 Task: Find connections with filter location Alfenas with filter topic #2021with filter profile language Potuguese with filter current company Fractal with filter school Janardan Rai Nagar Rajasthan Vidyapeeth University with filter industry Securities and Commodity Exchanges with filter service category Visual Design with filter keywords title Assistant Golf Professional
Action: Mouse moved to (581, 100)
Screenshot: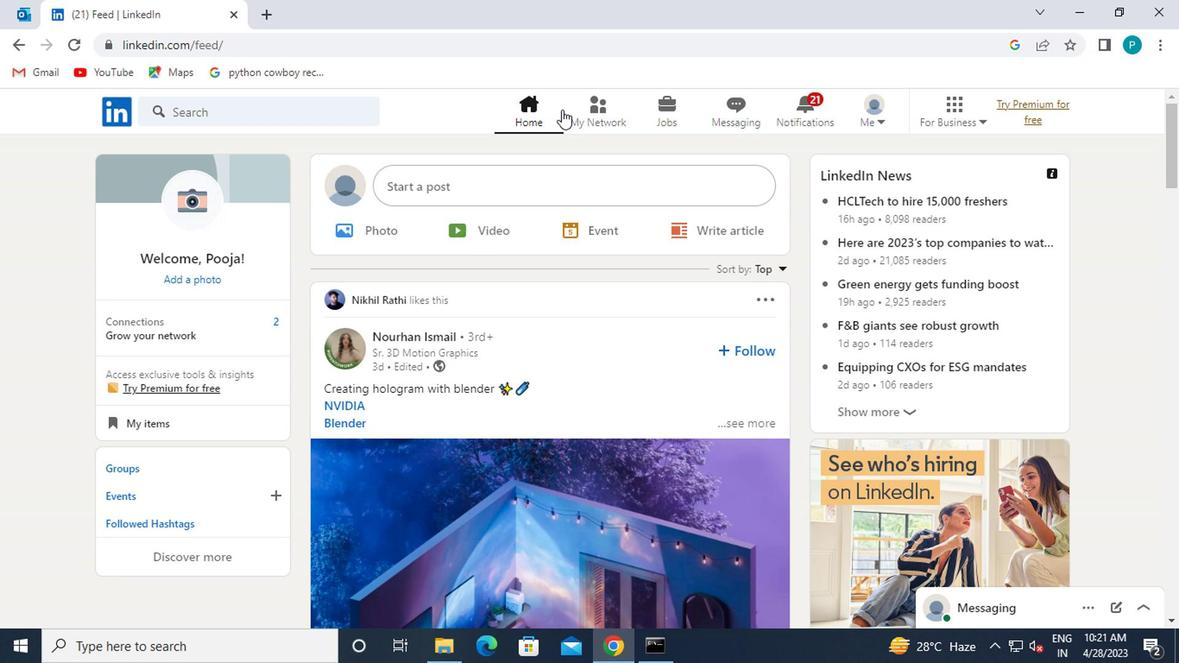 
Action: Mouse pressed left at (581, 100)
Screenshot: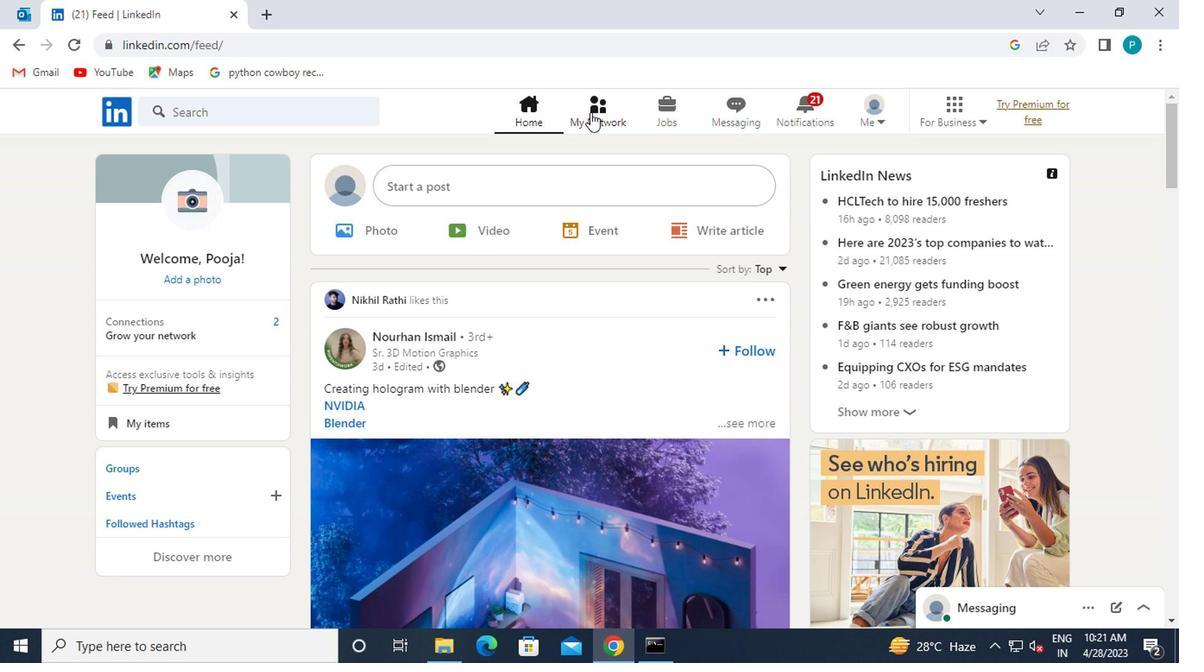 
Action: Mouse moved to (285, 192)
Screenshot: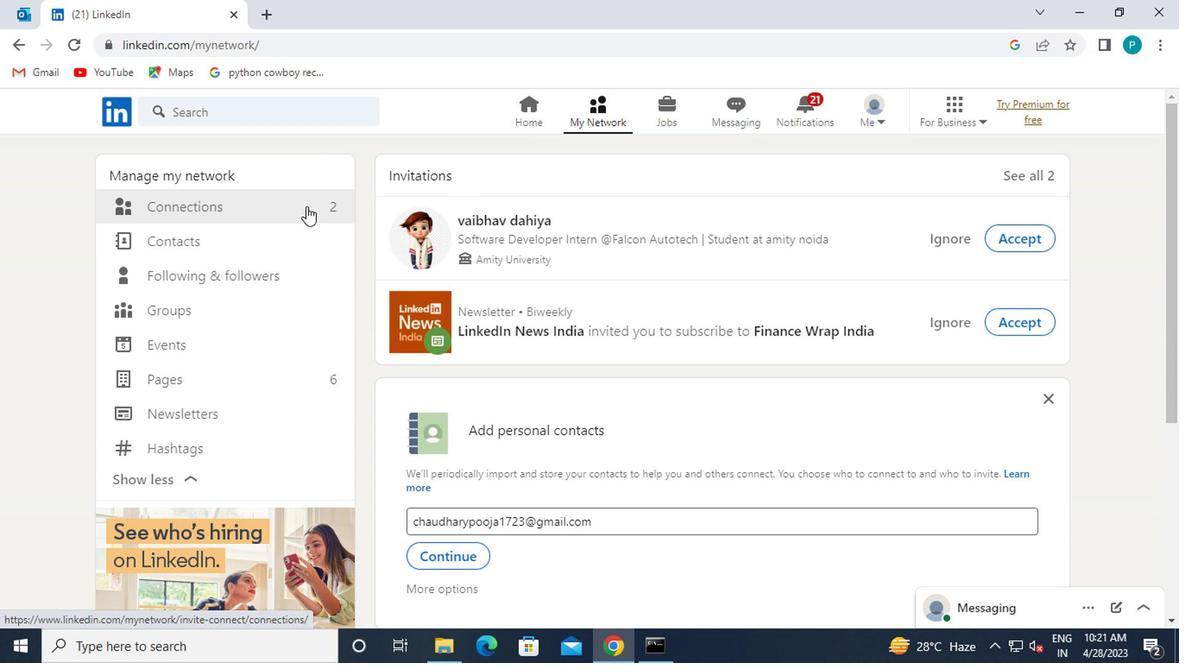 
Action: Mouse pressed left at (285, 192)
Screenshot: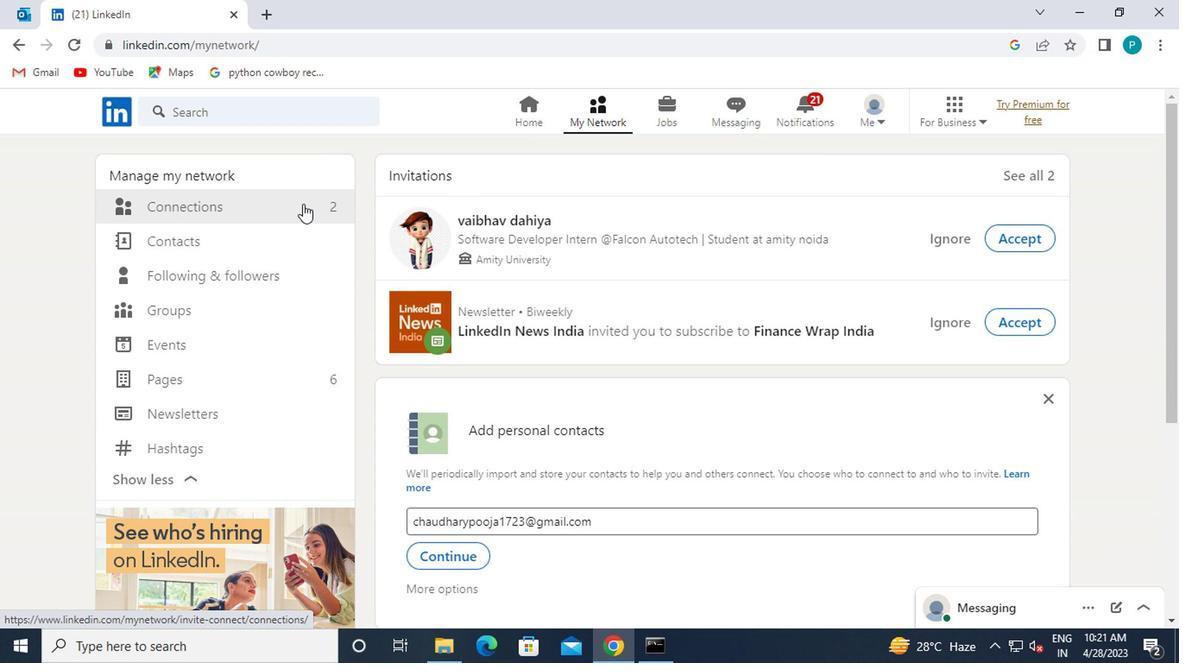 
Action: Mouse moved to (697, 200)
Screenshot: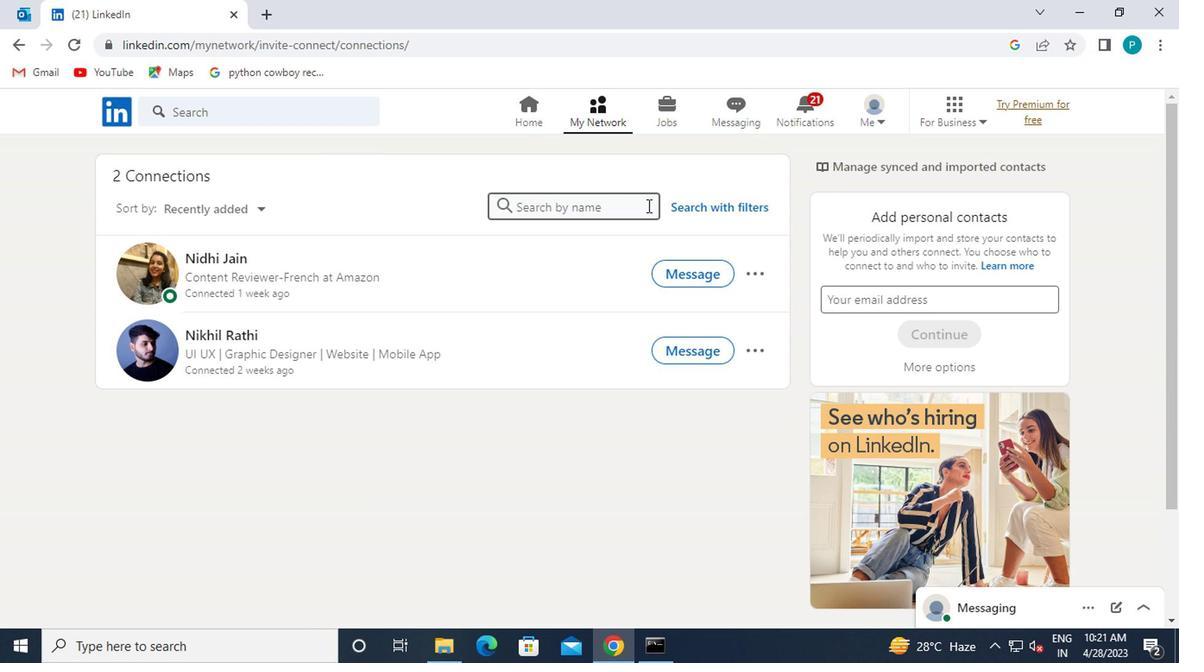 
Action: Mouse pressed left at (697, 200)
Screenshot: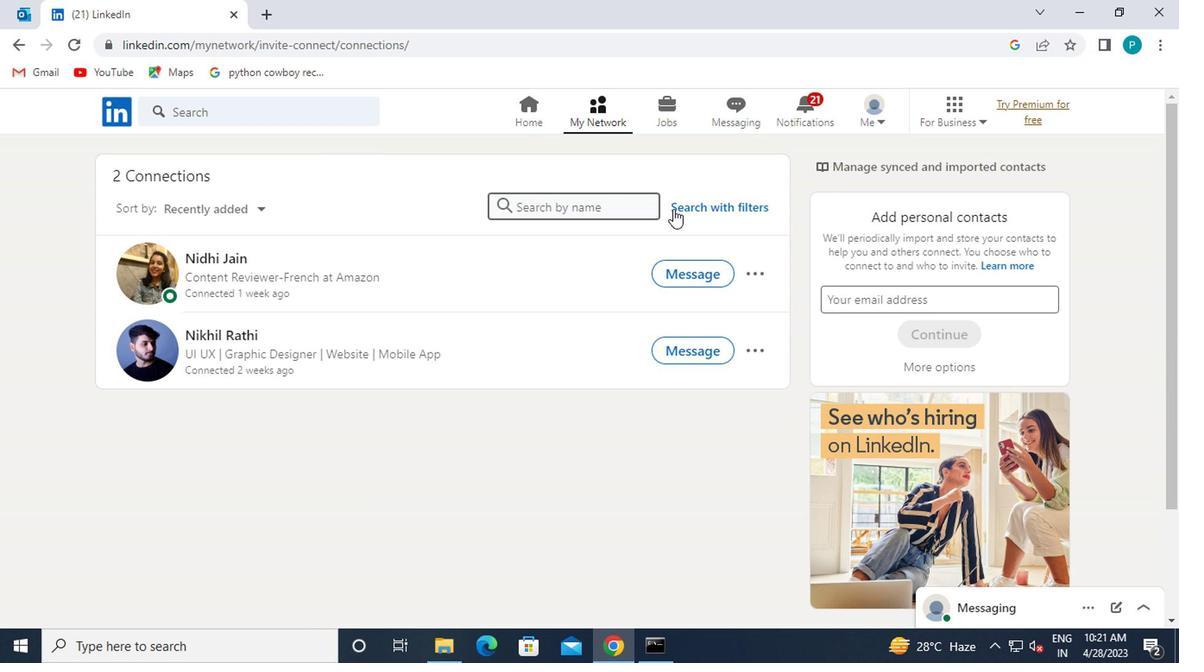
Action: Mouse moved to (626, 153)
Screenshot: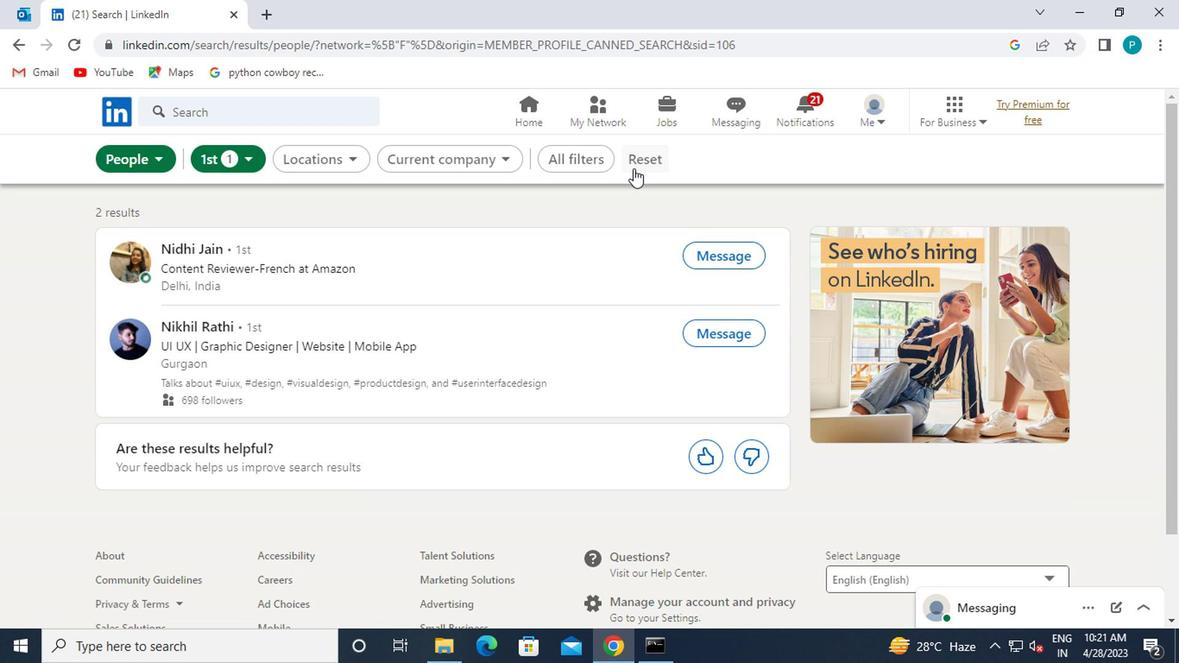 
Action: Mouse pressed left at (626, 153)
Screenshot: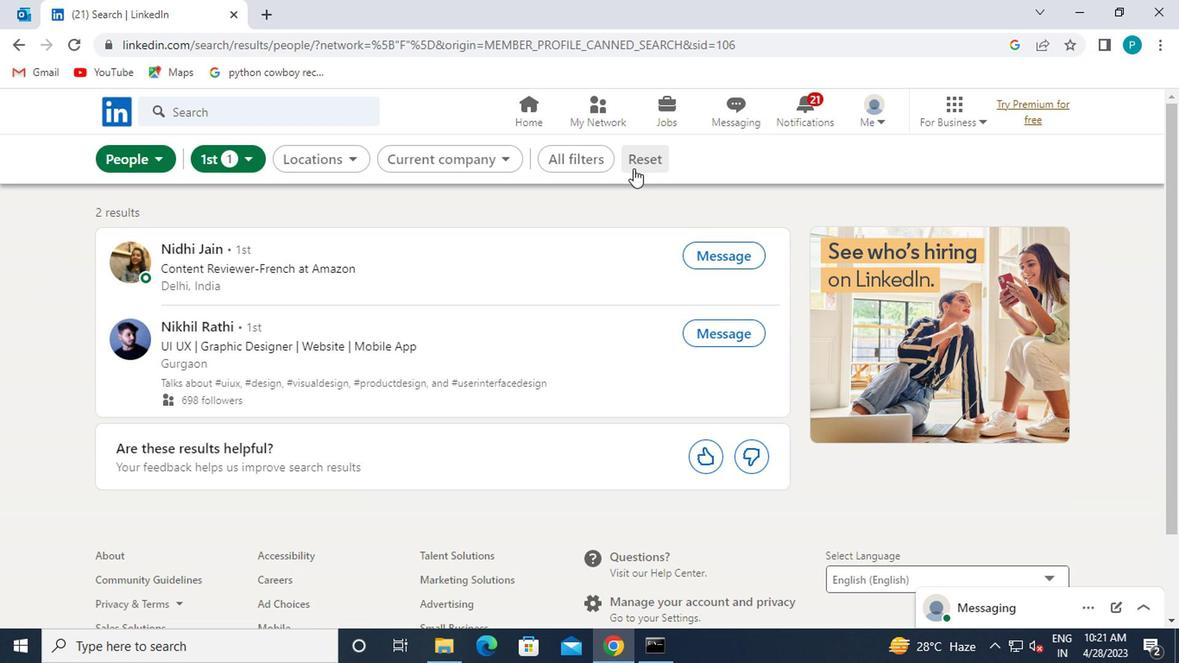 
Action: Mouse moved to (595, 146)
Screenshot: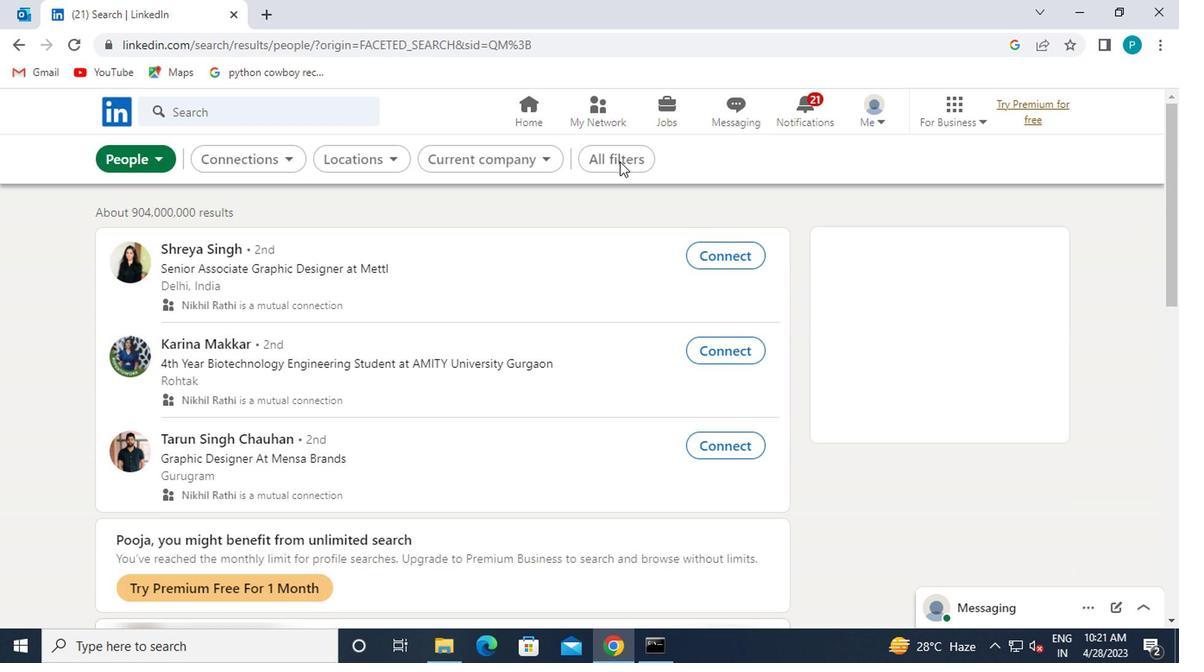 
Action: Mouse pressed left at (595, 146)
Screenshot: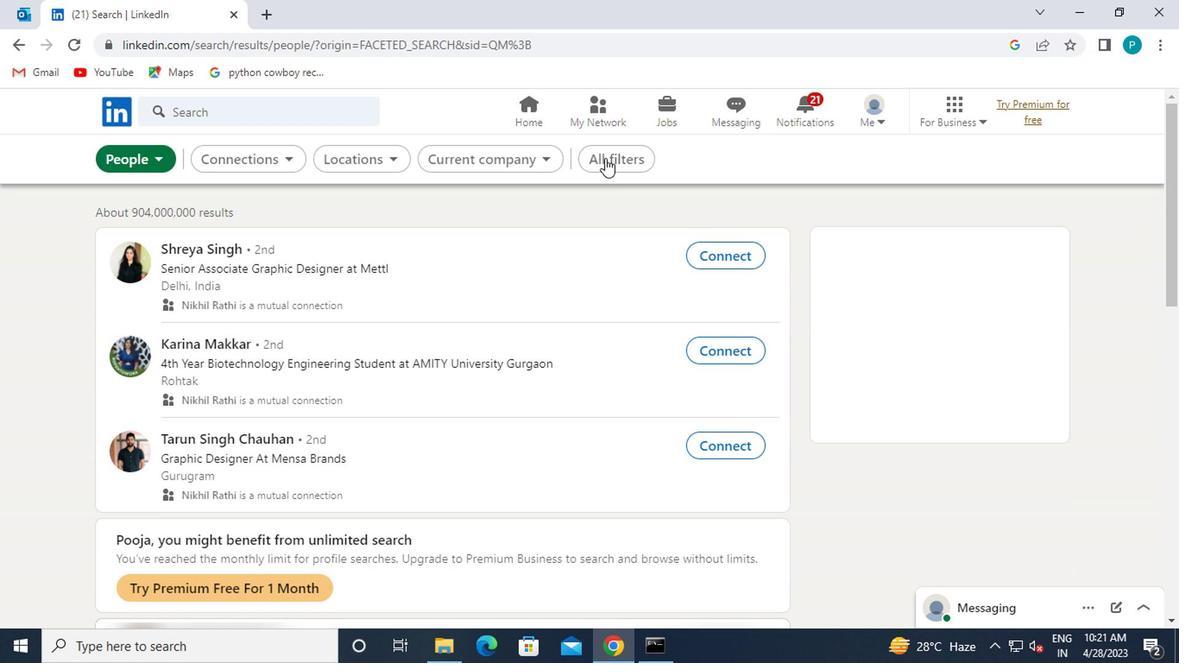 
Action: Mouse moved to (855, 372)
Screenshot: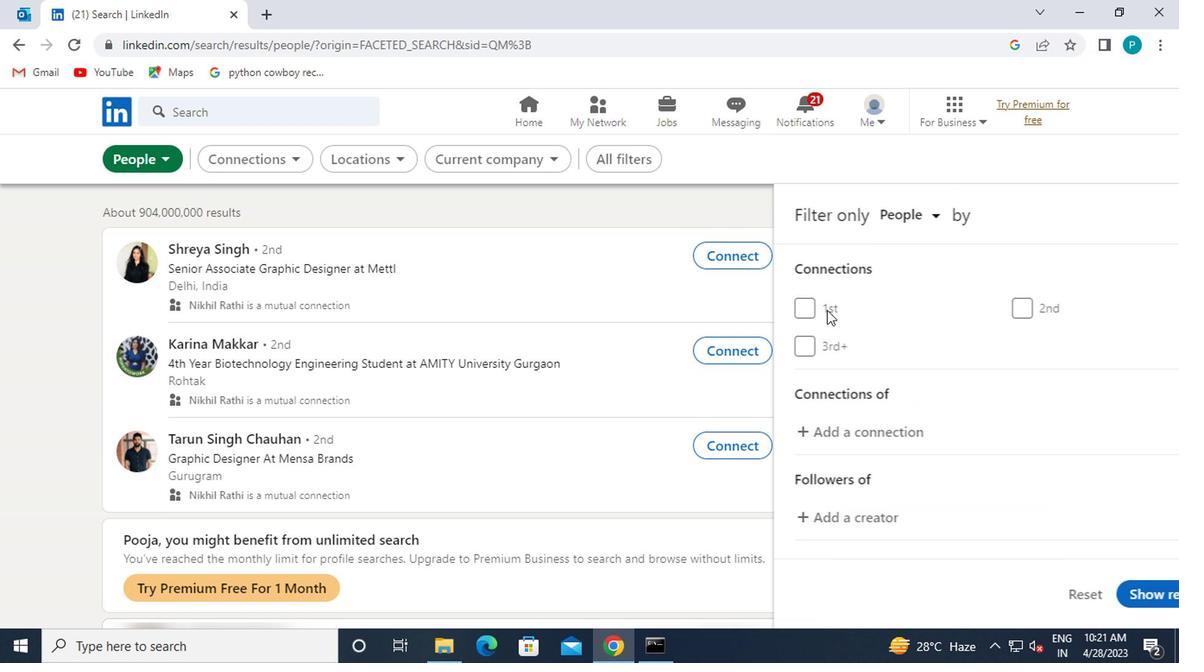 
Action: Mouse scrolled (855, 371) with delta (0, 0)
Screenshot: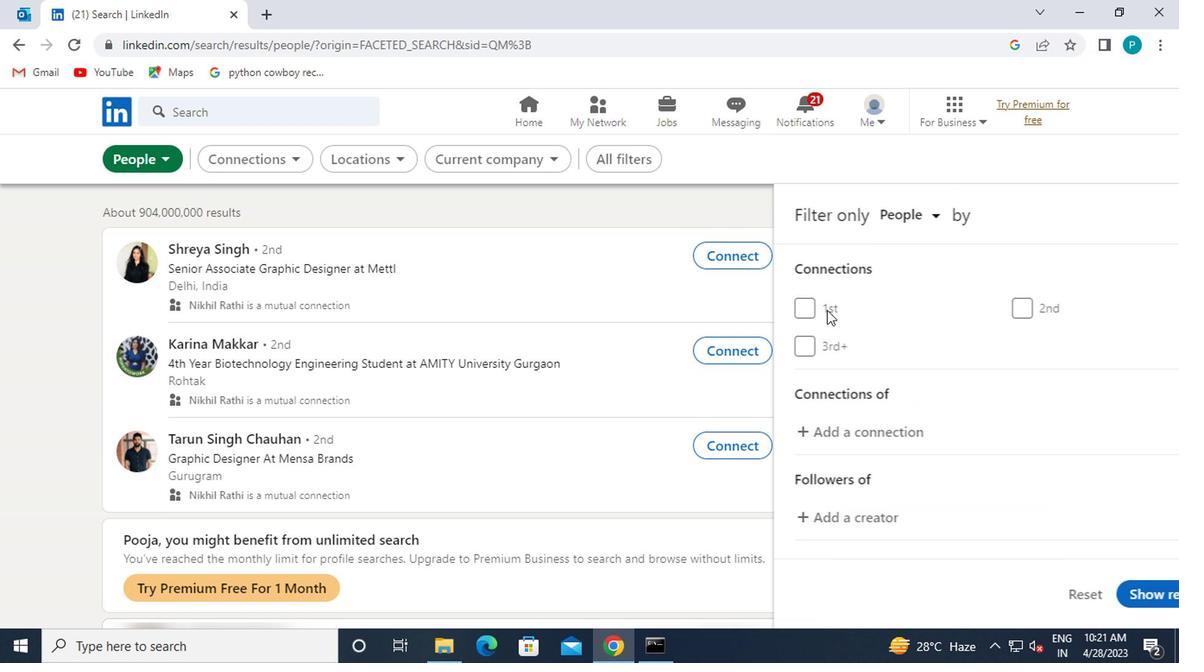 
Action: Mouse moved to (860, 390)
Screenshot: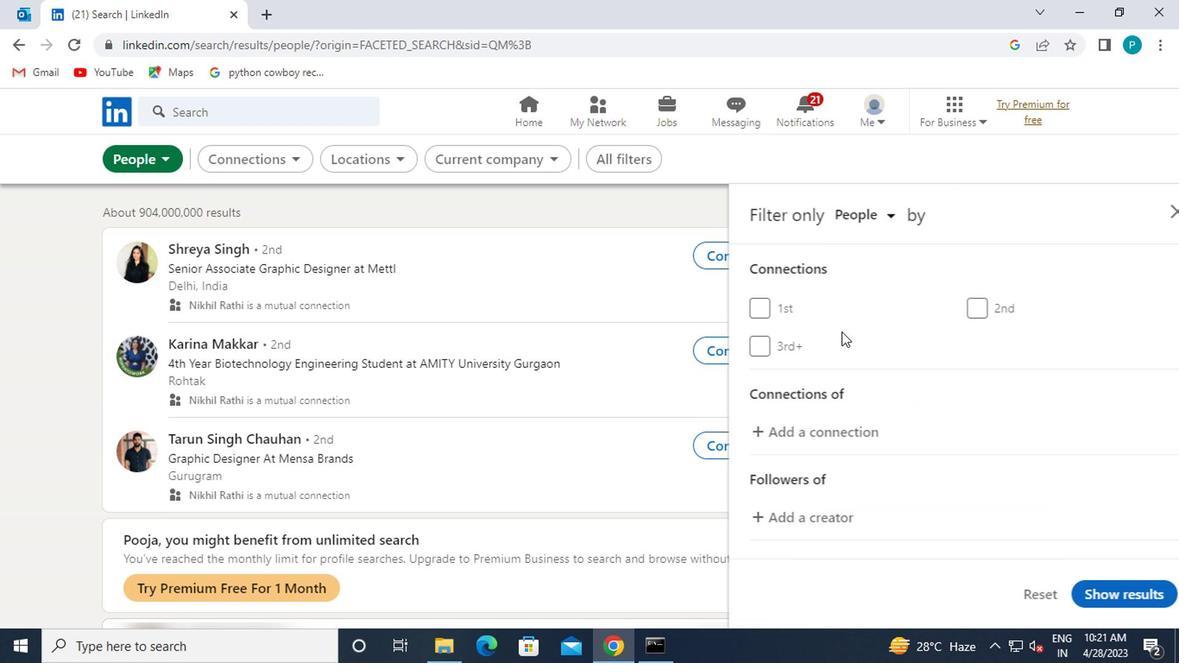 
Action: Mouse scrolled (860, 389) with delta (0, 0)
Screenshot: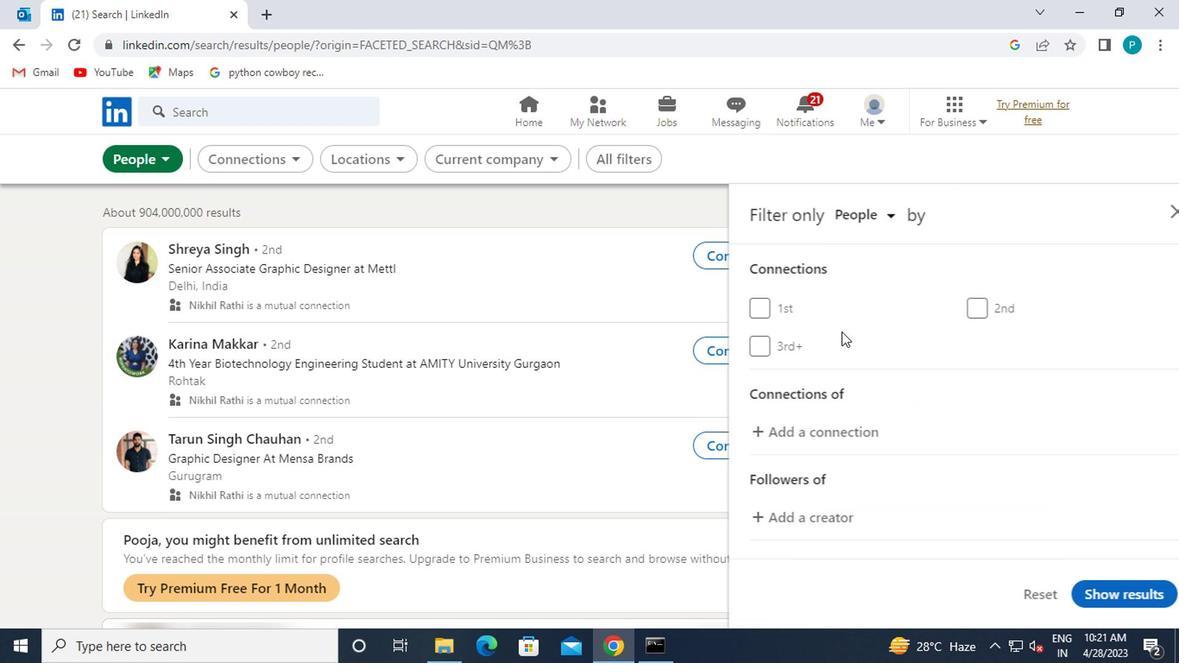 
Action: Mouse moved to (860, 391)
Screenshot: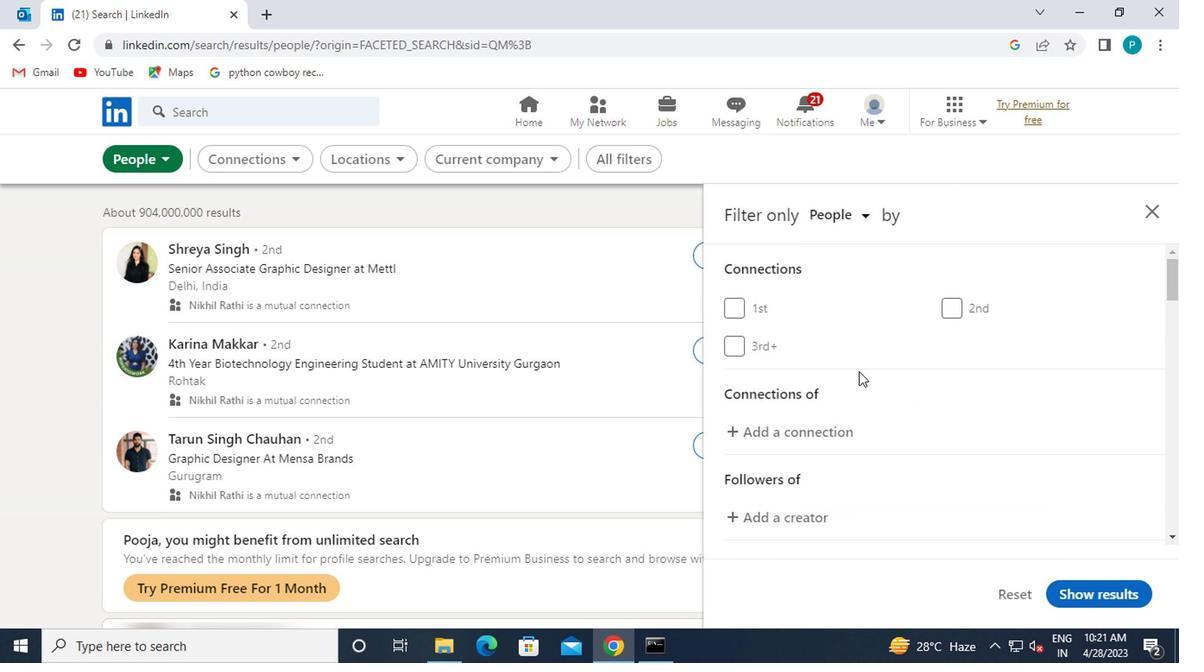 
Action: Mouse scrolled (860, 391) with delta (0, 0)
Screenshot: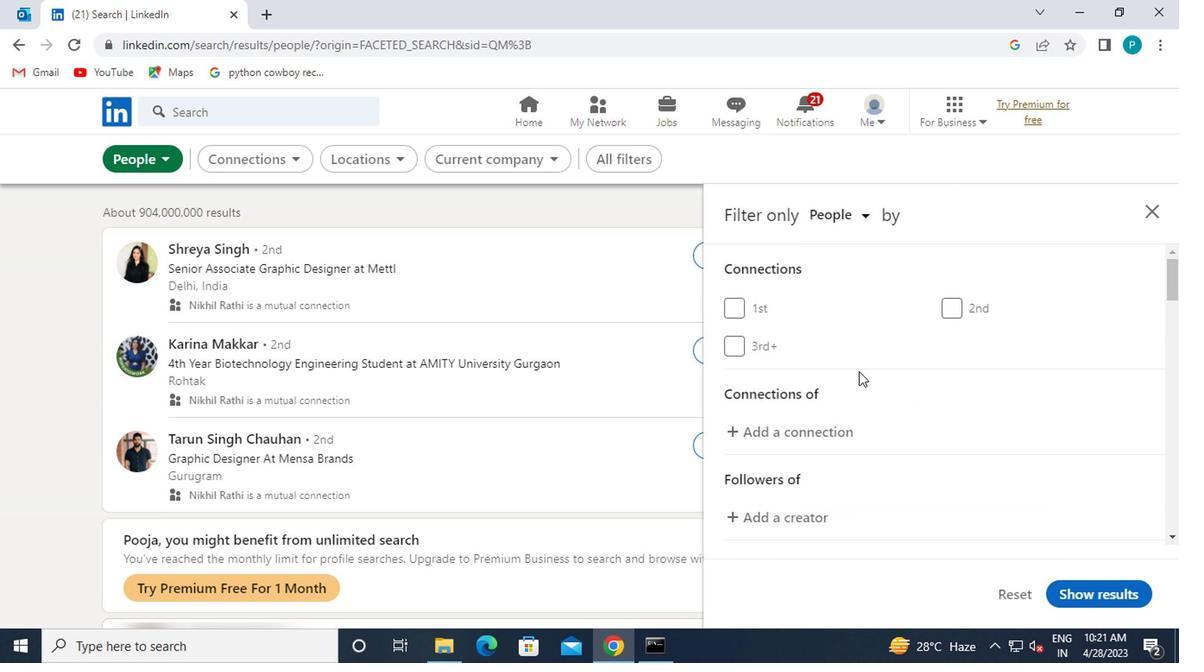 
Action: Mouse moved to (951, 427)
Screenshot: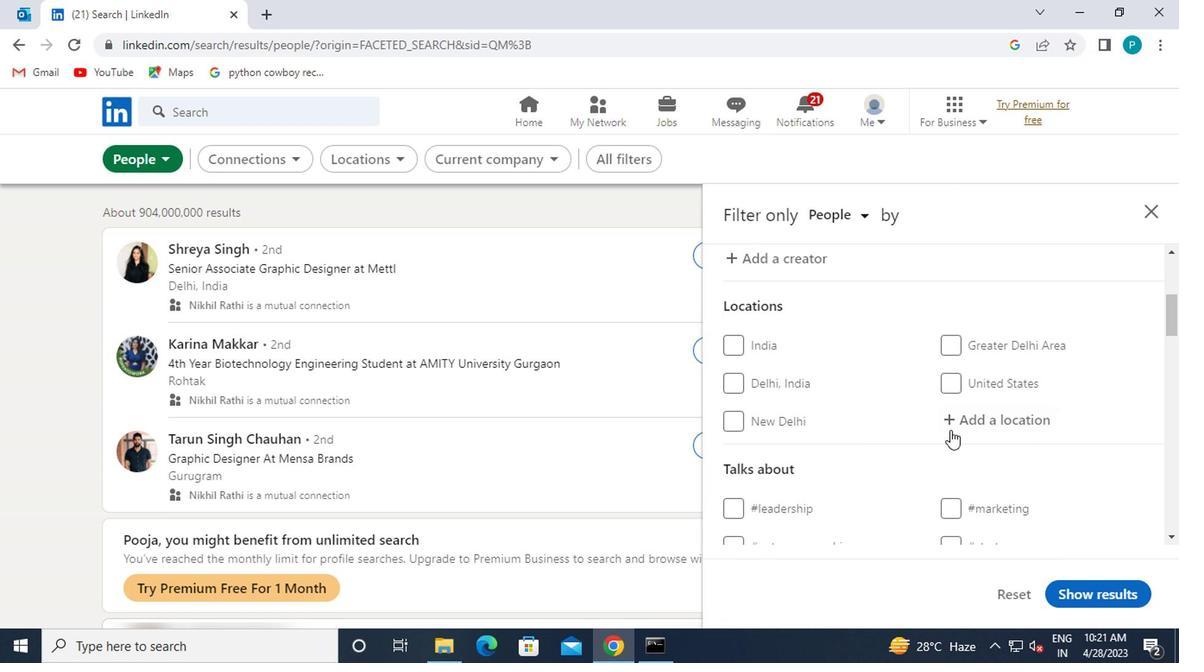 
Action: Mouse pressed left at (951, 427)
Screenshot: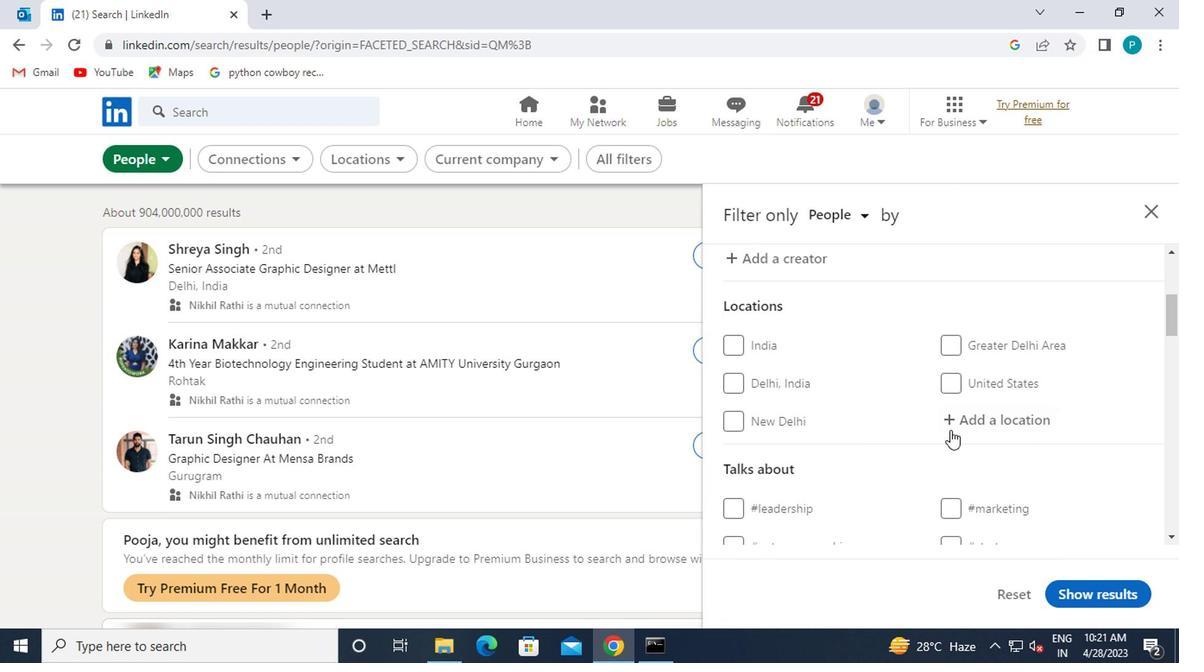 
Action: Mouse moved to (919, 448)
Screenshot: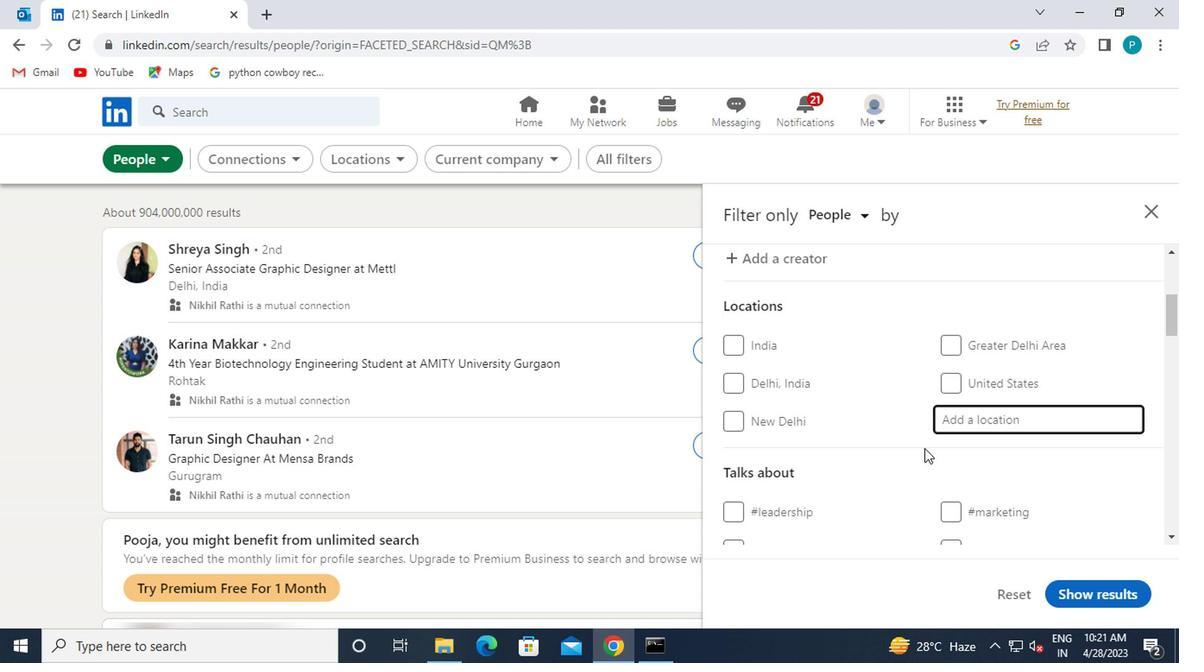
Action: Key pressed <Key.caps_lock>
Screenshot: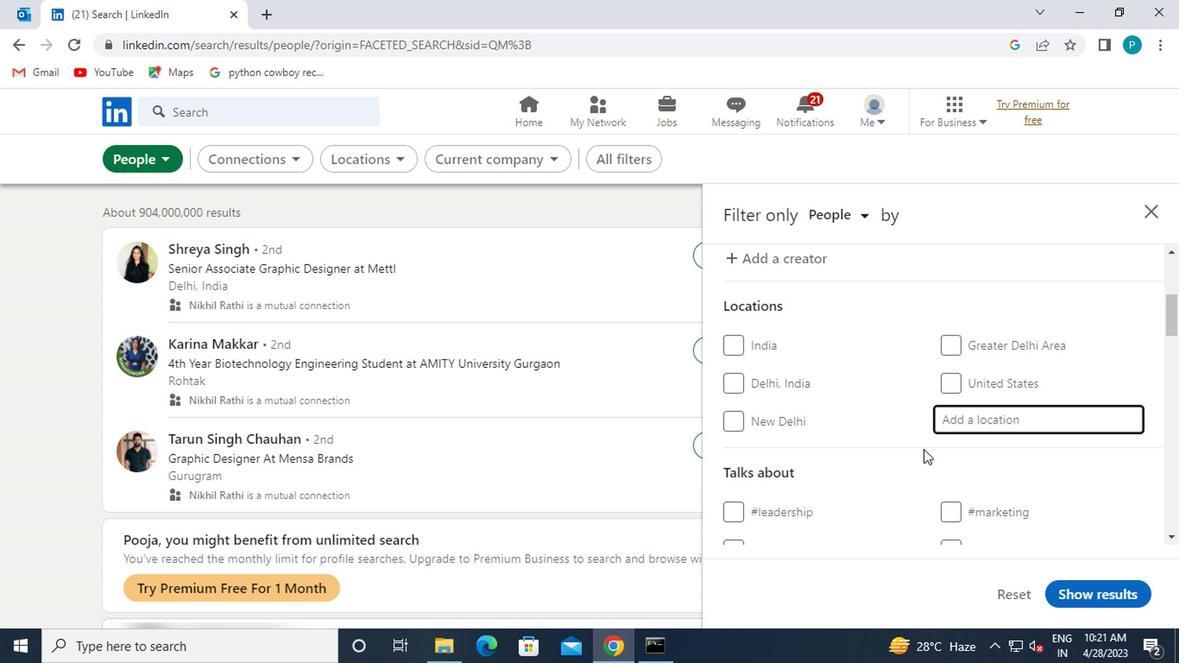 
Action: Mouse moved to (916, 448)
Screenshot: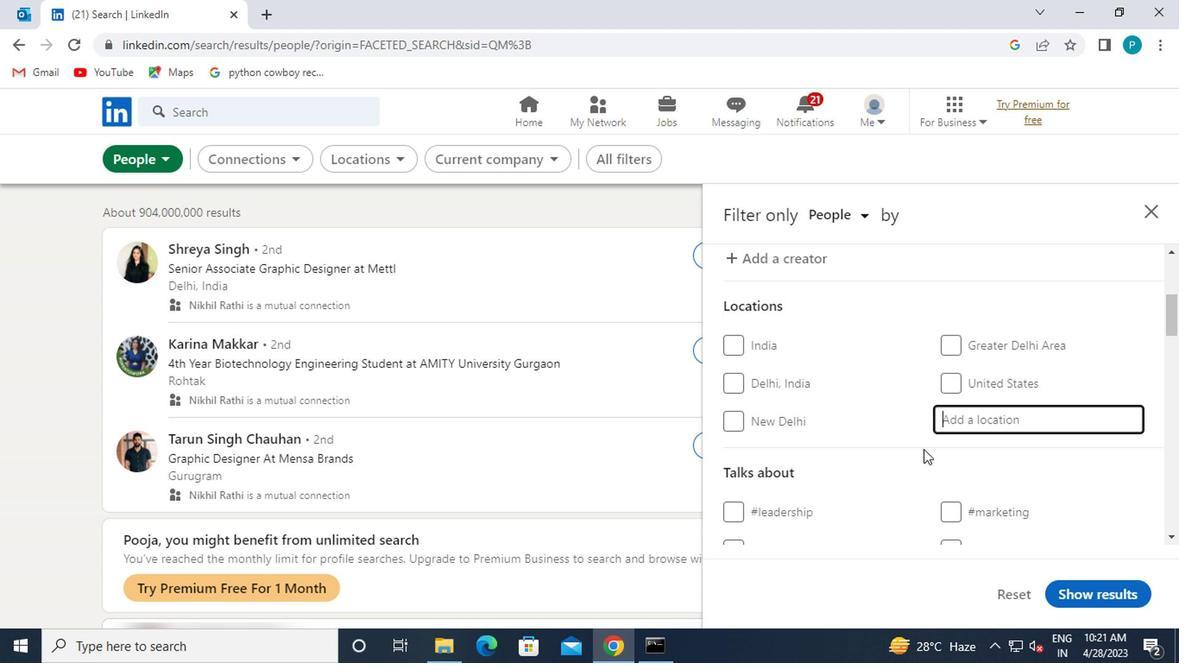 
Action: Key pressed a<Key.caps_lock>lf
Screenshot: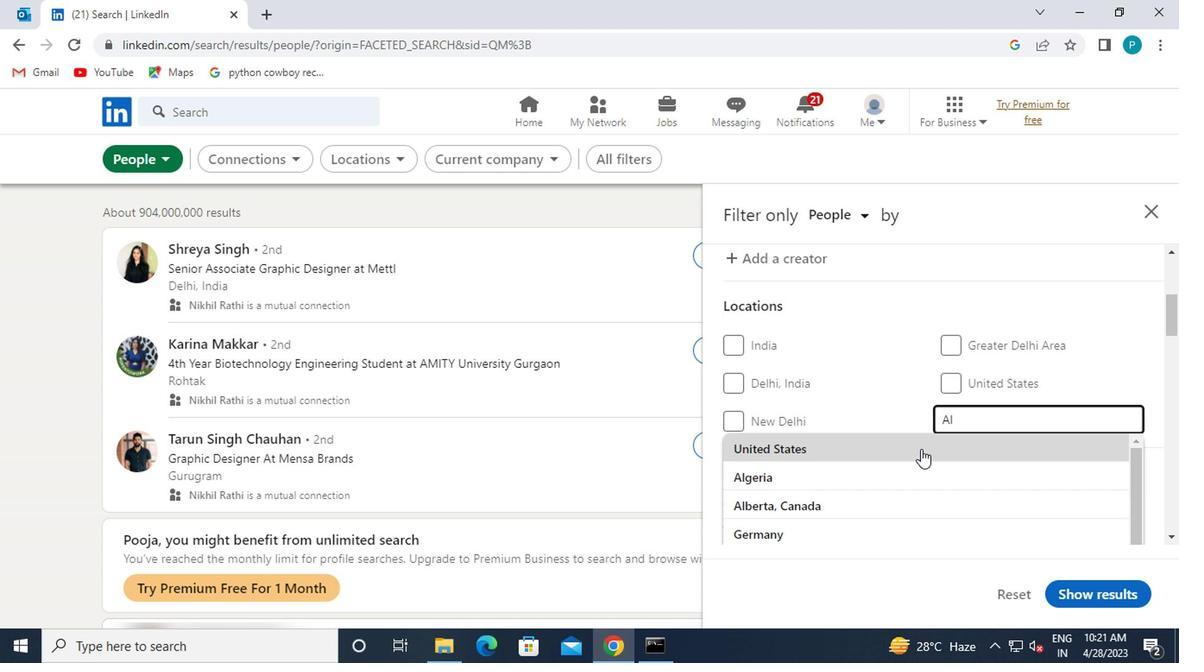 
Action: Mouse moved to (916, 448)
Screenshot: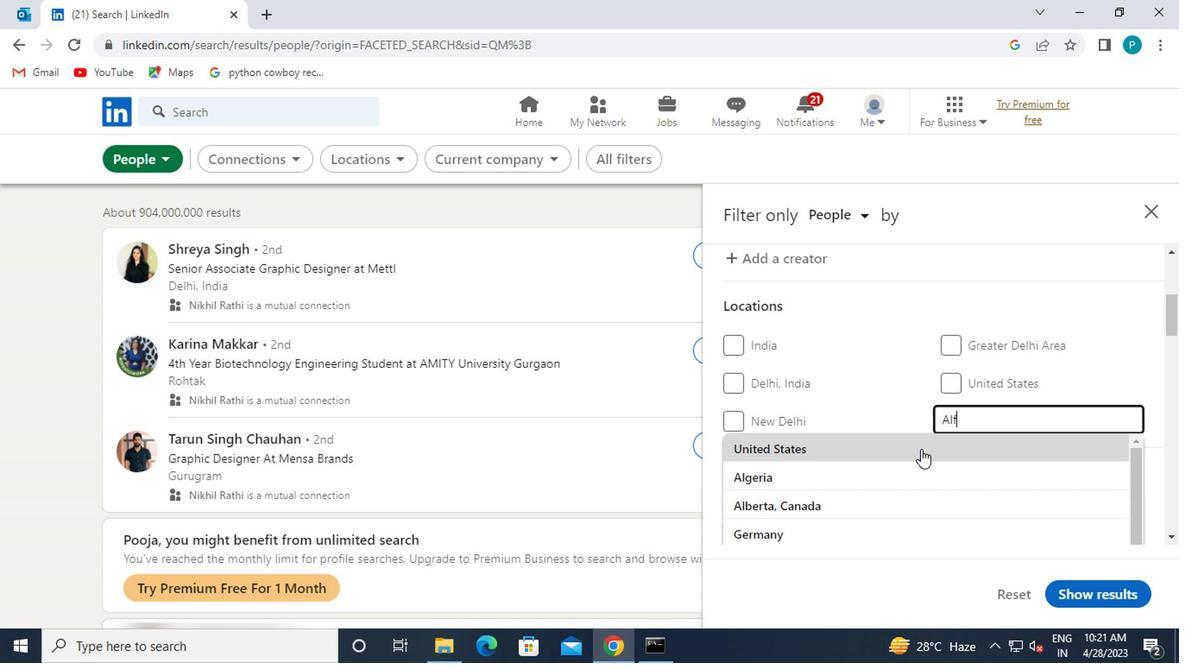 
Action: Key pressed e
Screenshot: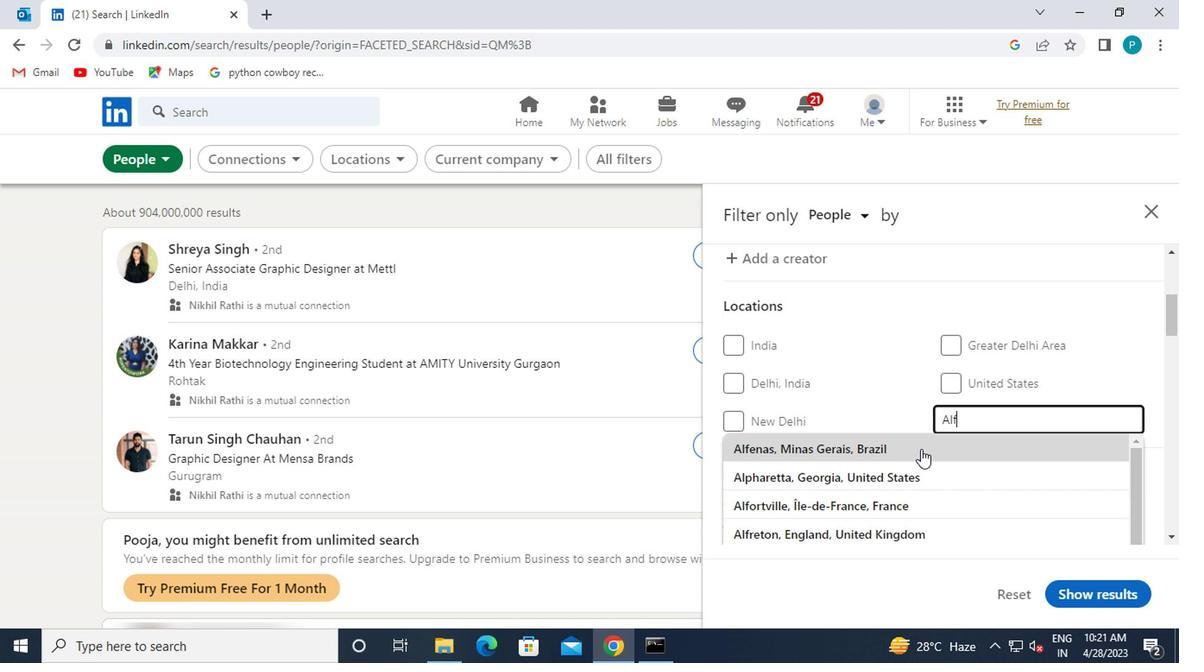 
Action: Mouse moved to (916, 448)
Screenshot: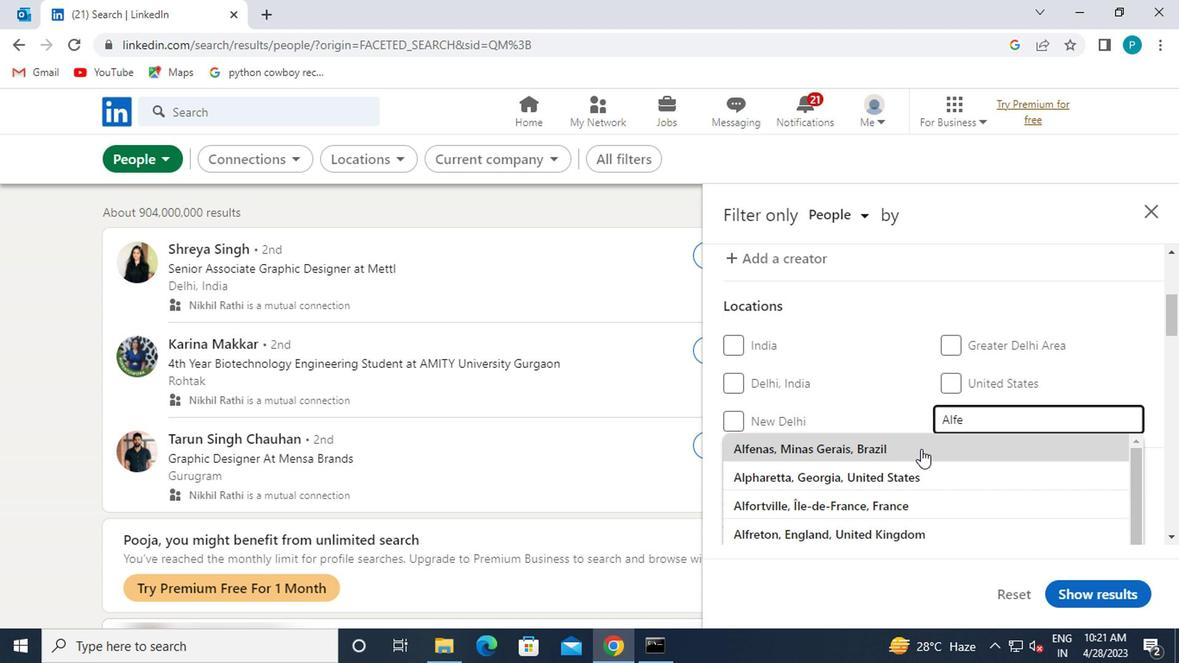 
Action: Key pressed nas
Screenshot: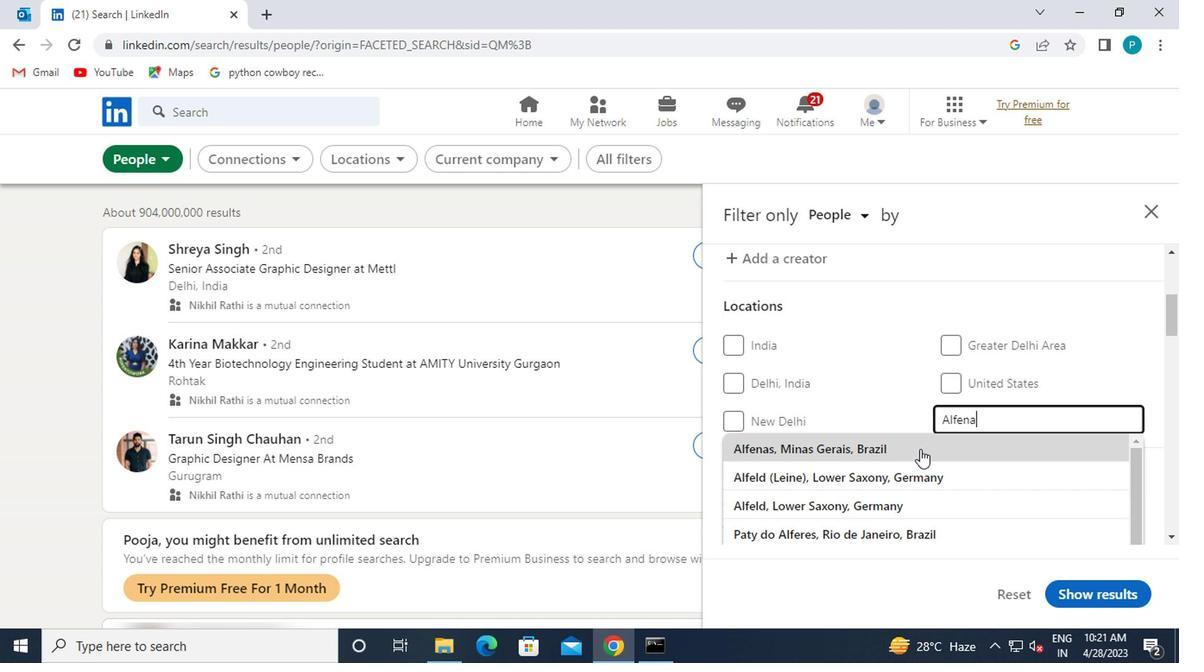 
Action: Mouse moved to (916, 448)
Screenshot: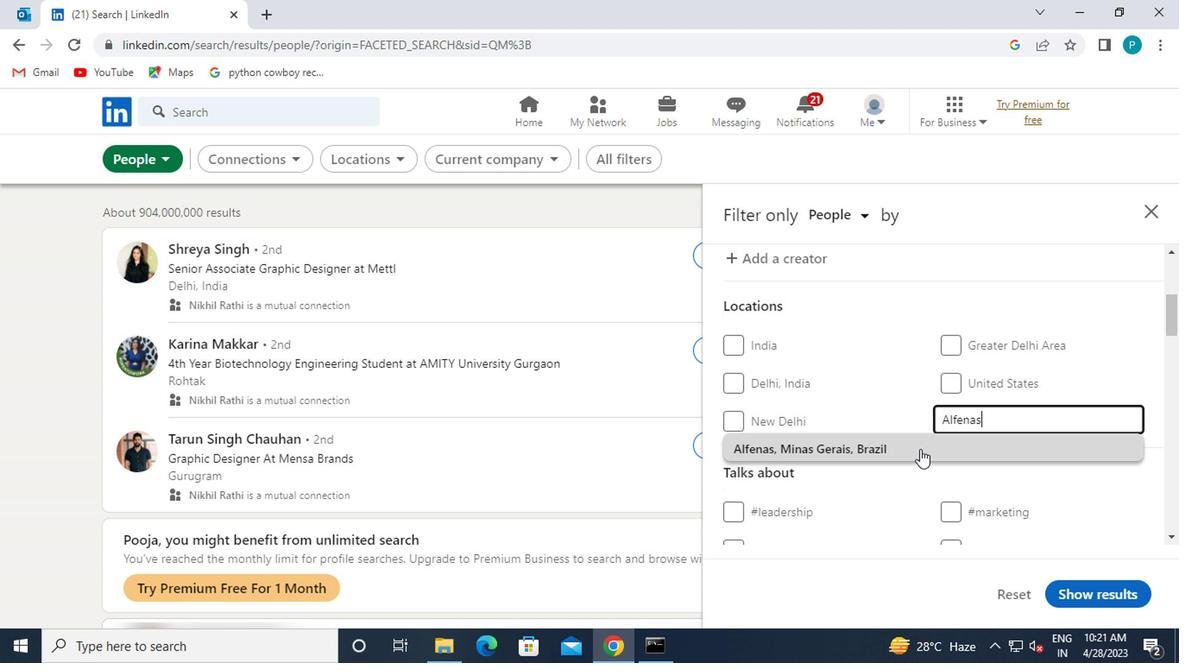 
Action: Mouse pressed left at (916, 448)
Screenshot: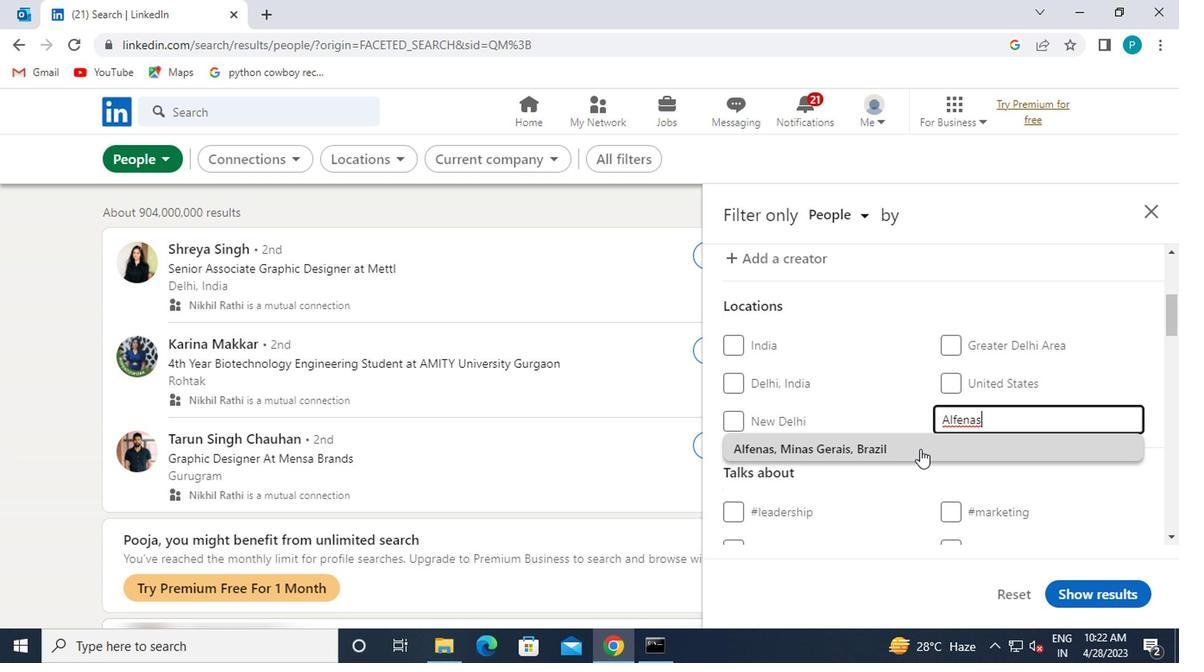 
Action: Mouse moved to (914, 449)
Screenshot: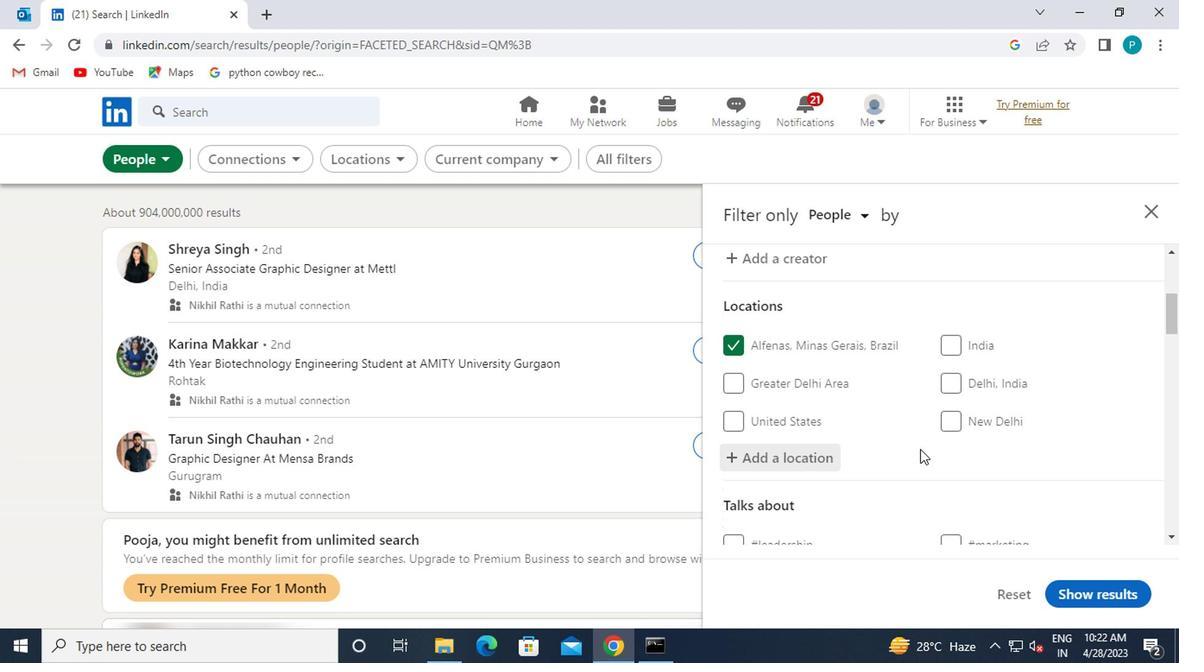 
Action: Mouse scrolled (914, 448) with delta (0, 0)
Screenshot: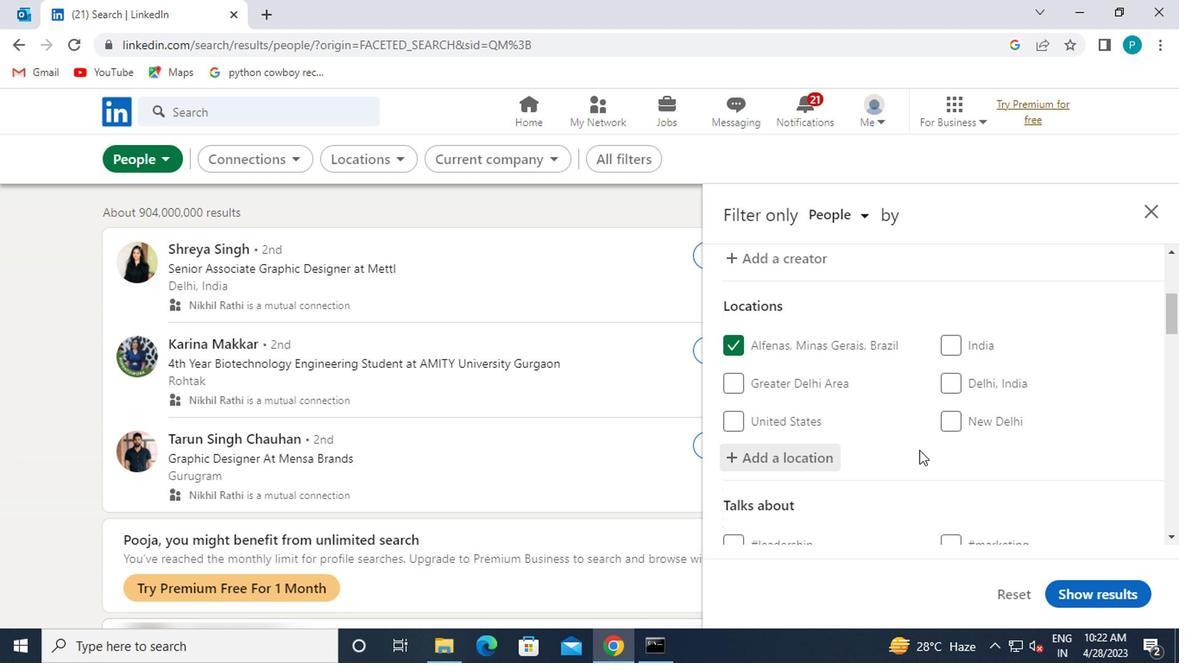 
Action: Mouse scrolled (914, 448) with delta (0, 0)
Screenshot: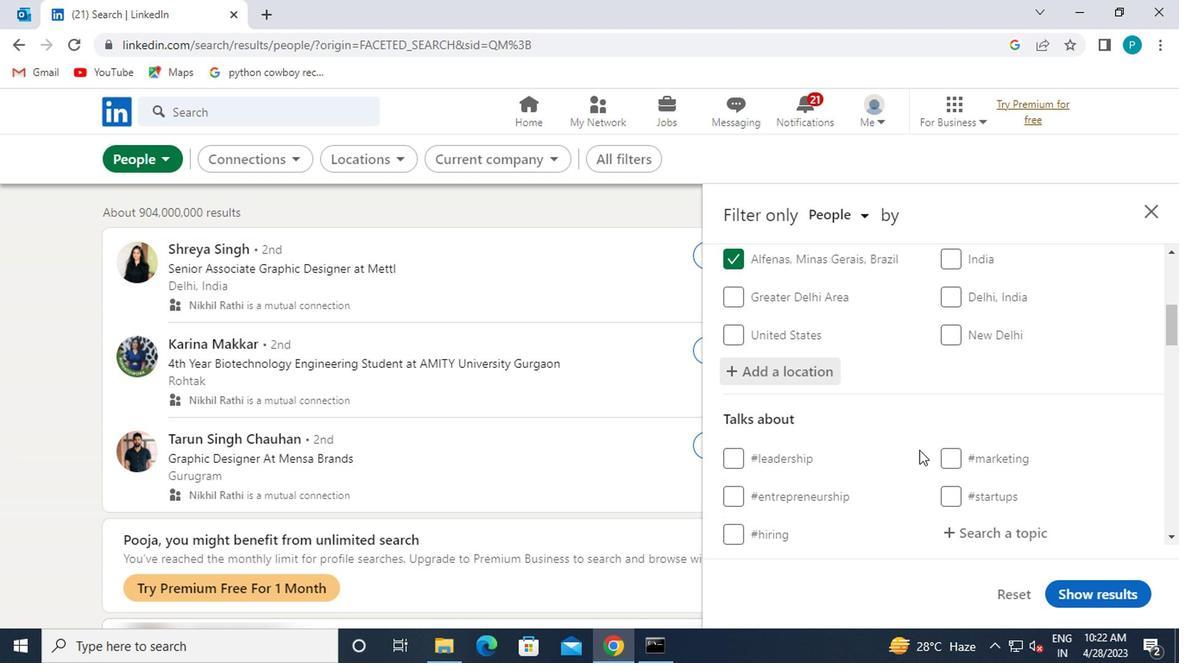 
Action: Mouse moved to (973, 449)
Screenshot: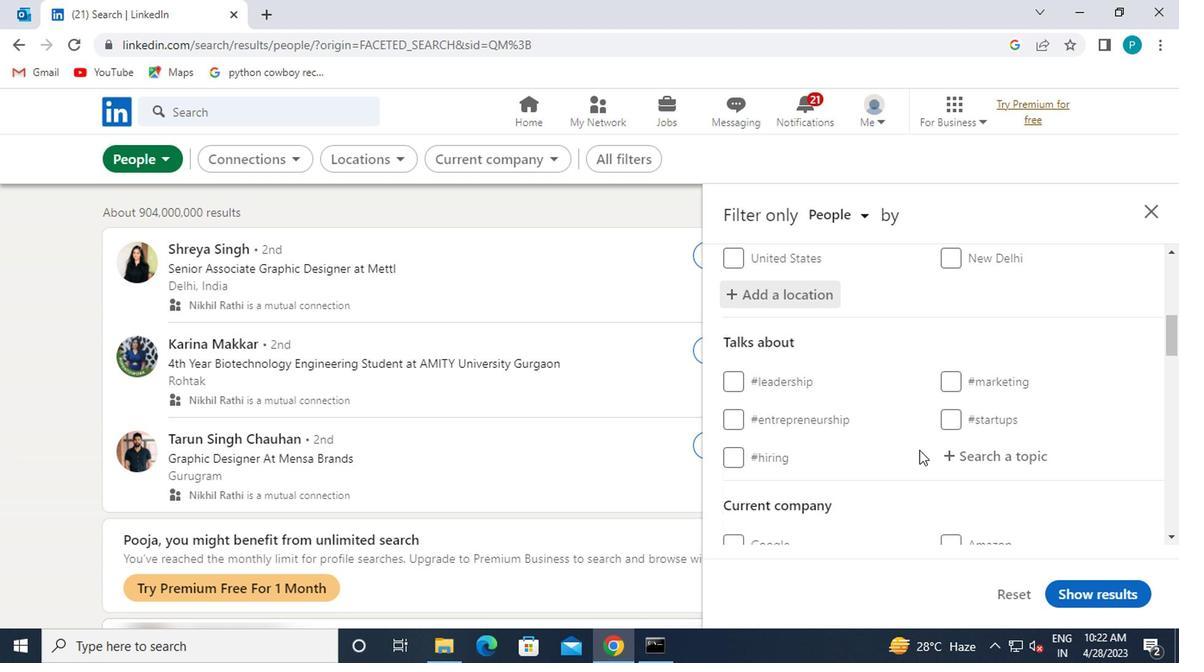 
Action: Mouse pressed left at (973, 449)
Screenshot: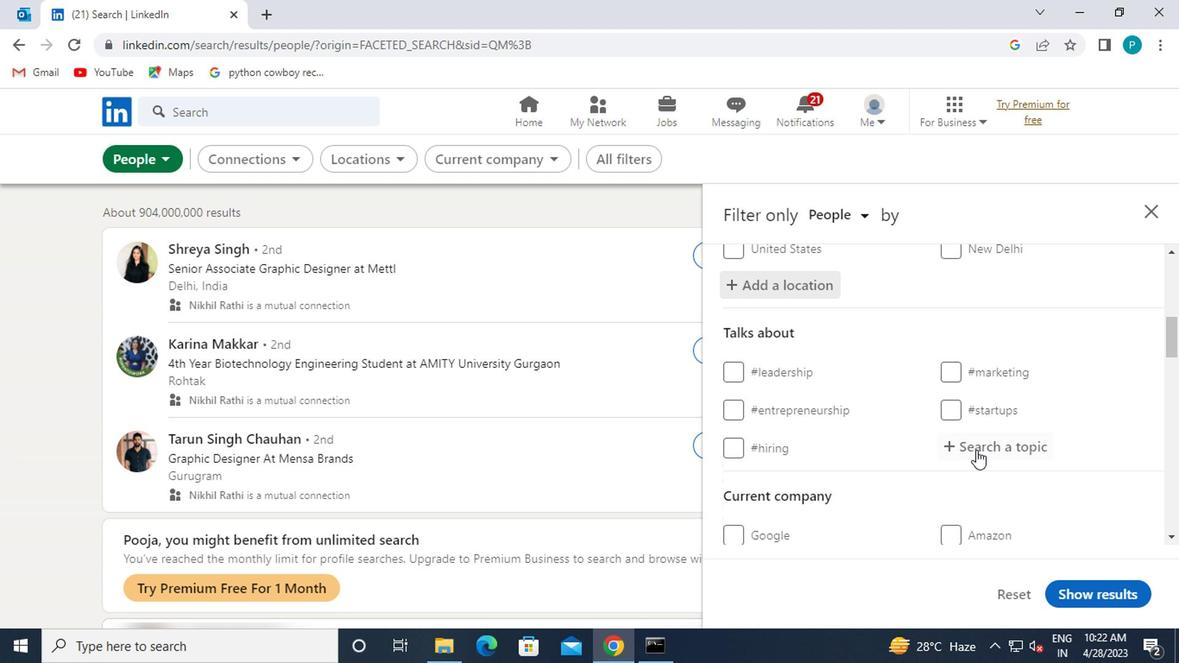 
Action: Mouse moved to (947, 459)
Screenshot: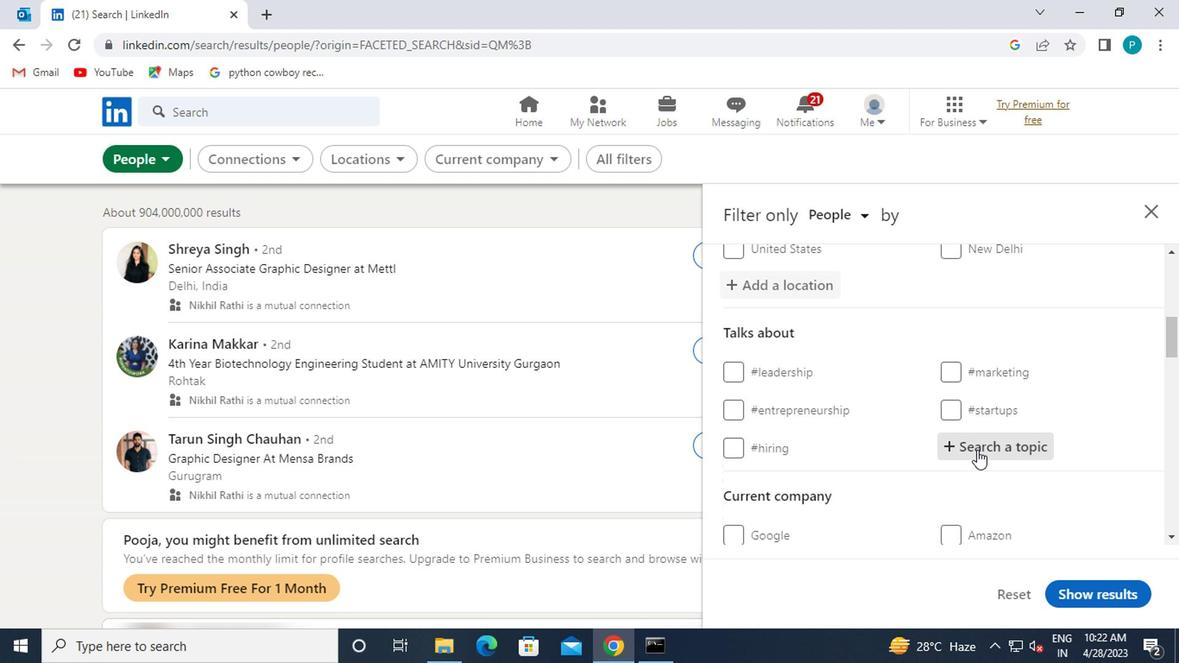 
Action: Key pressed <Key.shift>#2021
Screenshot: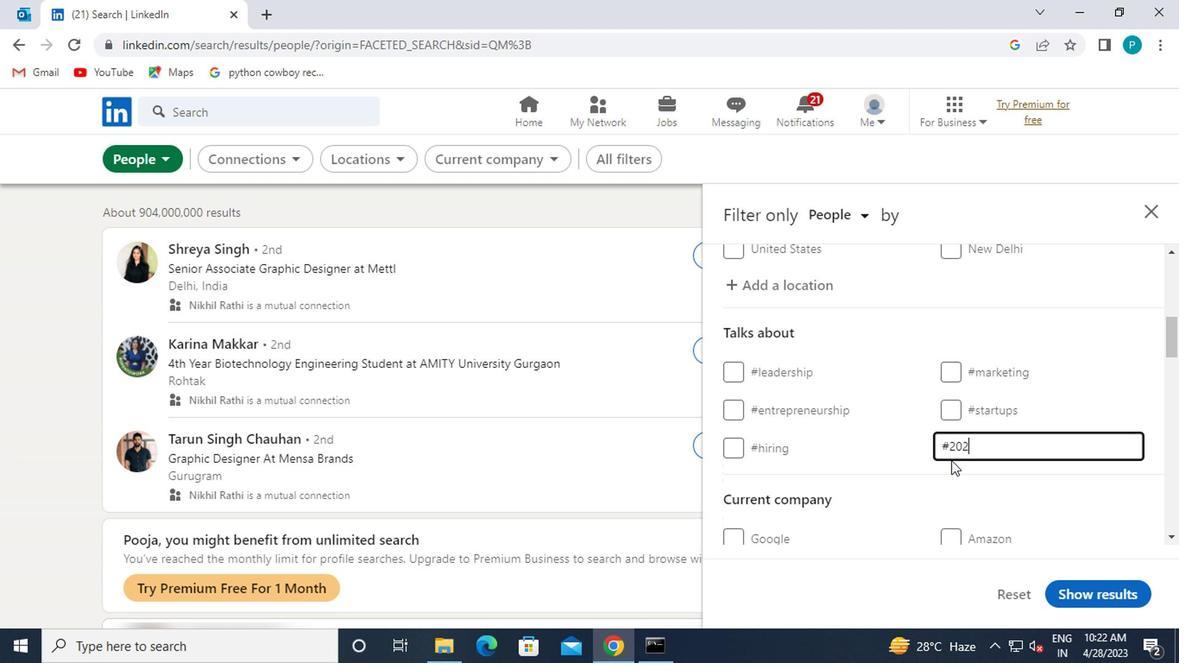 
Action: Mouse moved to (833, 468)
Screenshot: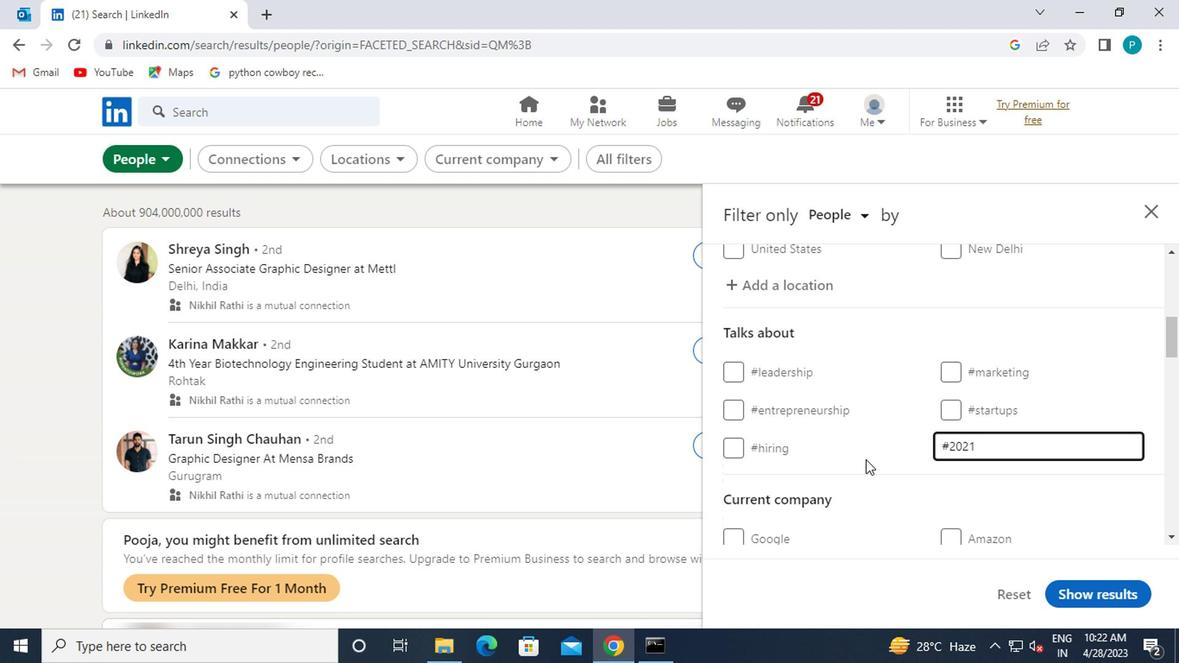 
Action: Mouse scrolled (833, 468) with delta (0, 0)
Screenshot: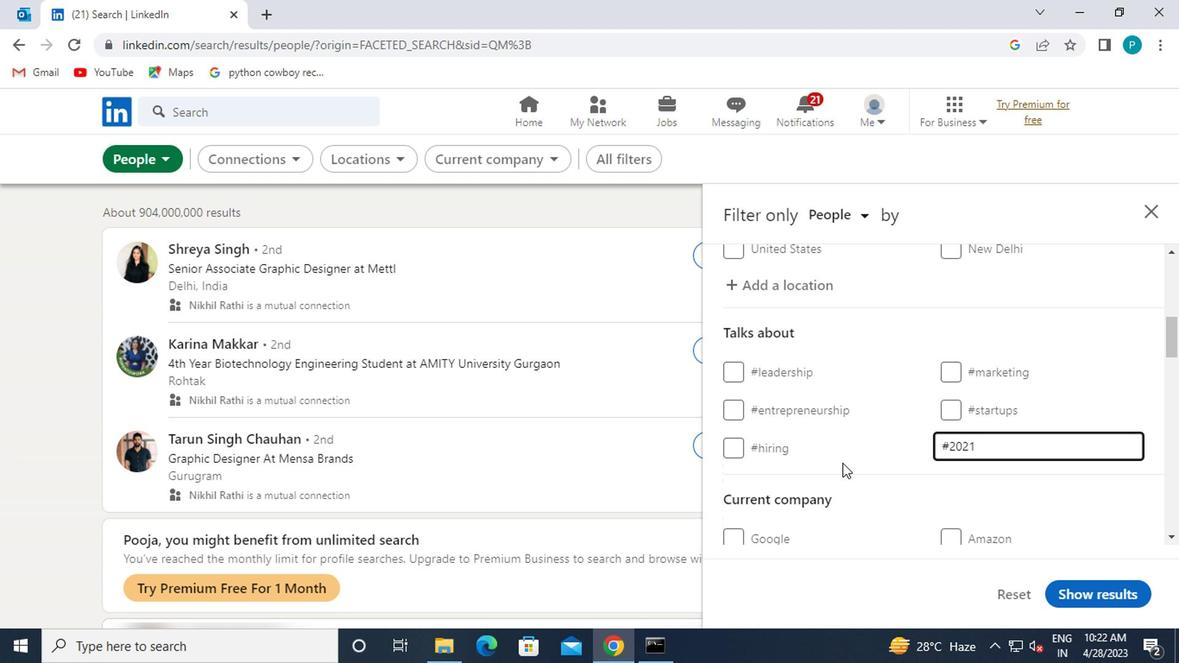 
Action: Mouse moved to (856, 478)
Screenshot: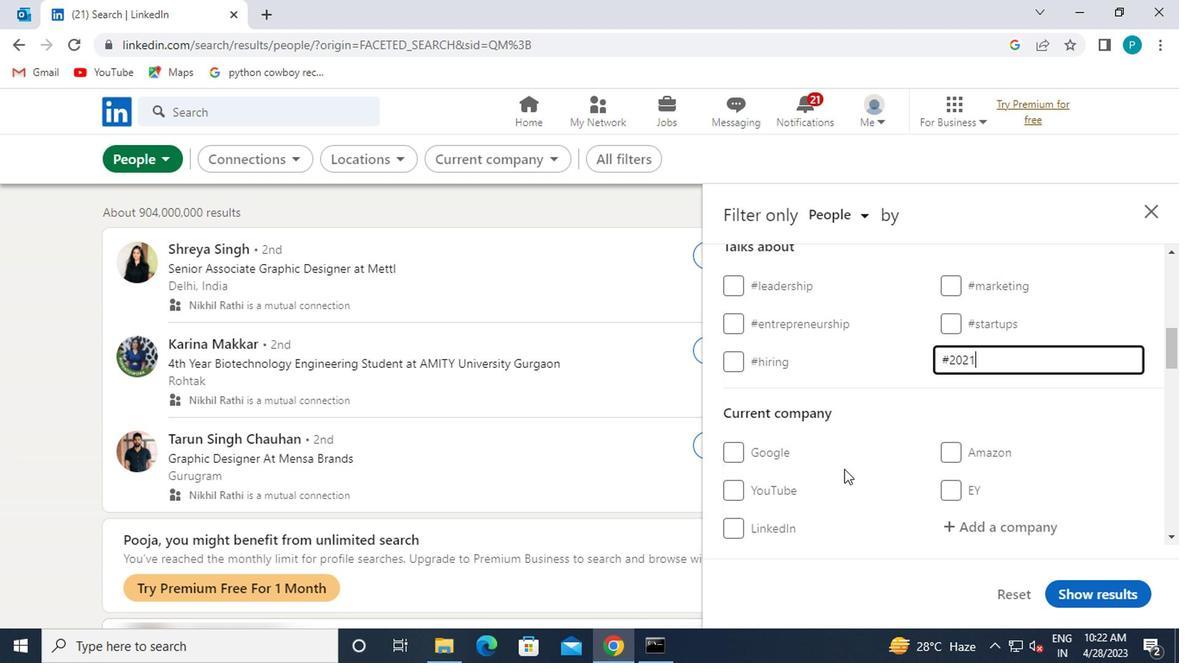 
Action: Mouse scrolled (856, 477) with delta (0, -1)
Screenshot: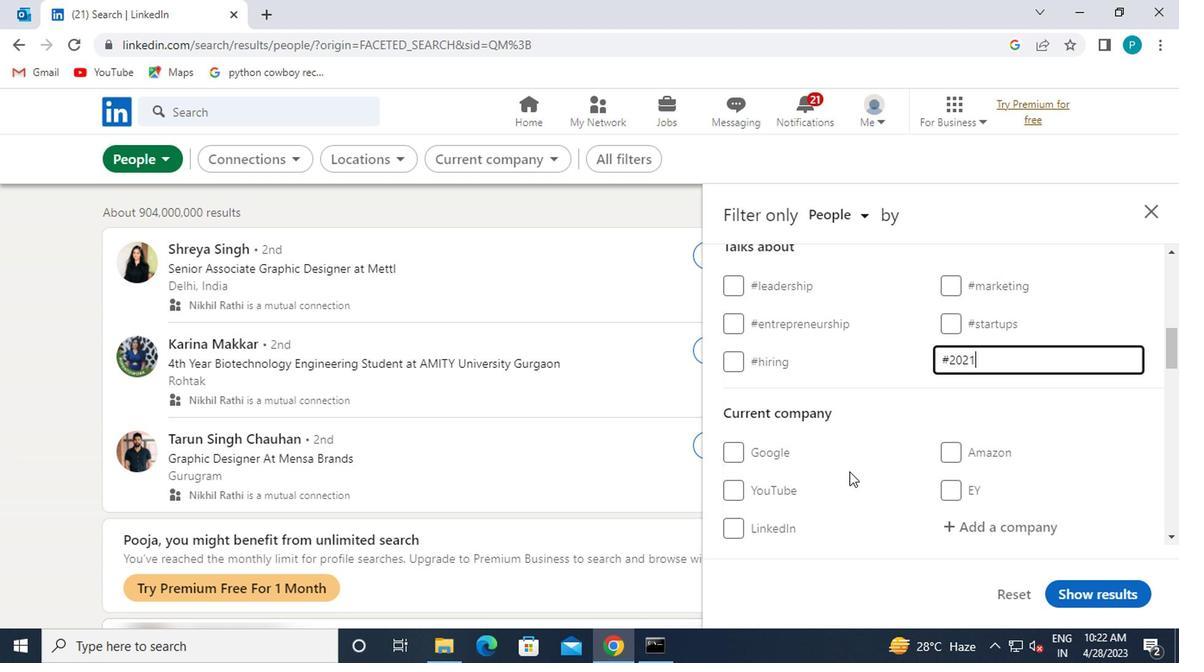
Action: Mouse moved to (893, 464)
Screenshot: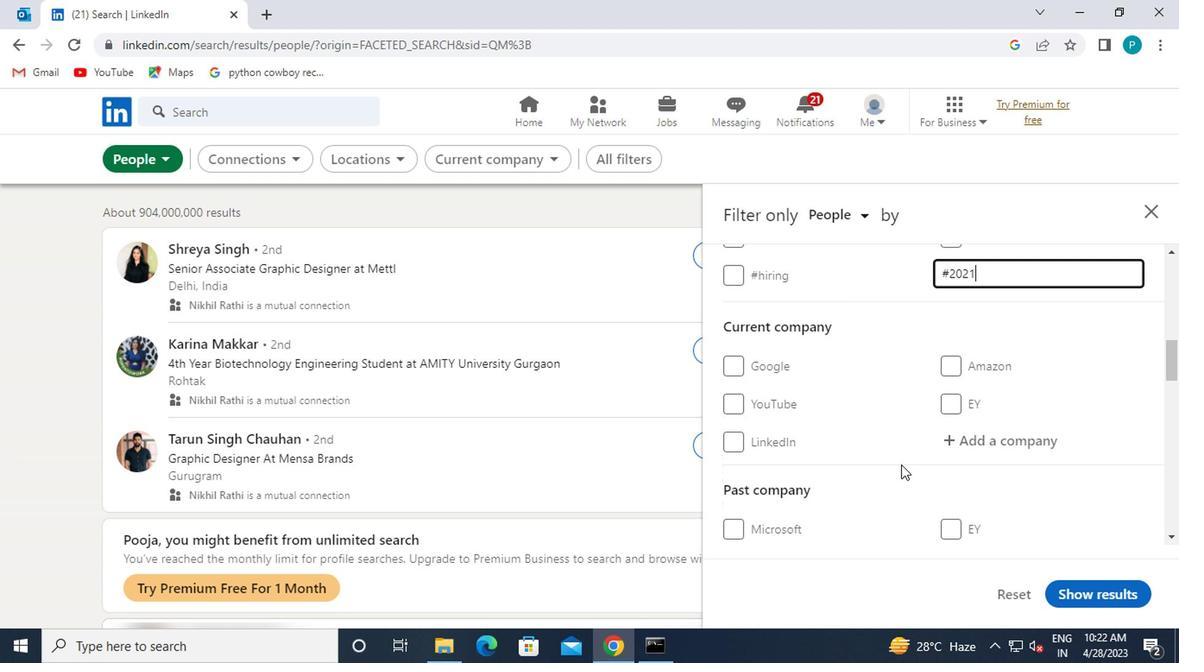 
Action: Mouse scrolled (893, 463) with delta (0, -1)
Screenshot: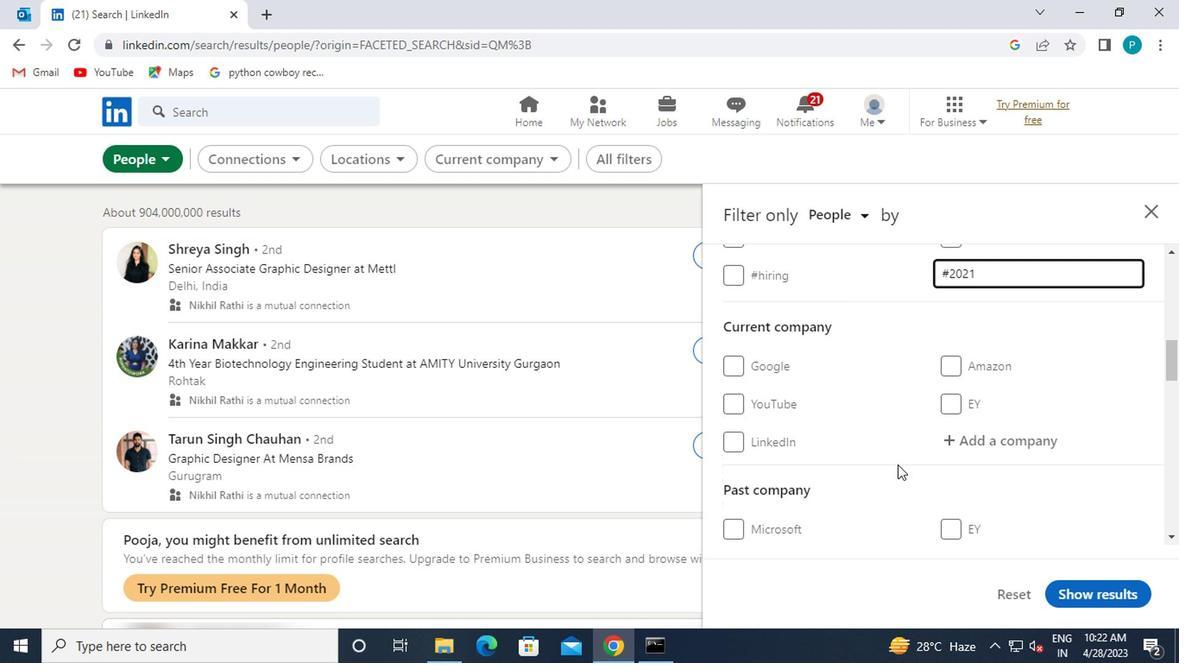 
Action: Mouse scrolled (893, 463) with delta (0, -1)
Screenshot: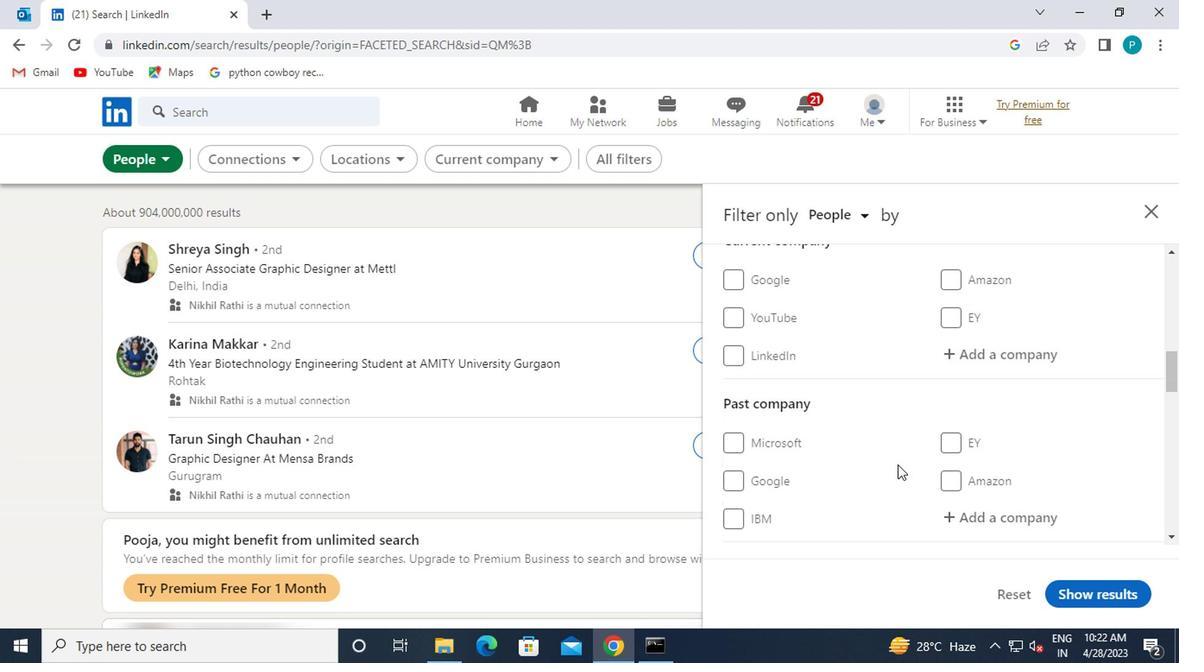 
Action: Mouse moved to (887, 459)
Screenshot: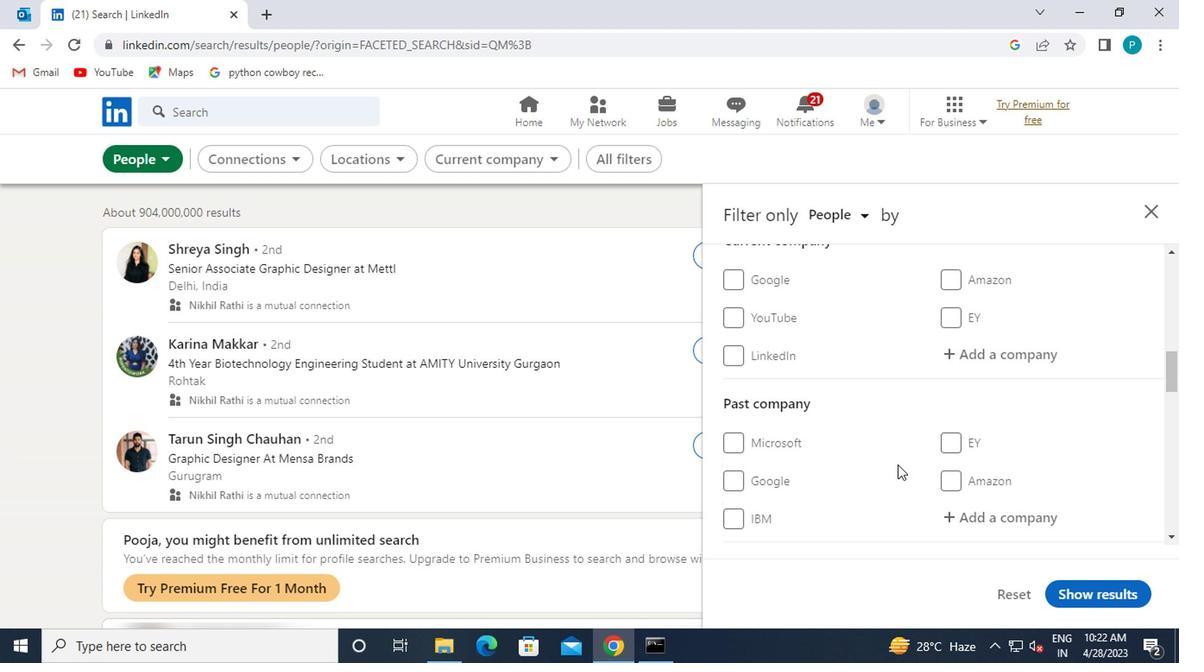 
Action: Mouse scrolled (887, 458) with delta (0, 0)
Screenshot: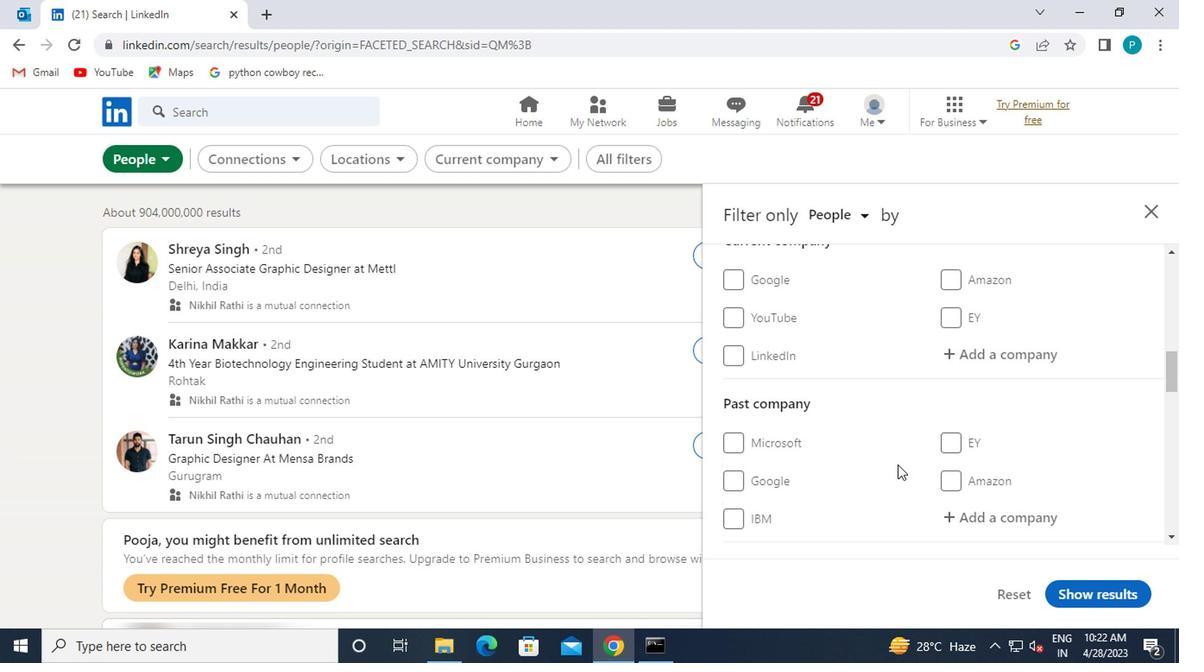 
Action: Mouse moved to (791, 463)
Screenshot: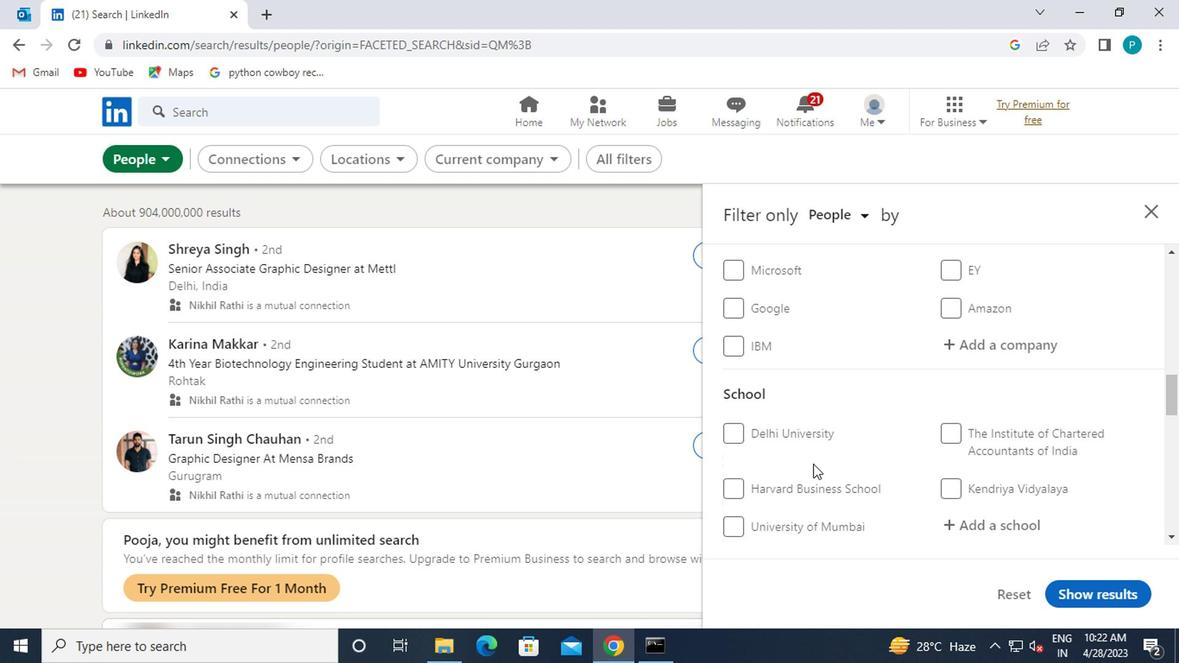 
Action: Mouse scrolled (791, 462) with delta (0, 0)
Screenshot: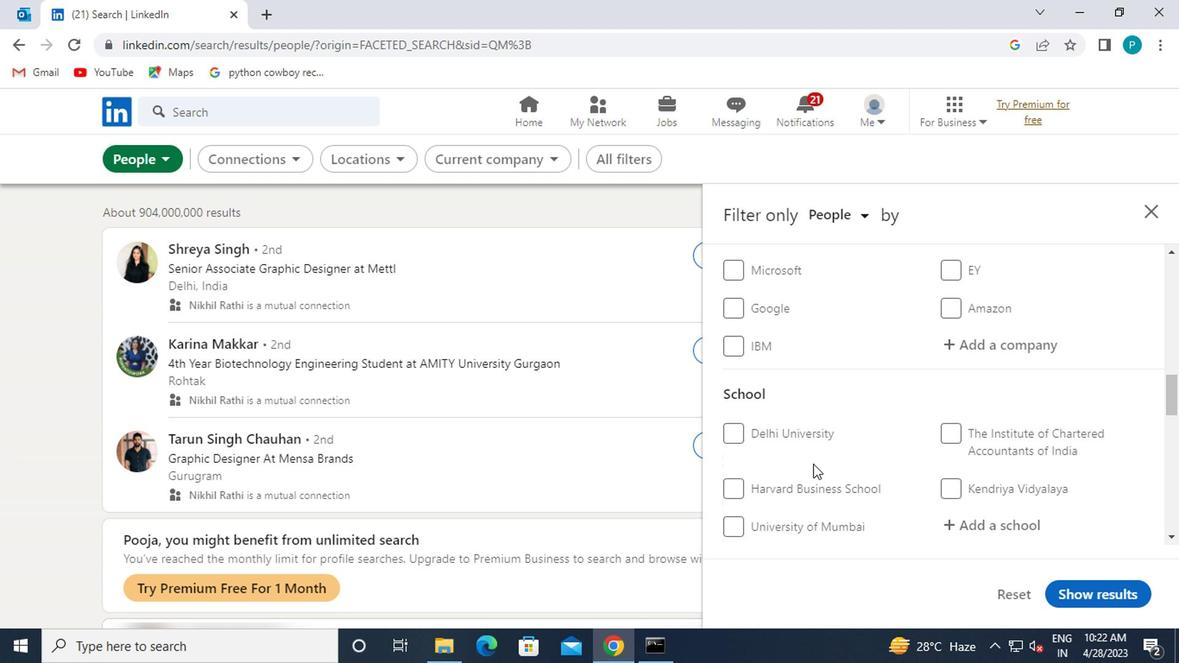 
Action: Mouse moved to (790, 463)
Screenshot: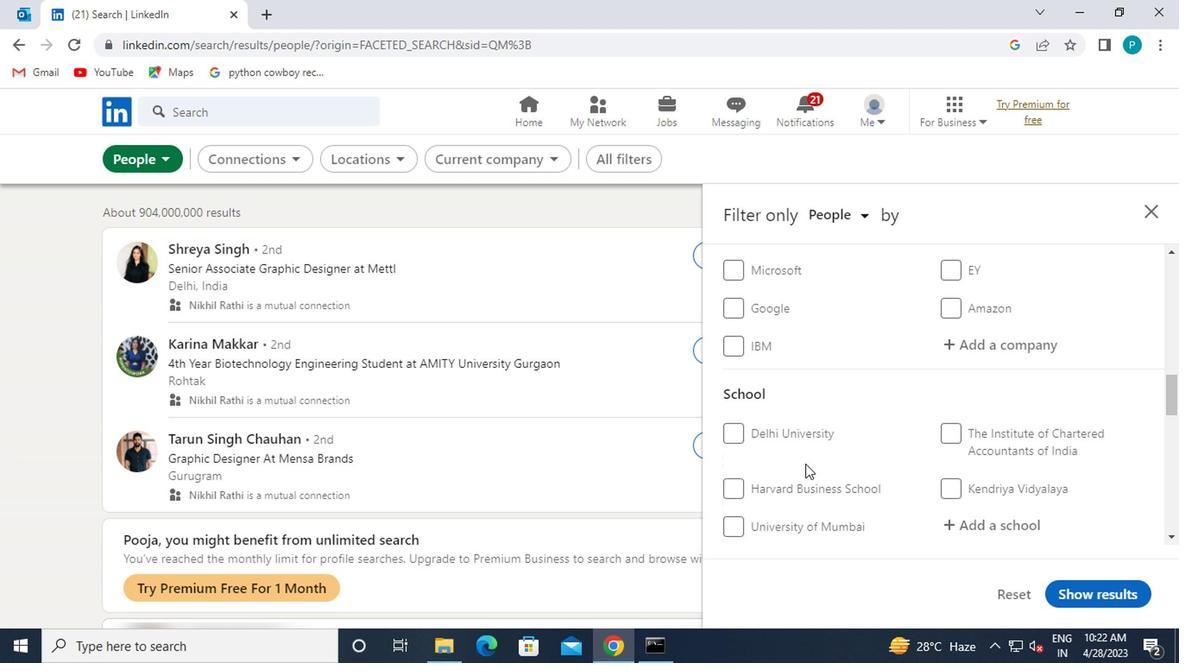 
Action: Mouse scrolled (790, 462) with delta (0, 0)
Screenshot: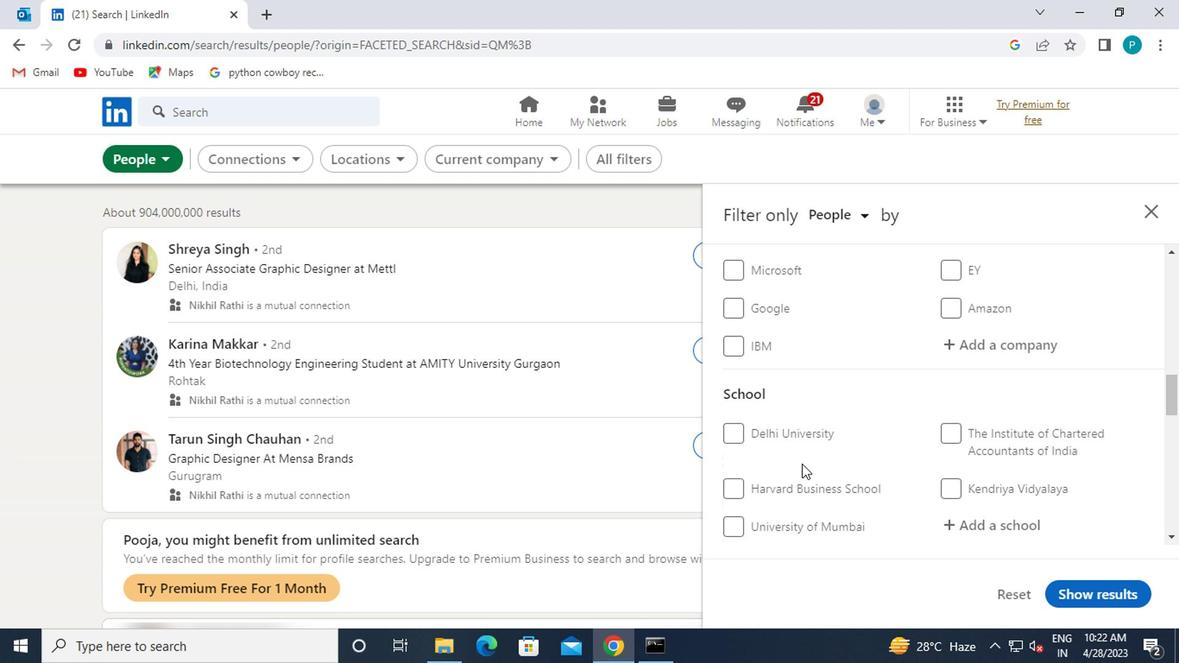
Action: Mouse scrolled (790, 462) with delta (0, 0)
Screenshot: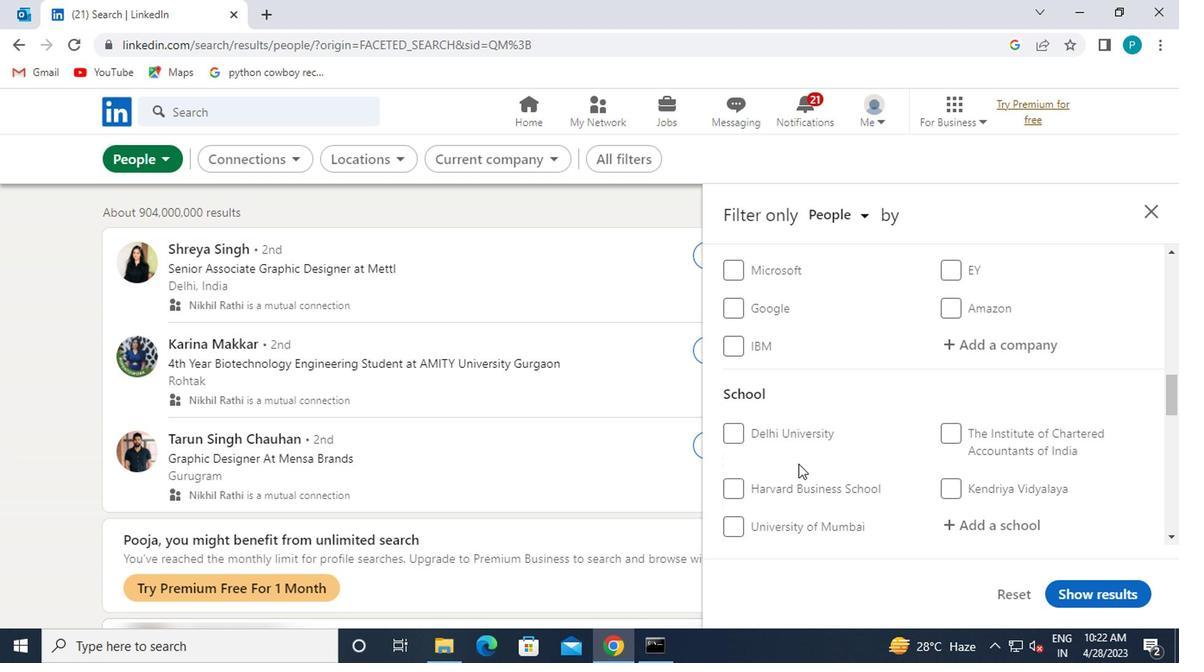 
Action: Mouse moved to (790, 463)
Screenshot: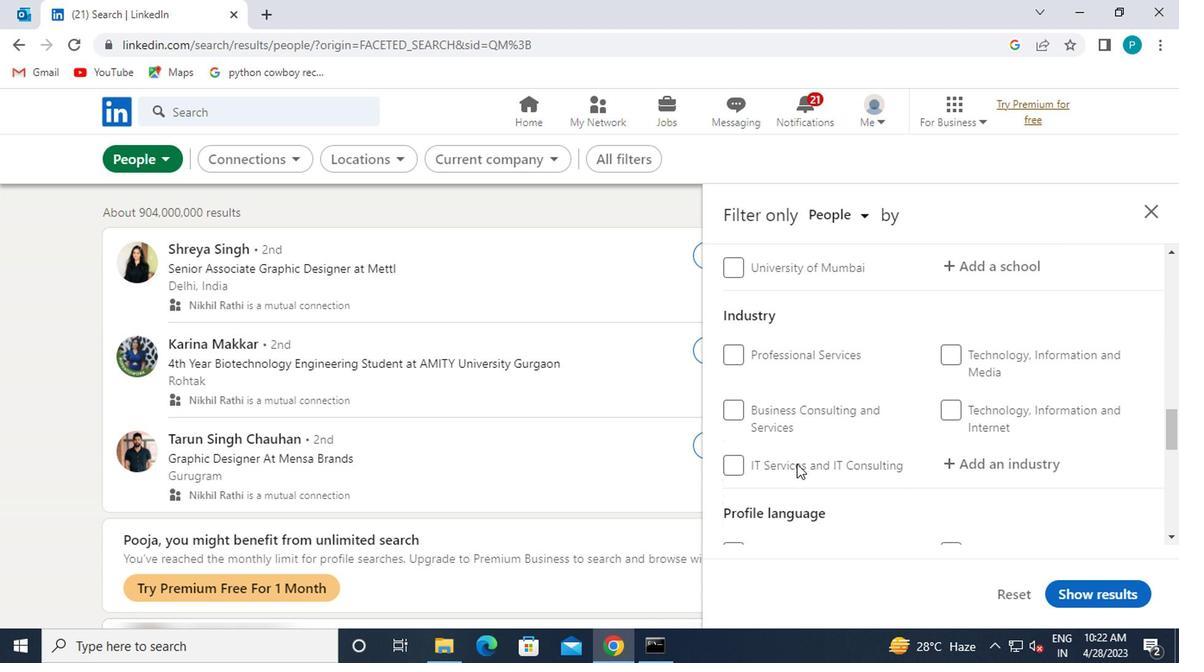 
Action: Mouse scrolled (790, 462) with delta (0, 0)
Screenshot: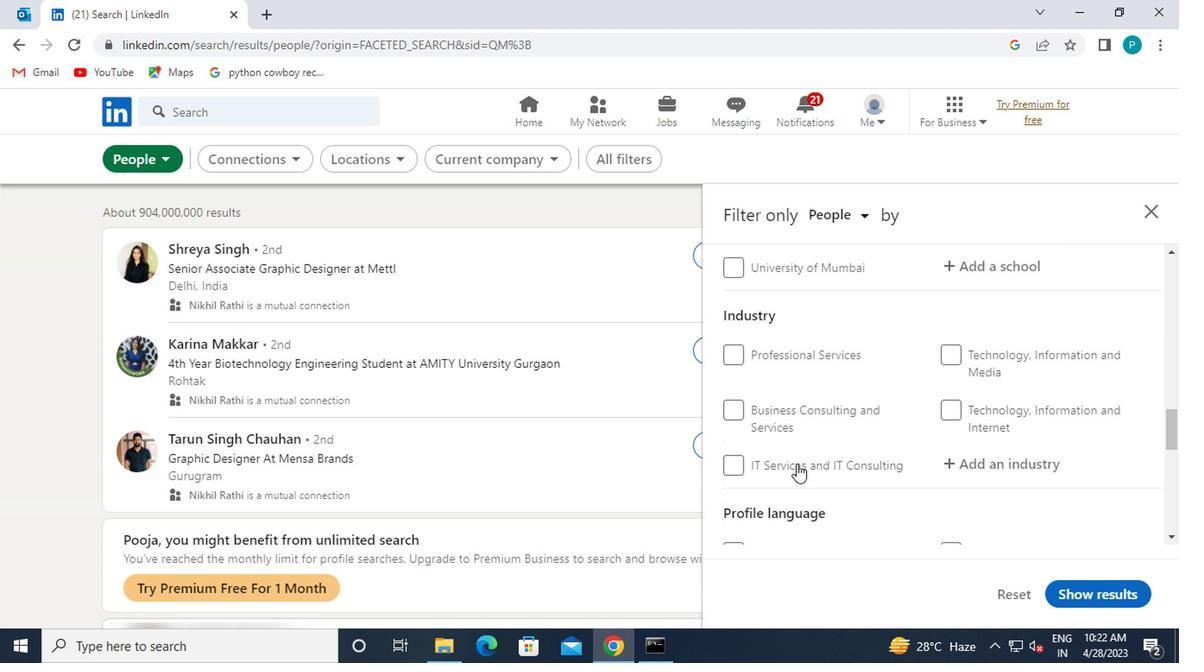
Action: Mouse scrolled (790, 462) with delta (0, 0)
Screenshot: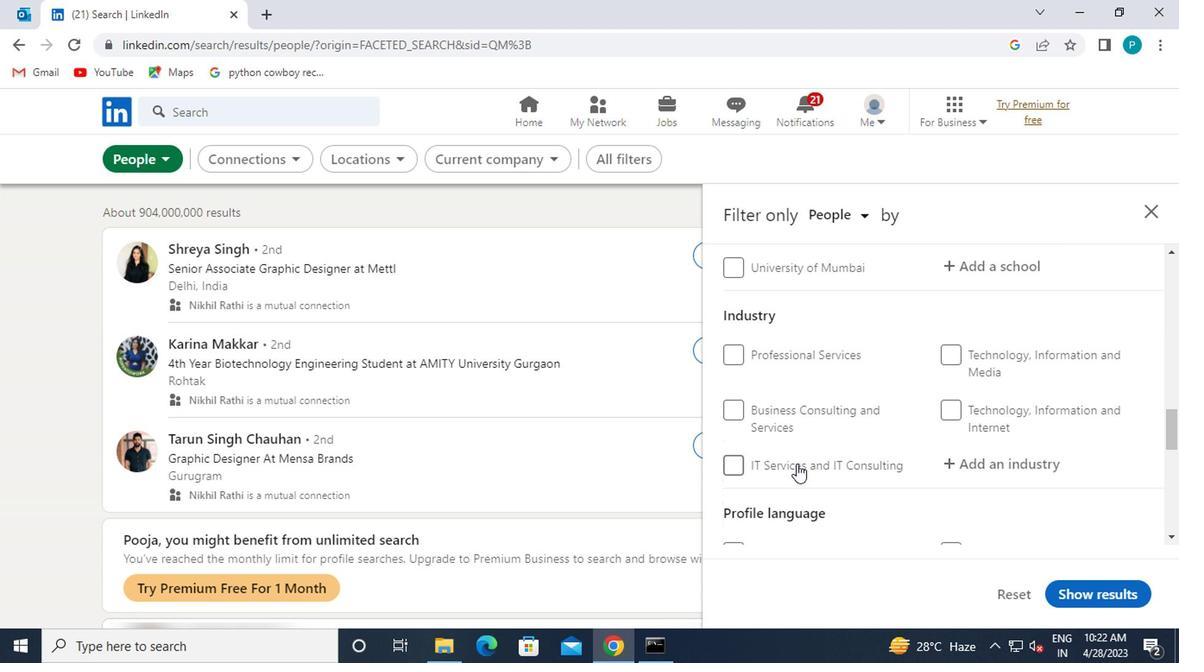 
Action: Mouse moved to (941, 406)
Screenshot: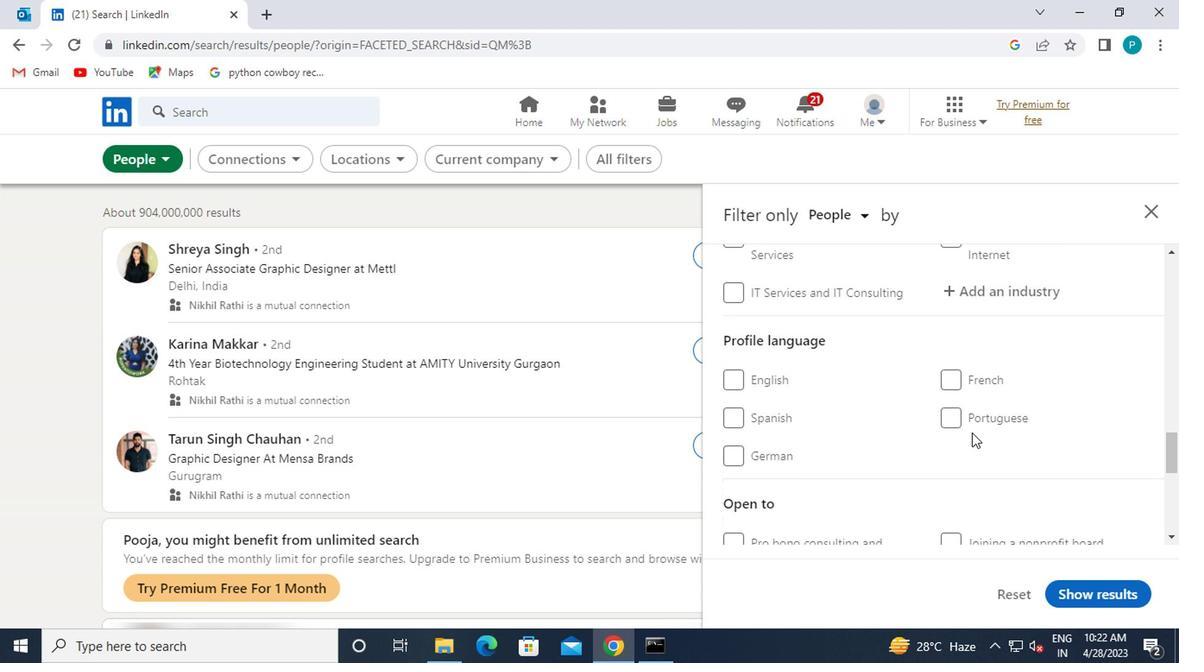 
Action: Mouse pressed left at (941, 406)
Screenshot: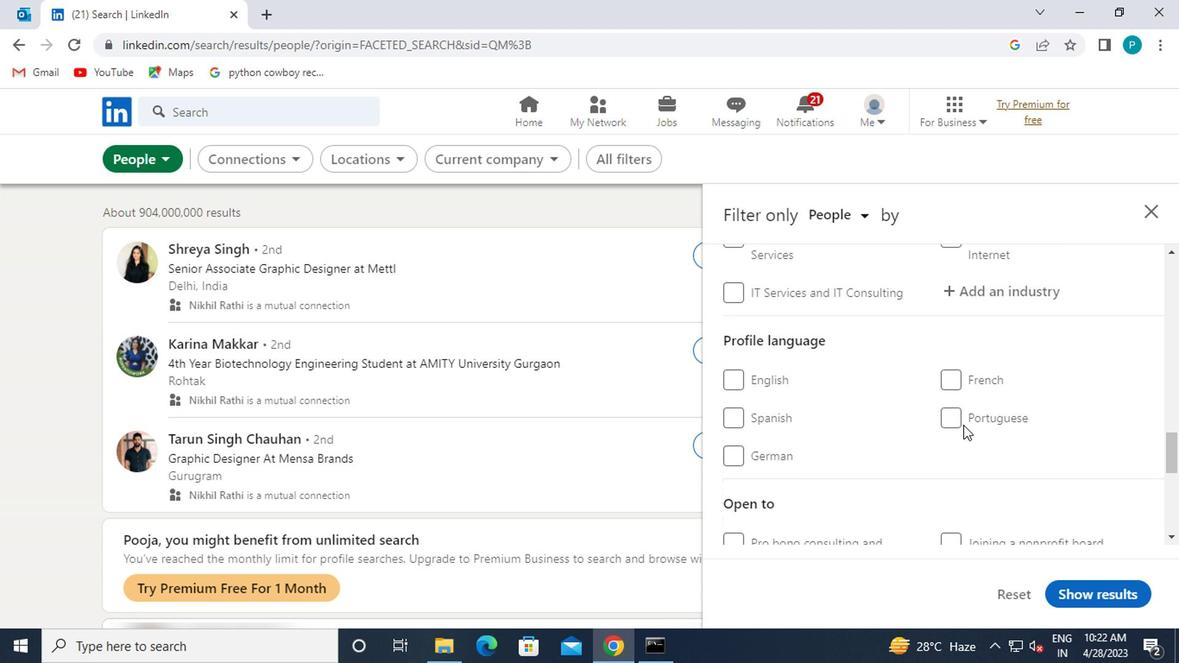 
Action: Mouse moved to (891, 414)
Screenshot: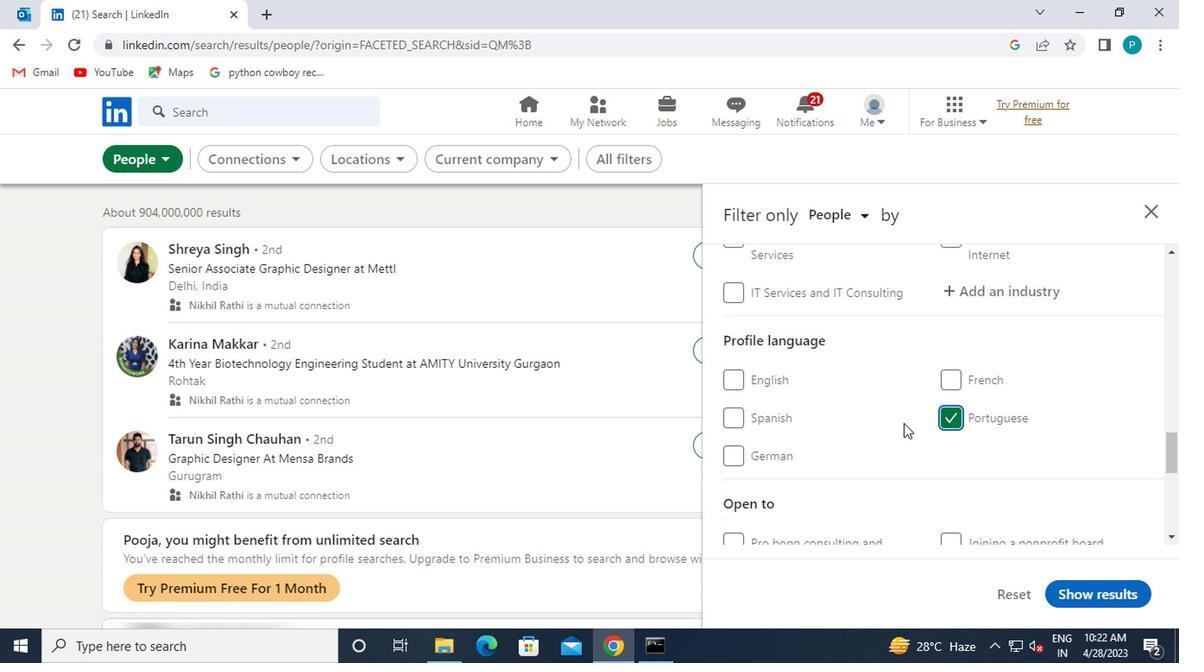 
Action: Mouse scrolled (891, 415) with delta (0, 1)
Screenshot: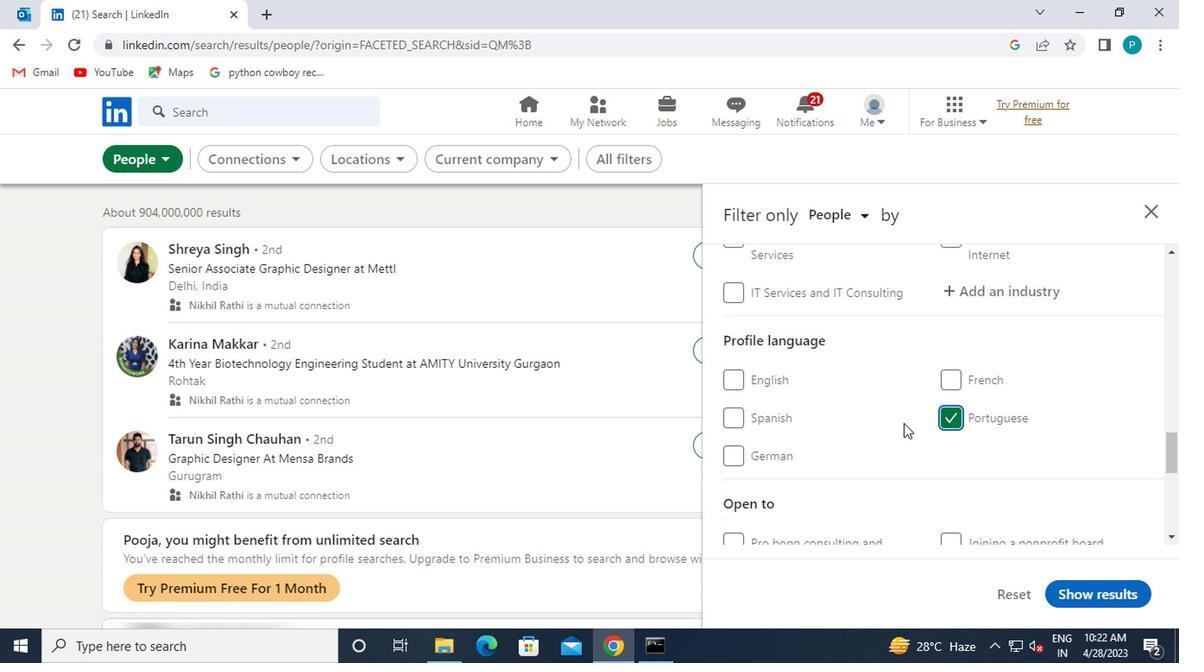 
Action: Mouse scrolled (891, 415) with delta (0, 1)
Screenshot: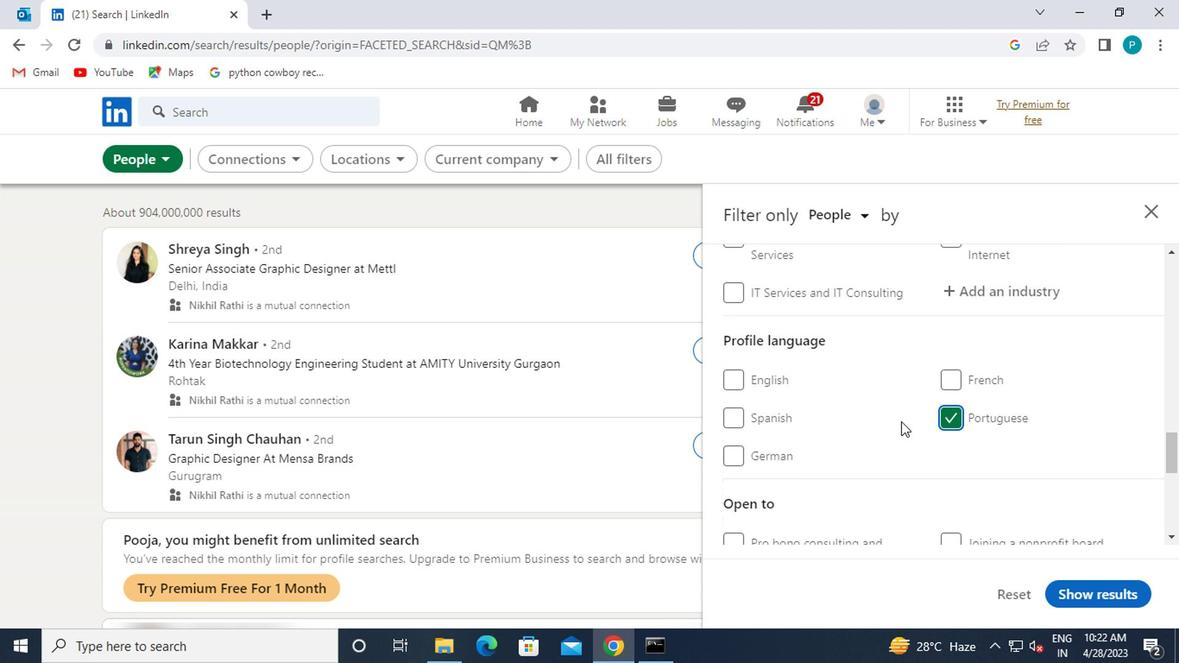 
Action: Mouse moved to (891, 411)
Screenshot: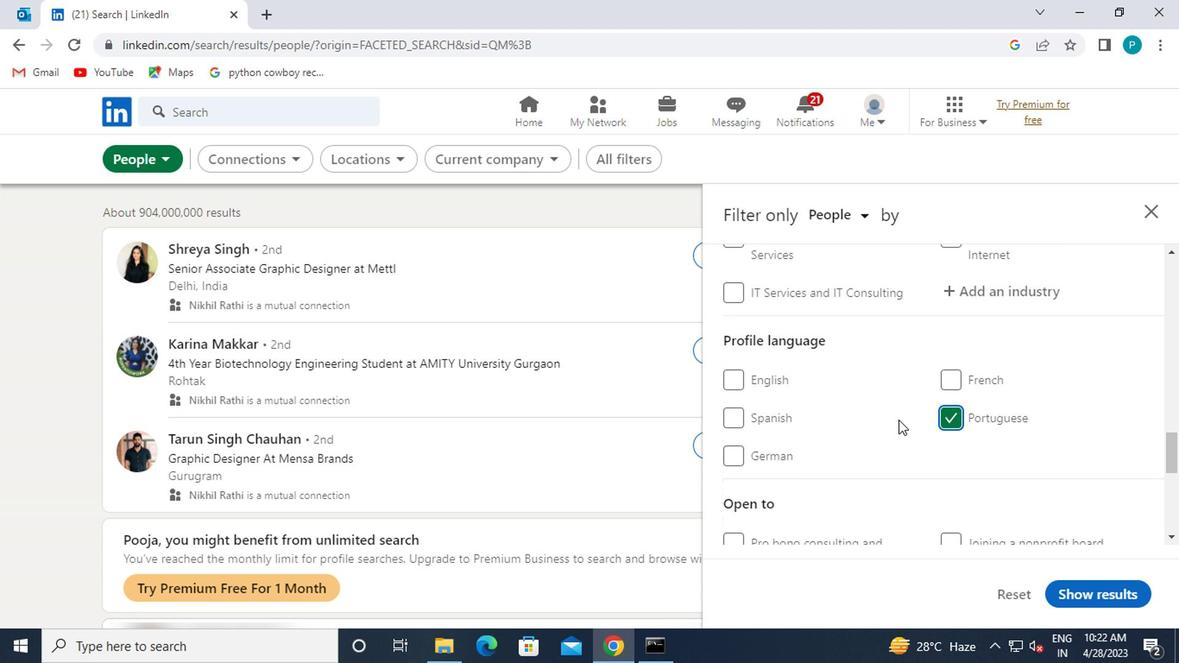 
Action: Mouse scrolled (891, 412) with delta (0, 0)
Screenshot: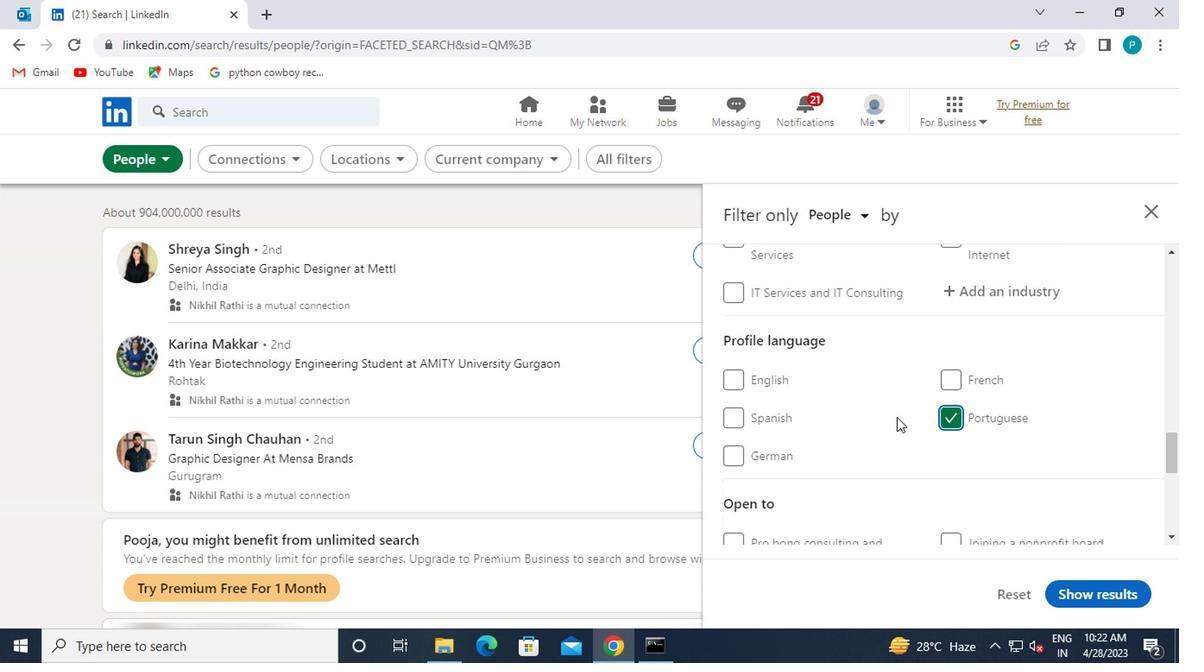
Action: Mouse moved to (890, 411)
Screenshot: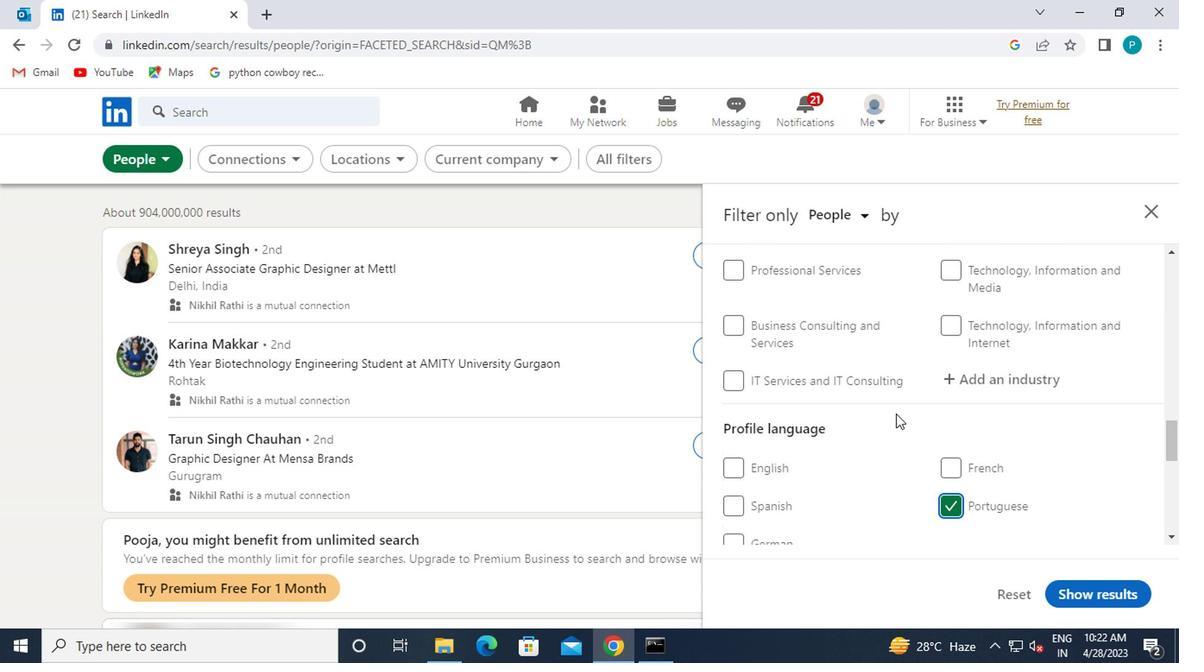 
Action: Mouse scrolled (890, 412) with delta (0, 0)
Screenshot: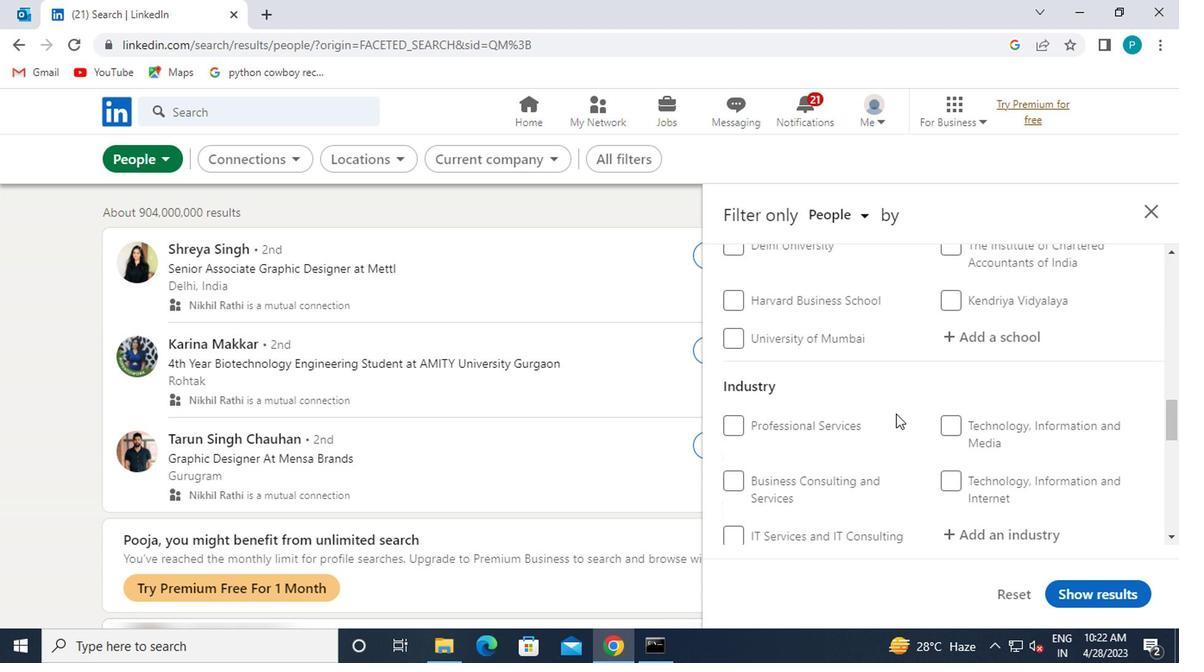 
Action: Mouse scrolled (890, 412) with delta (0, 0)
Screenshot: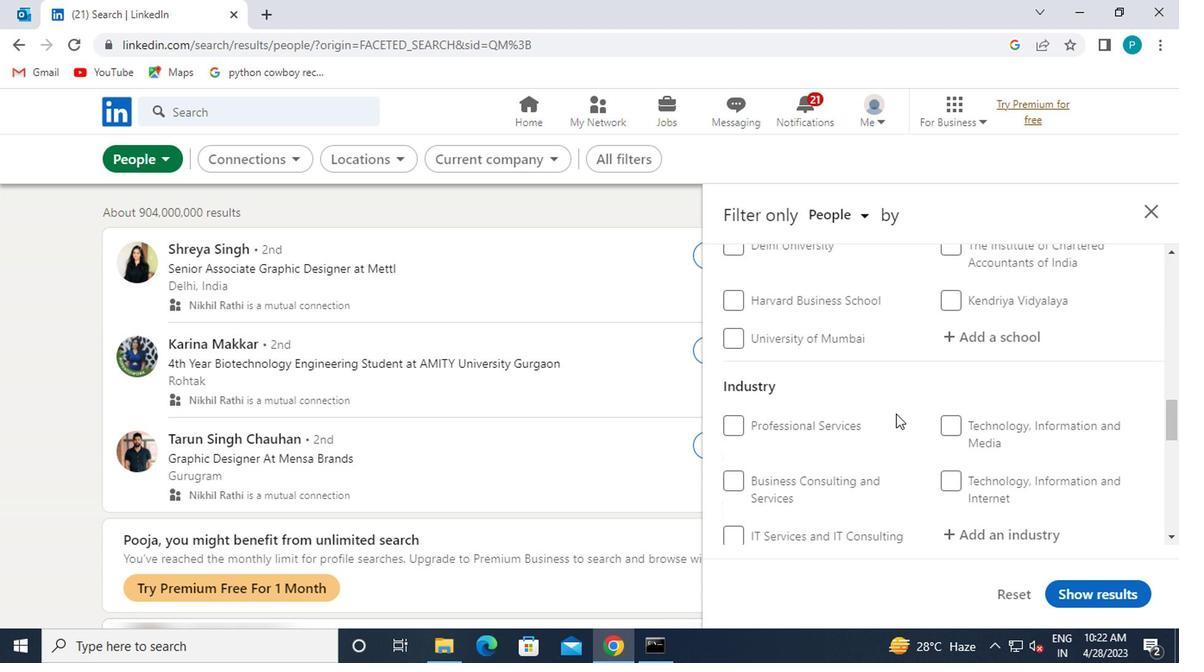 
Action: Mouse scrolled (890, 412) with delta (0, 0)
Screenshot: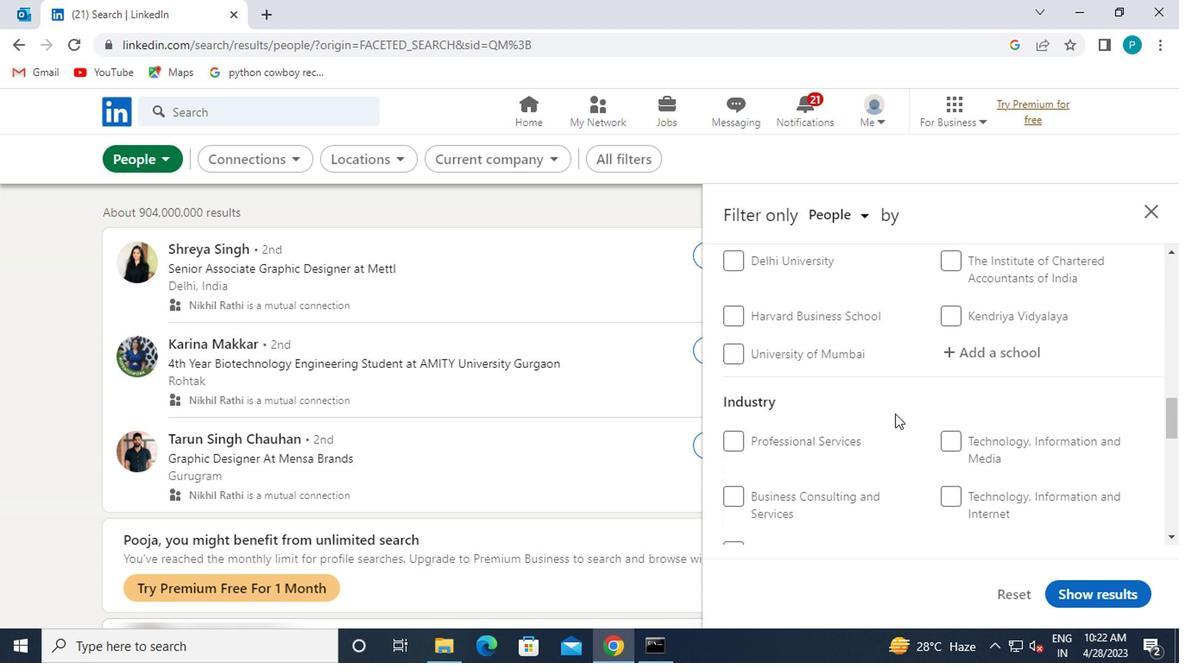 
Action: Mouse scrolled (890, 412) with delta (0, 0)
Screenshot: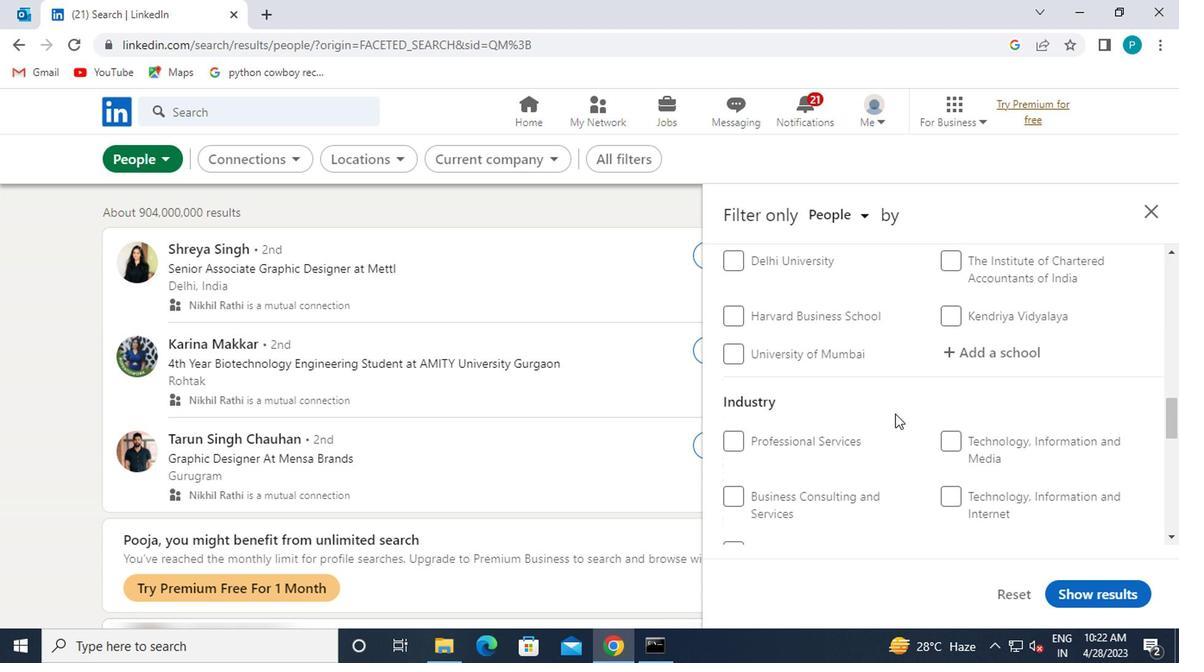 
Action: Mouse moved to (890, 411)
Screenshot: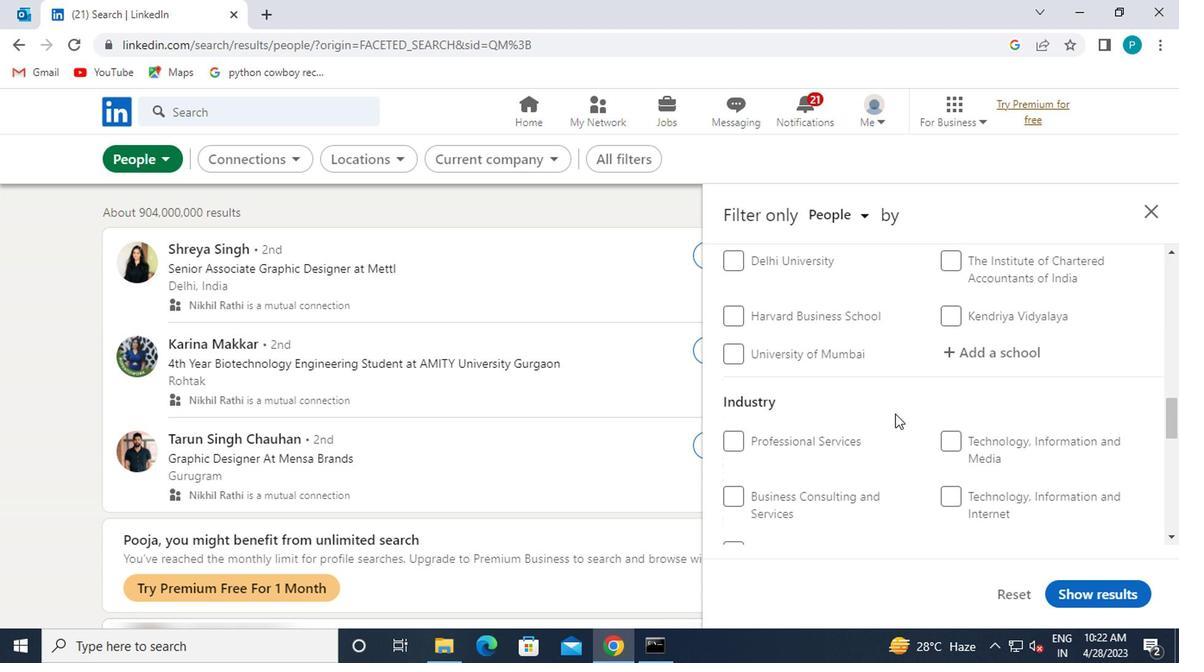 
Action: Mouse scrolled (890, 411) with delta (0, 0)
Screenshot: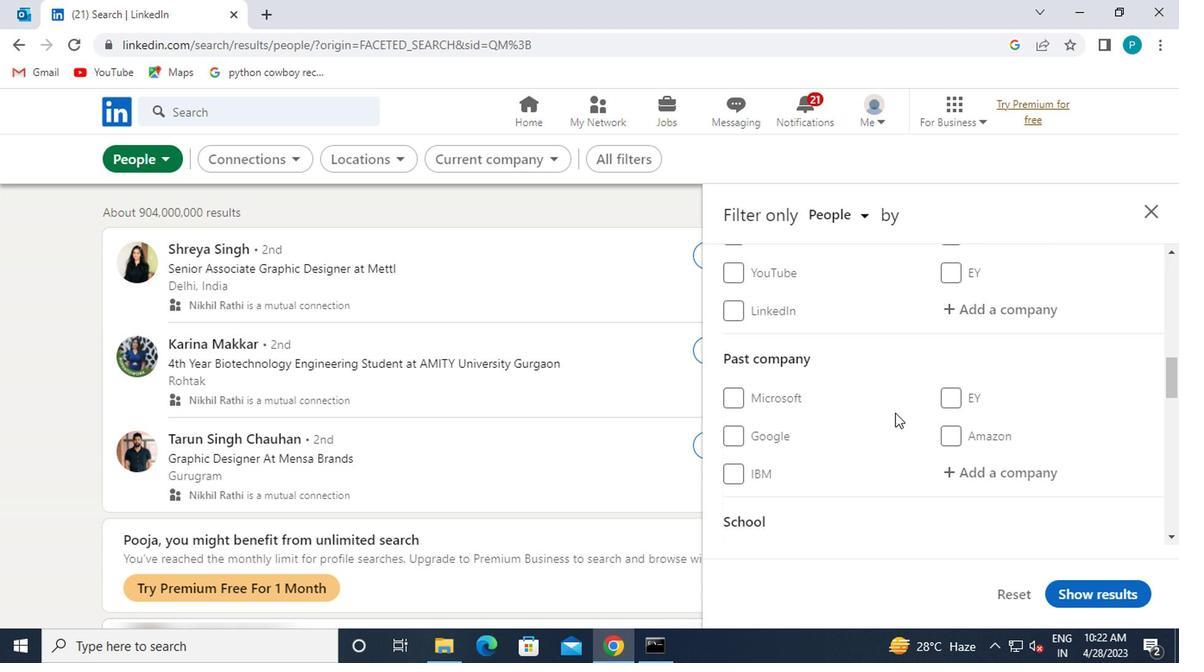 
Action: Mouse scrolled (890, 411) with delta (0, 0)
Screenshot: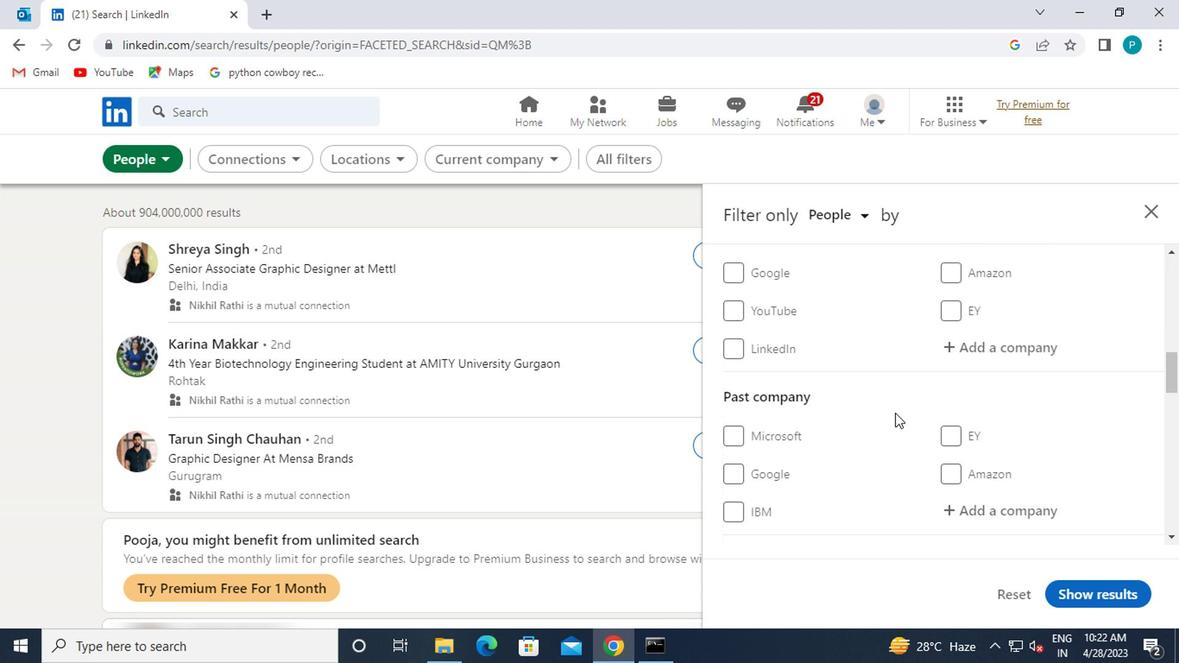 
Action: Mouse scrolled (890, 411) with delta (0, 0)
Screenshot: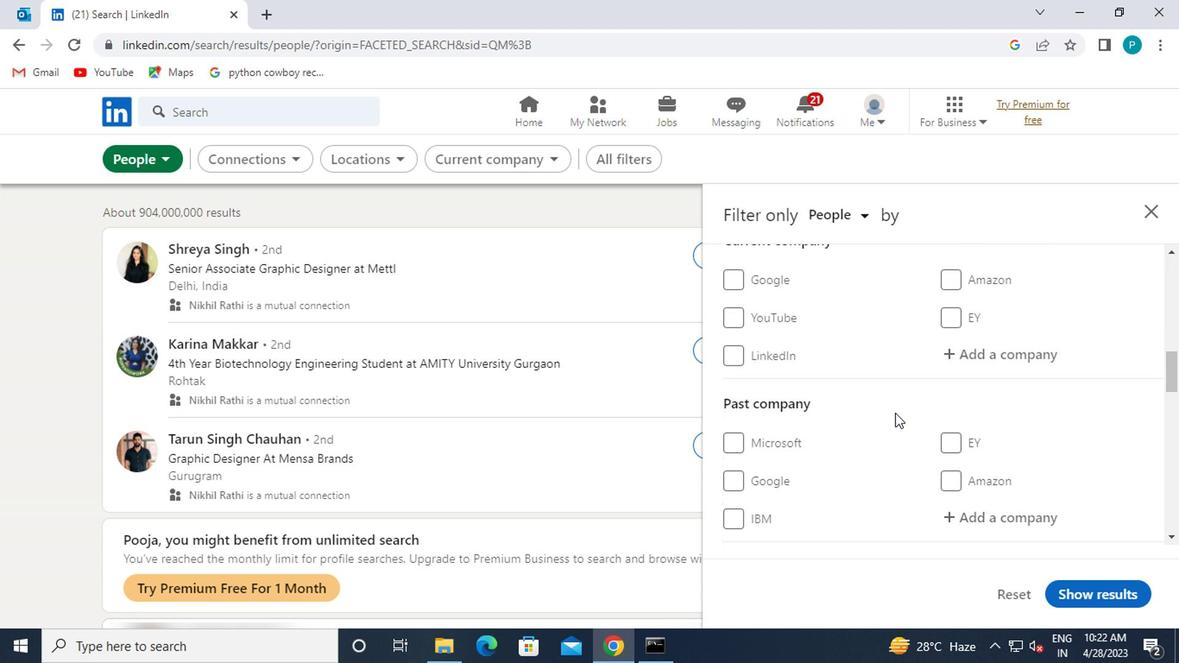 
Action: Mouse moved to (914, 431)
Screenshot: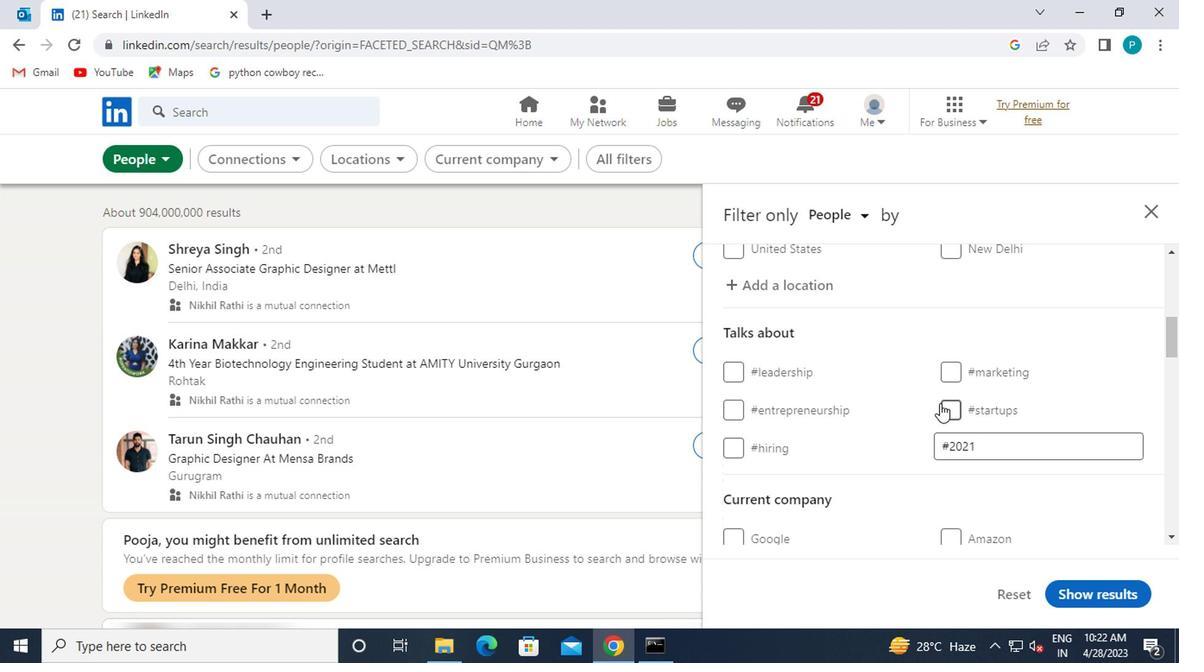 
Action: Mouse scrolled (914, 431) with delta (0, 0)
Screenshot: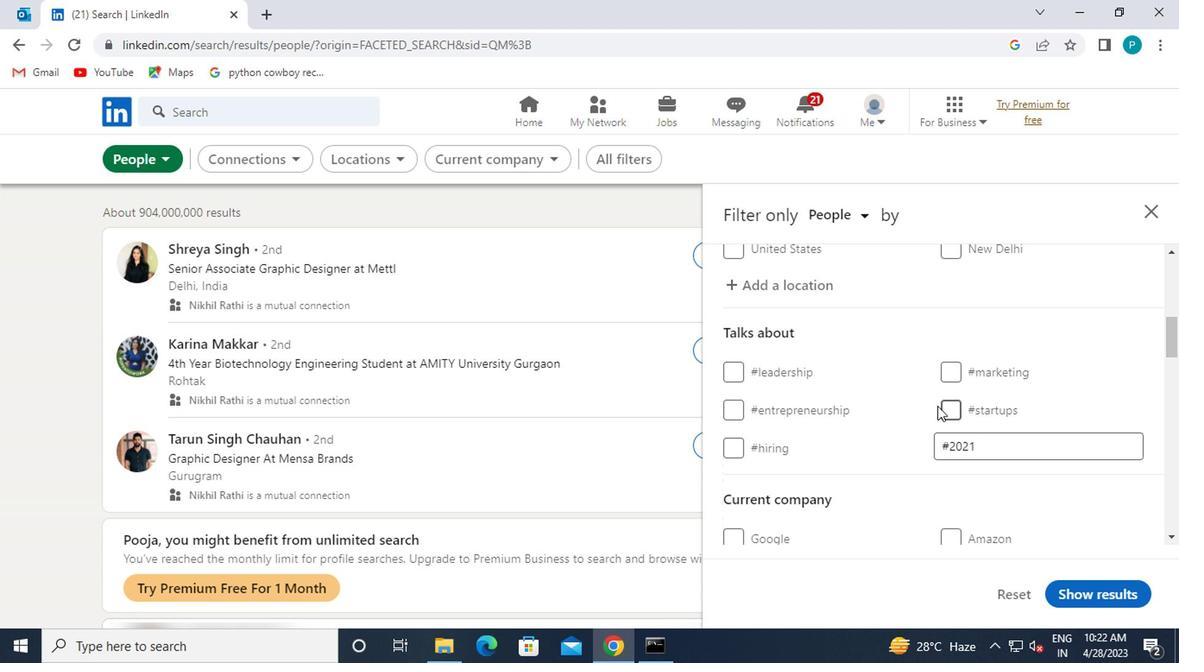 
Action: Mouse moved to (913, 433)
Screenshot: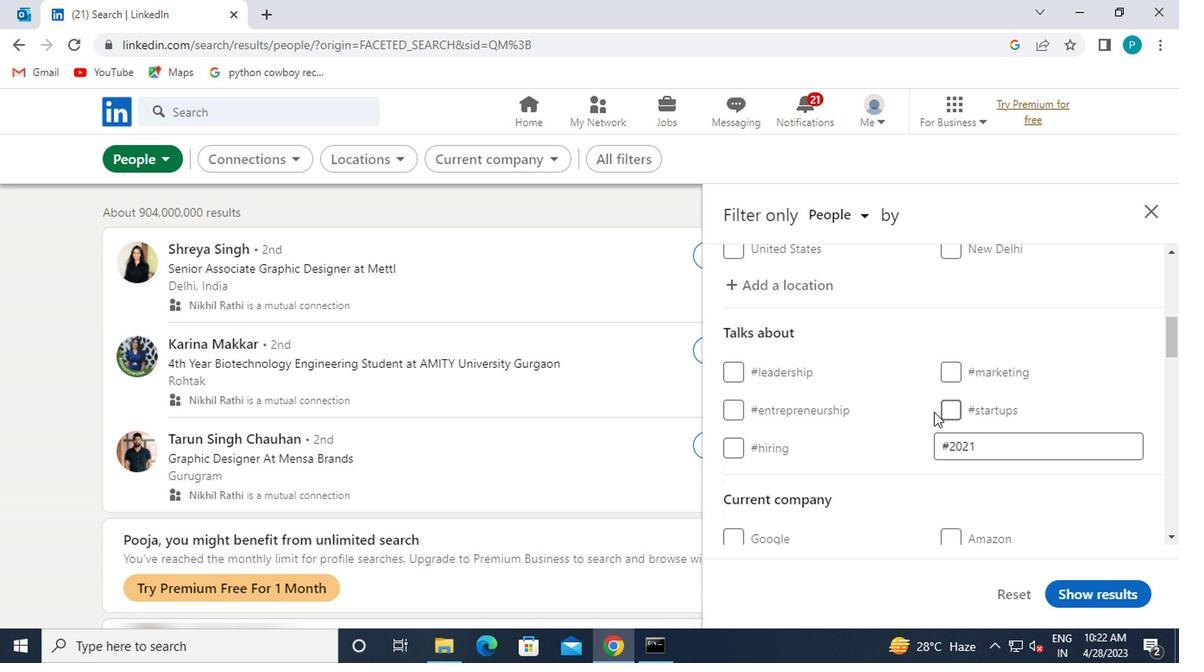 
Action: Mouse scrolled (913, 431) with delta (0, -1)
Screenshot: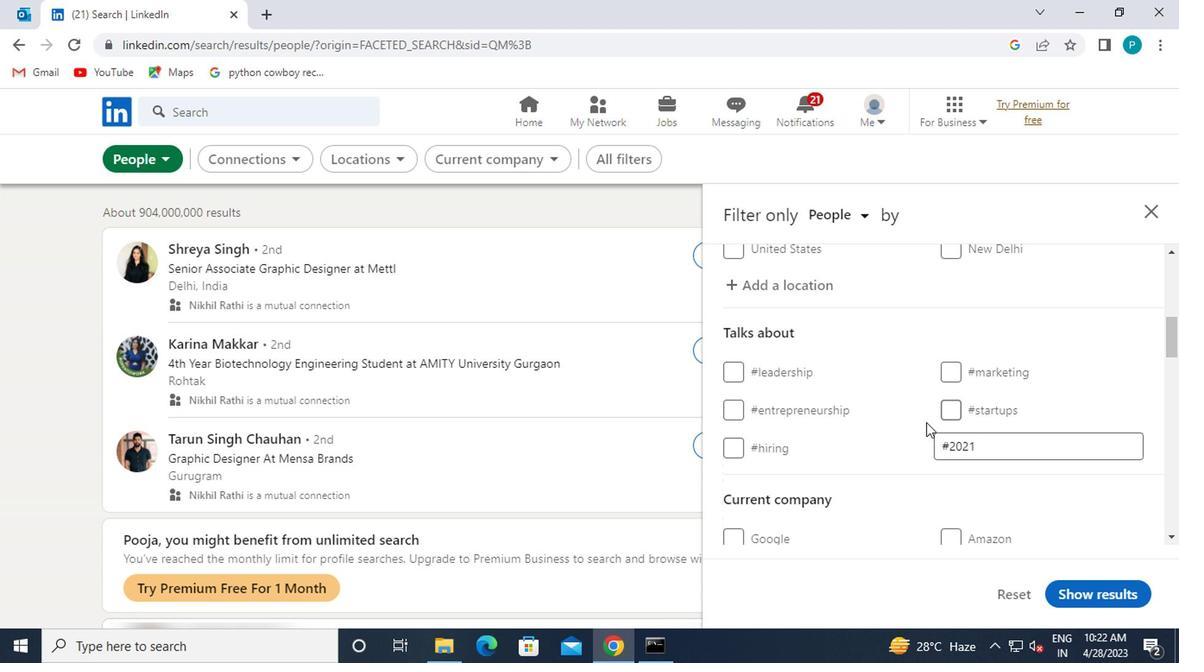 
Action: Mouse moved to (957, 439)
Screenshot: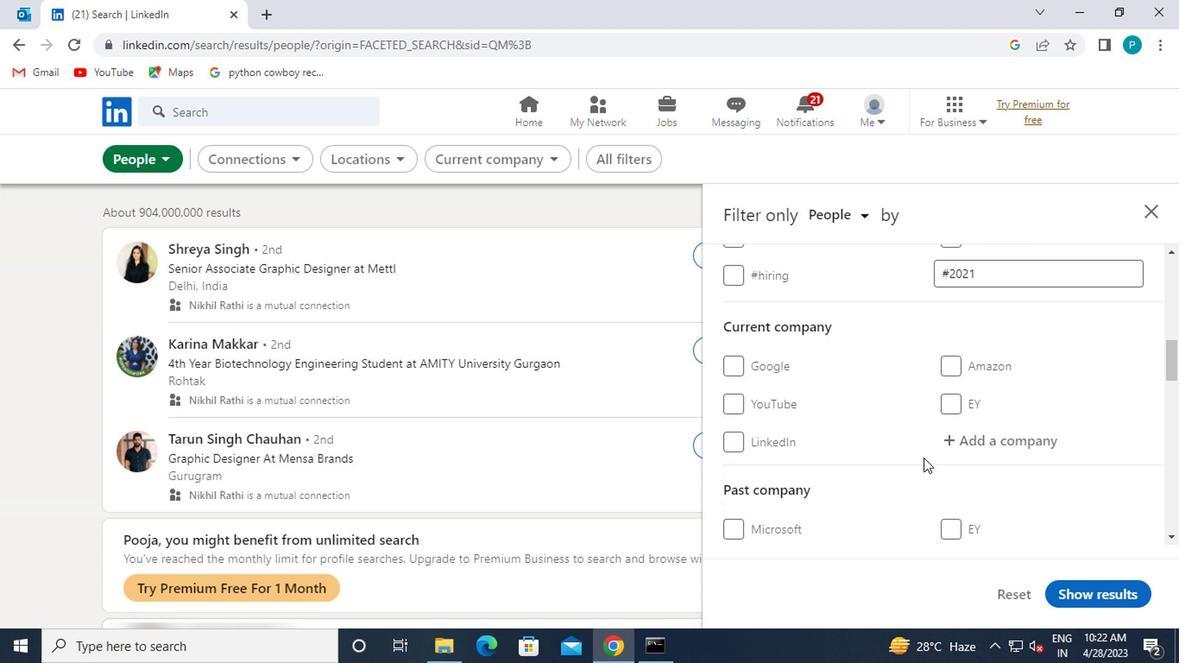 
Action: Mouse pressed left at (957, 439)
Screenshot: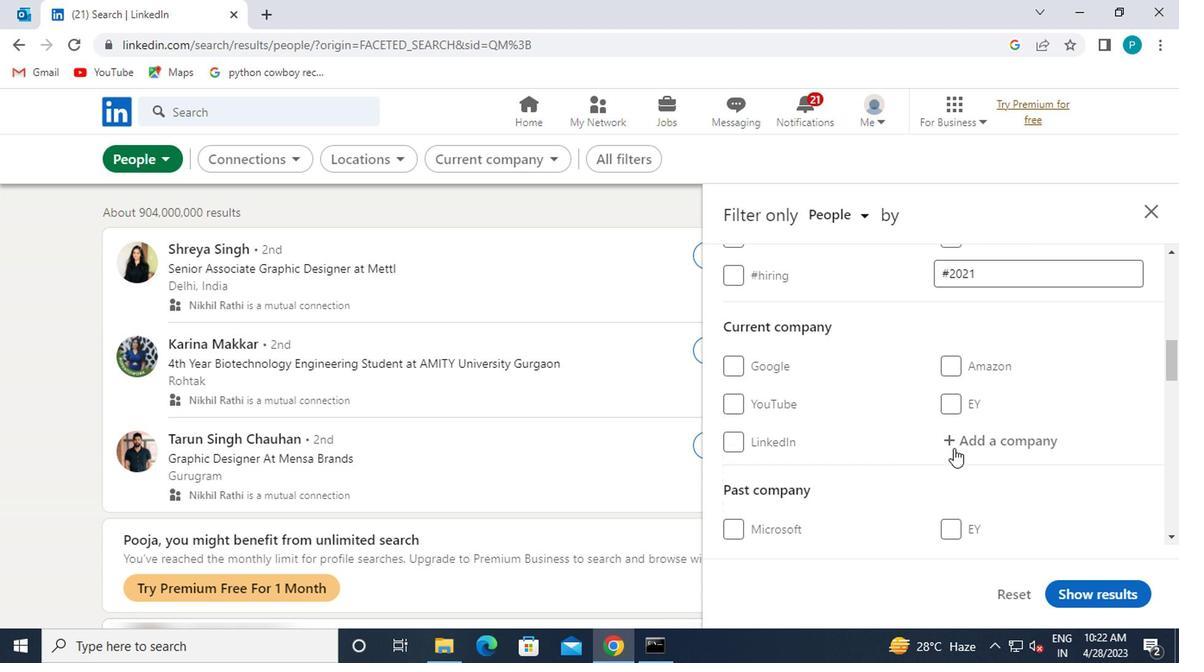 
Action: Mouse moved to (973, 449)
Screenshot: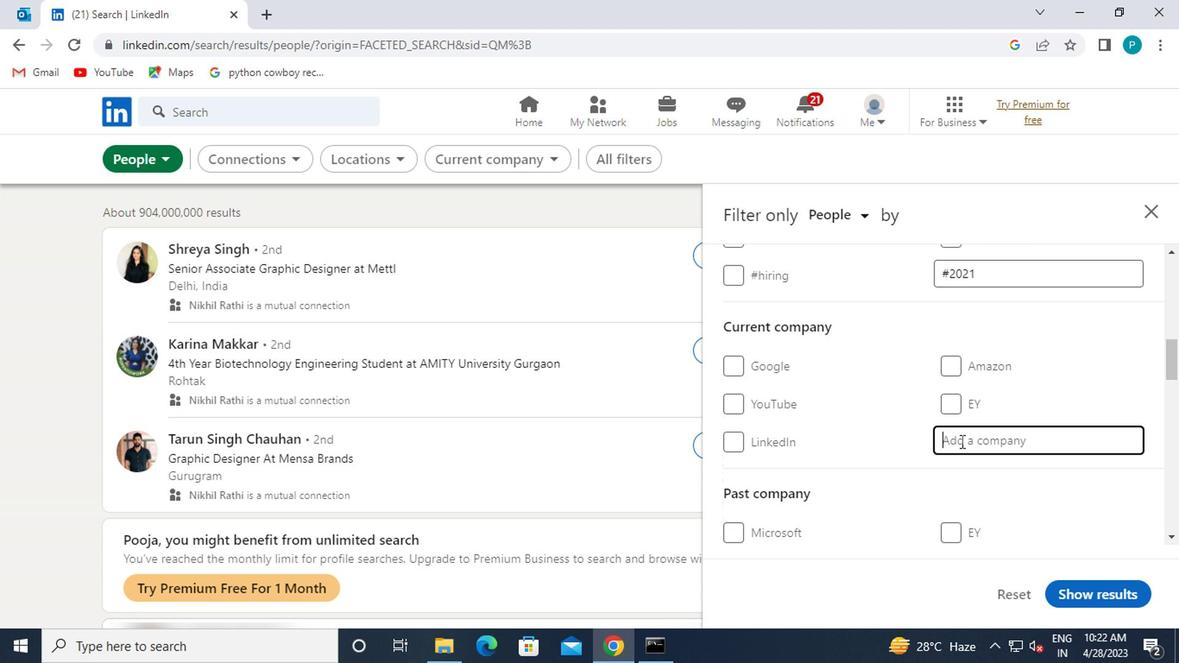
Action: Key pressed <Key.caps_lock>F
Screenshot: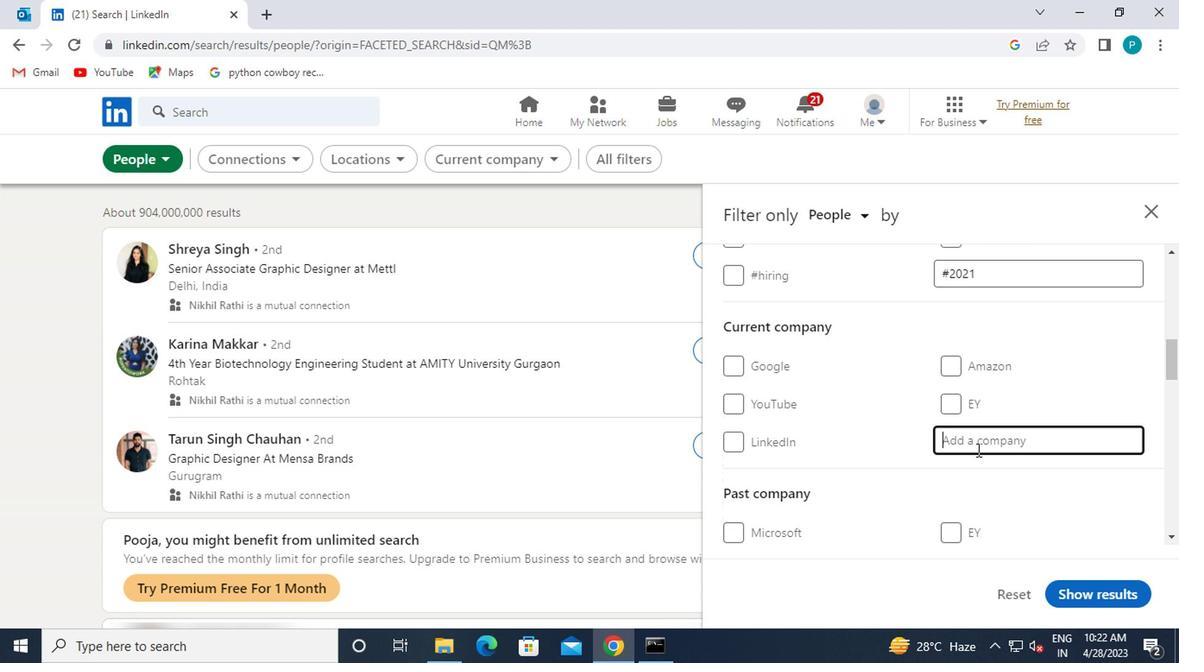 
Action: Mouse moved to (971, 452)
Screenshot: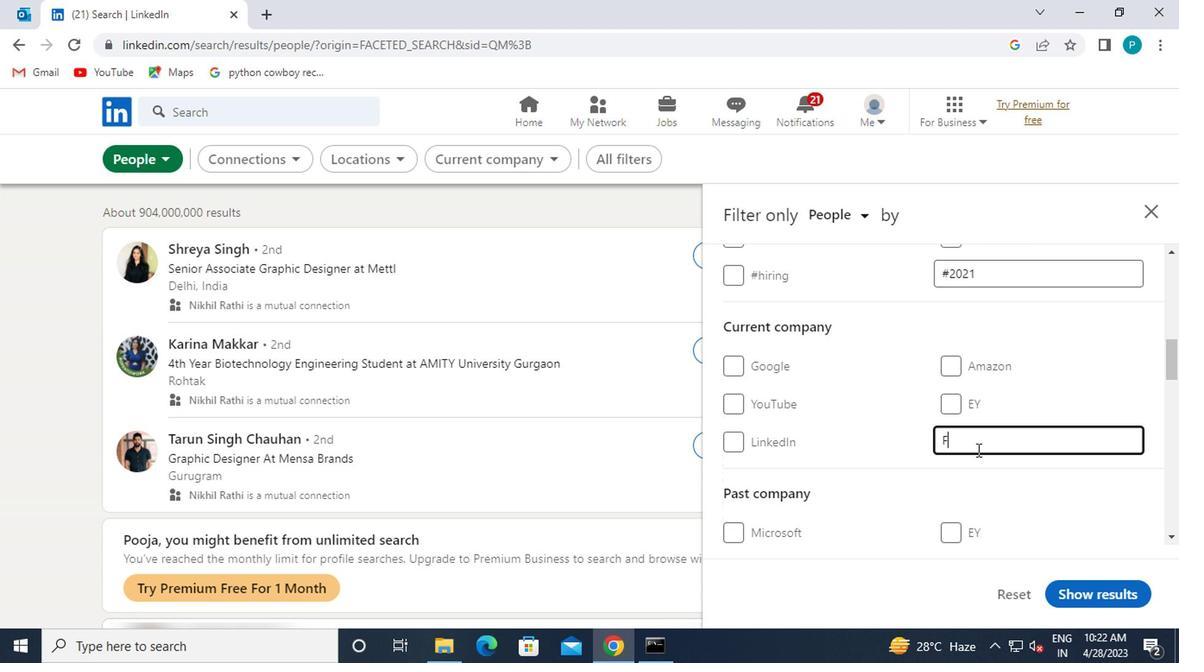 
Action: Key pressed <Key.caps_lock>RACTAL
Screenshot: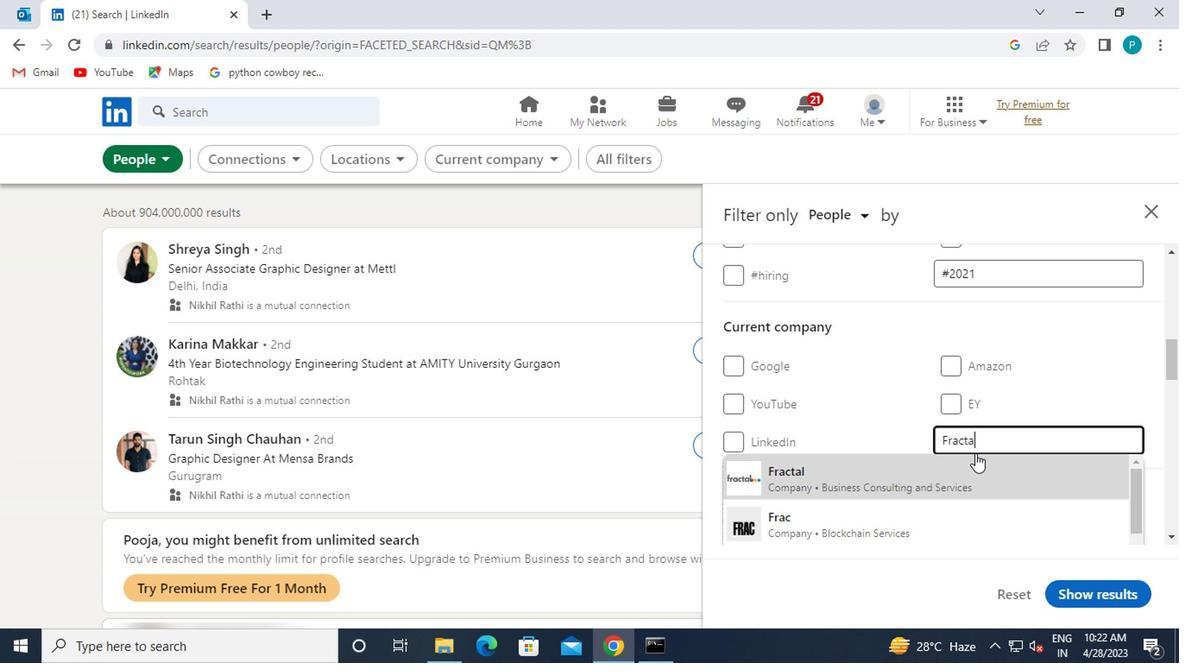 
Action: Mouse moved to (955, 465)
Screenshot: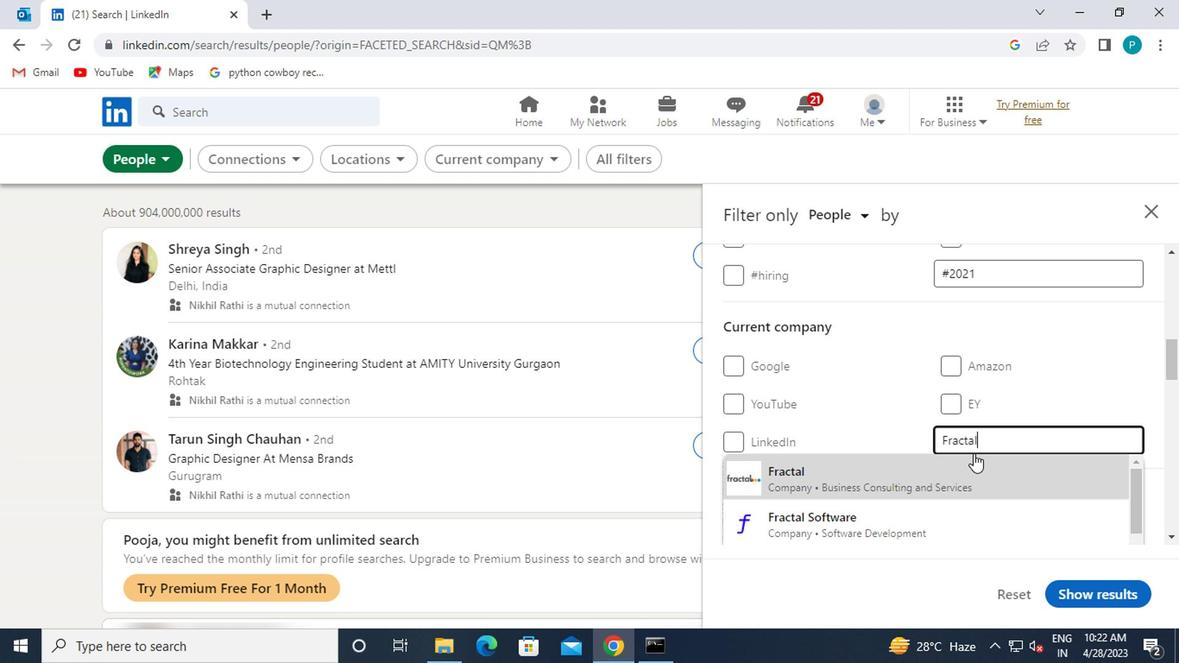 
Action: Mouse pressed left at (955, 465)
Screenshot: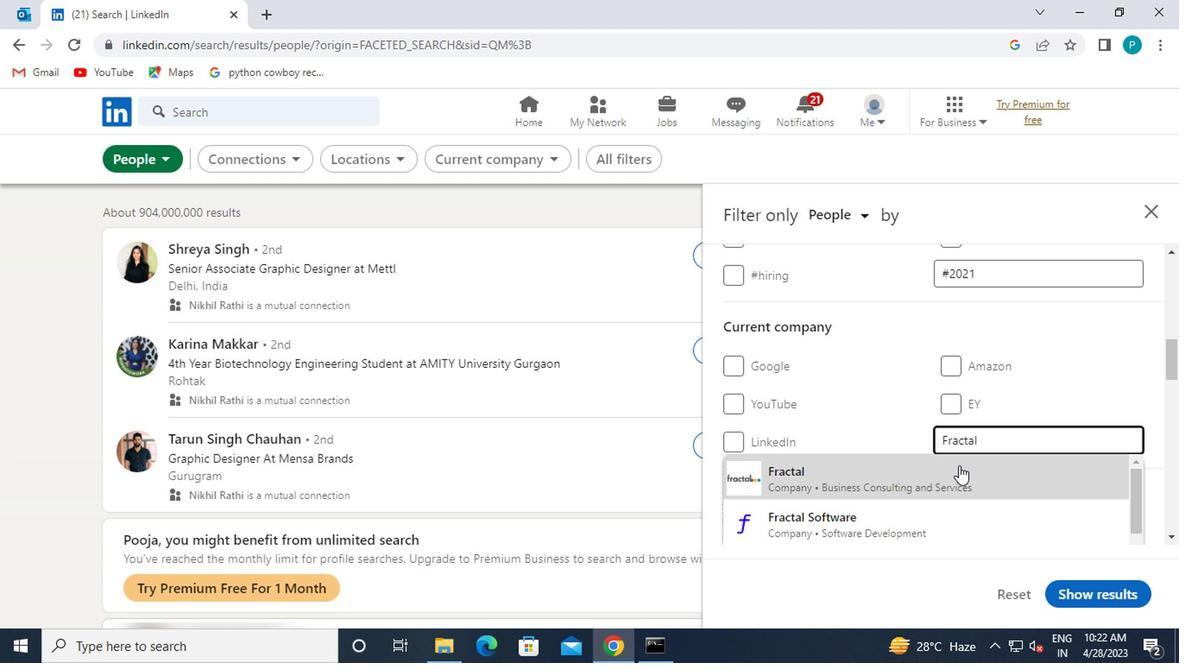 
Action: Mouse moved to (925, 435)
Screenshot: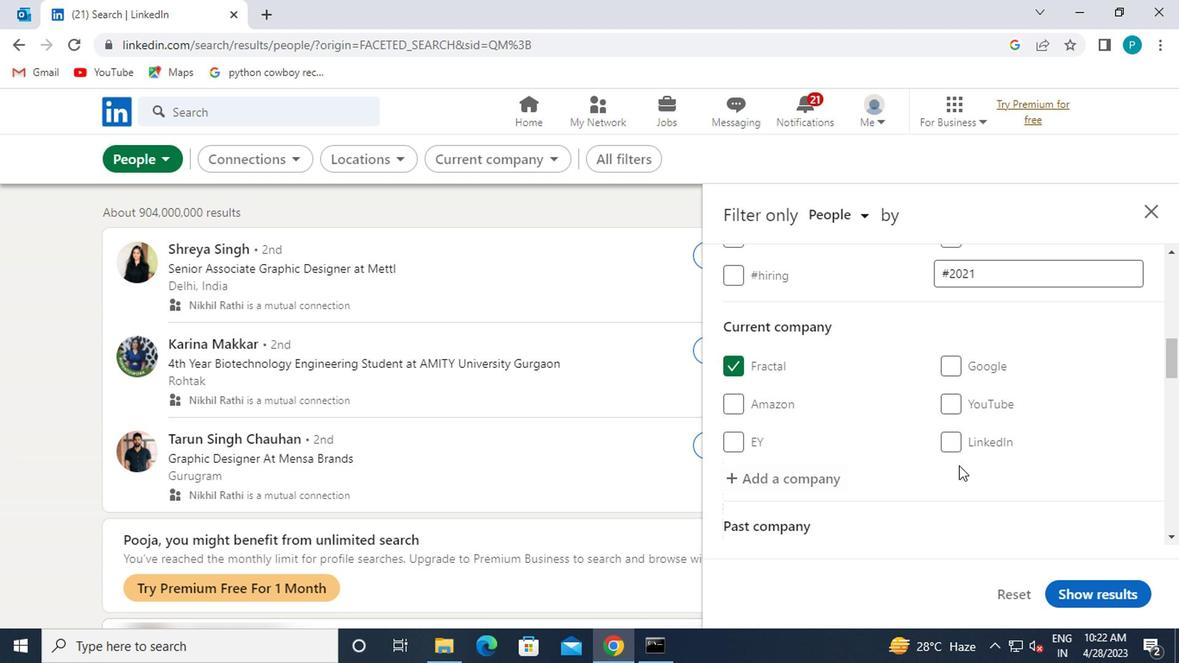 
Action: Mouse scrolled (925, 434) with delta (0, 0)
Screenshot: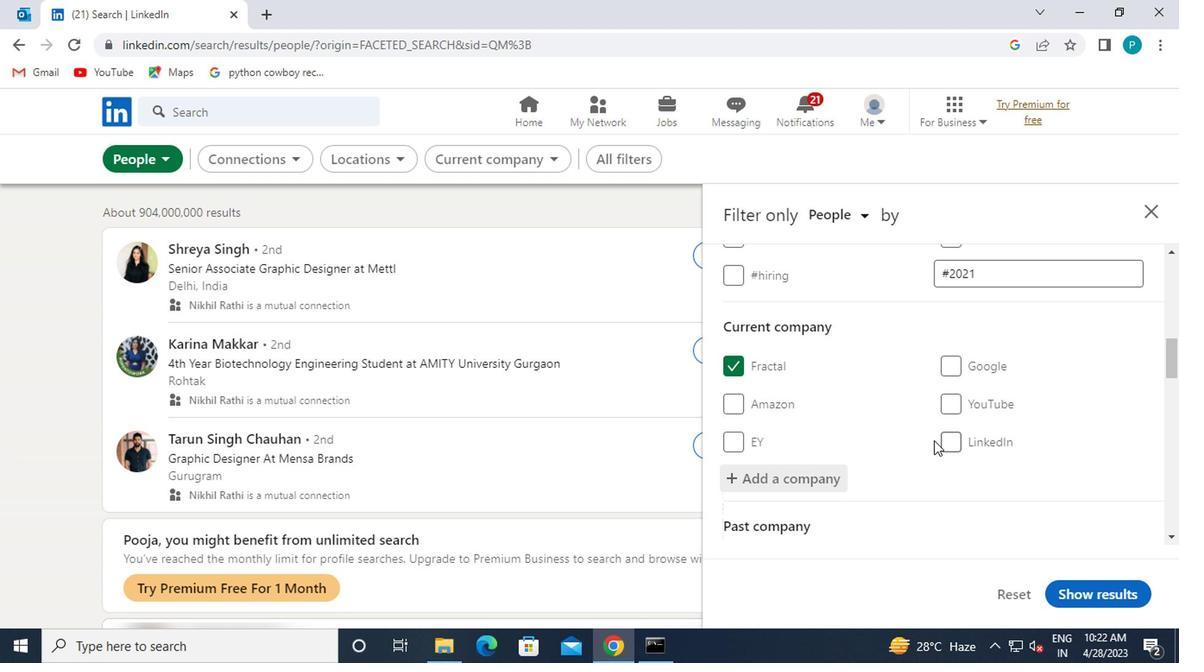 
Action: Mouse scrolled (925, 434) with delta (0, 0)
Screenshot: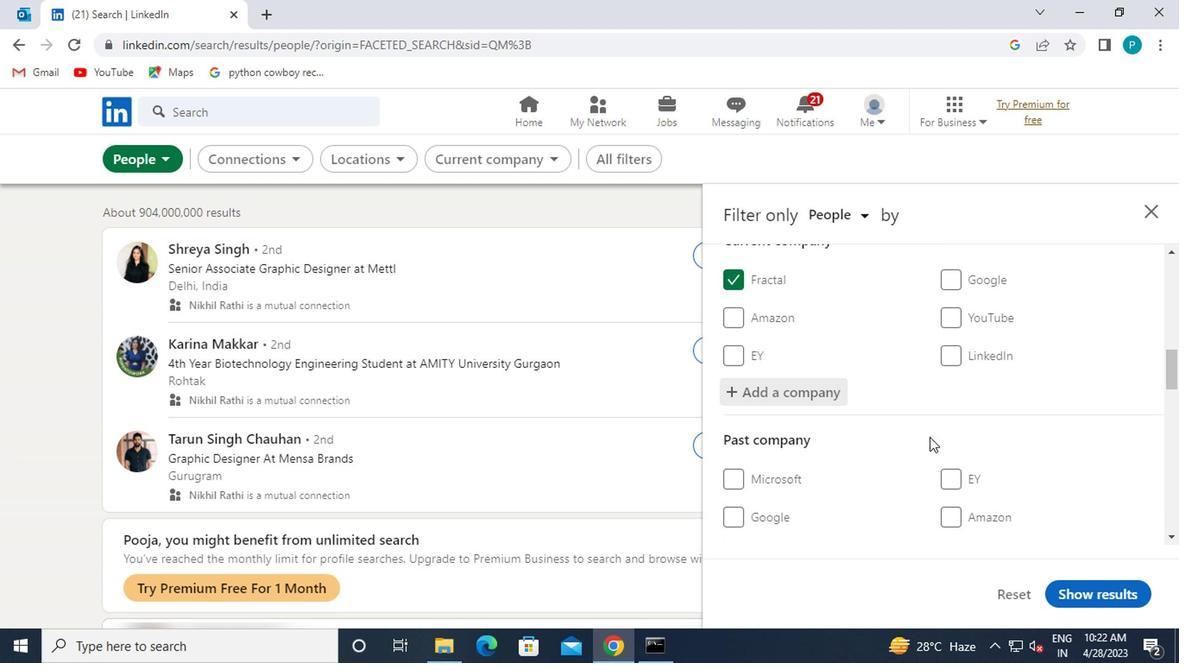 
Action: Mouse scrolled (925, 434) with delta (0, 0)
Screenshot: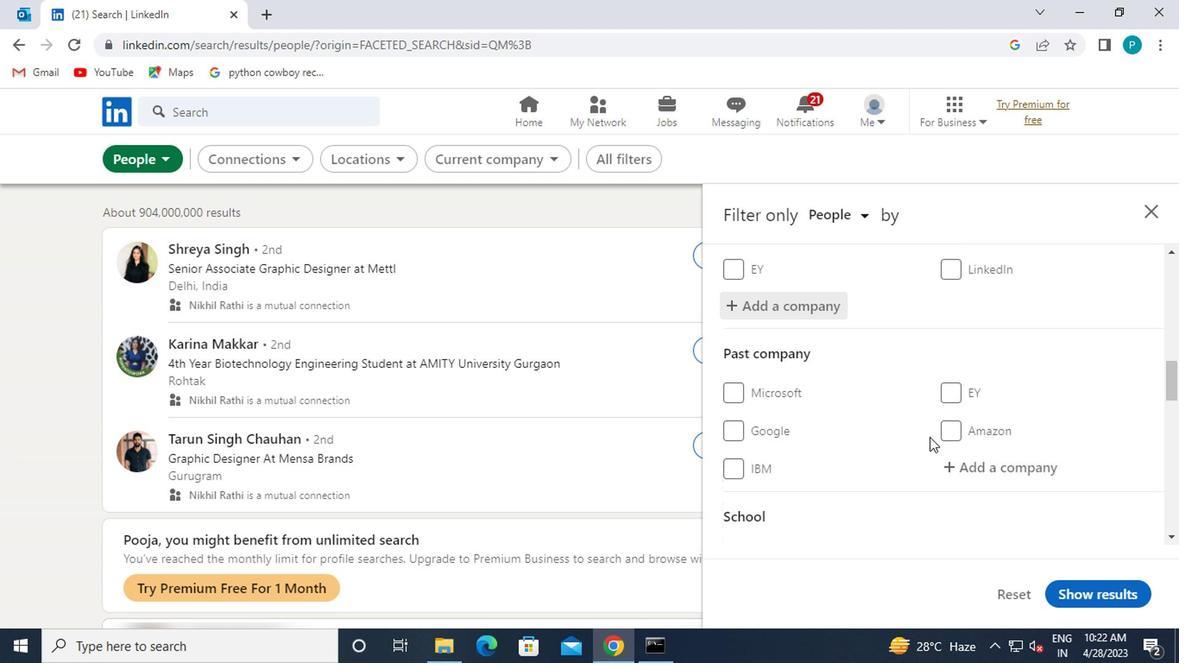 
Action: Mouse scrolled (925, 434) with delta (0, 0)
Screenshot: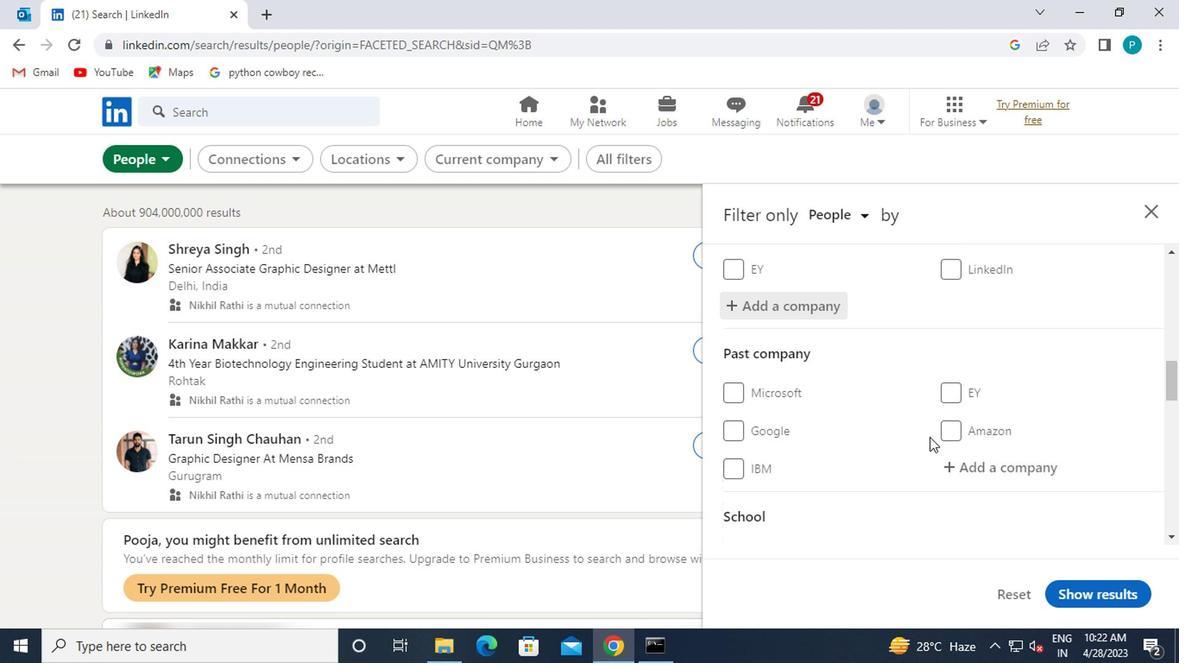 
Action: Mouse moved to (955, 468)
Screenshot: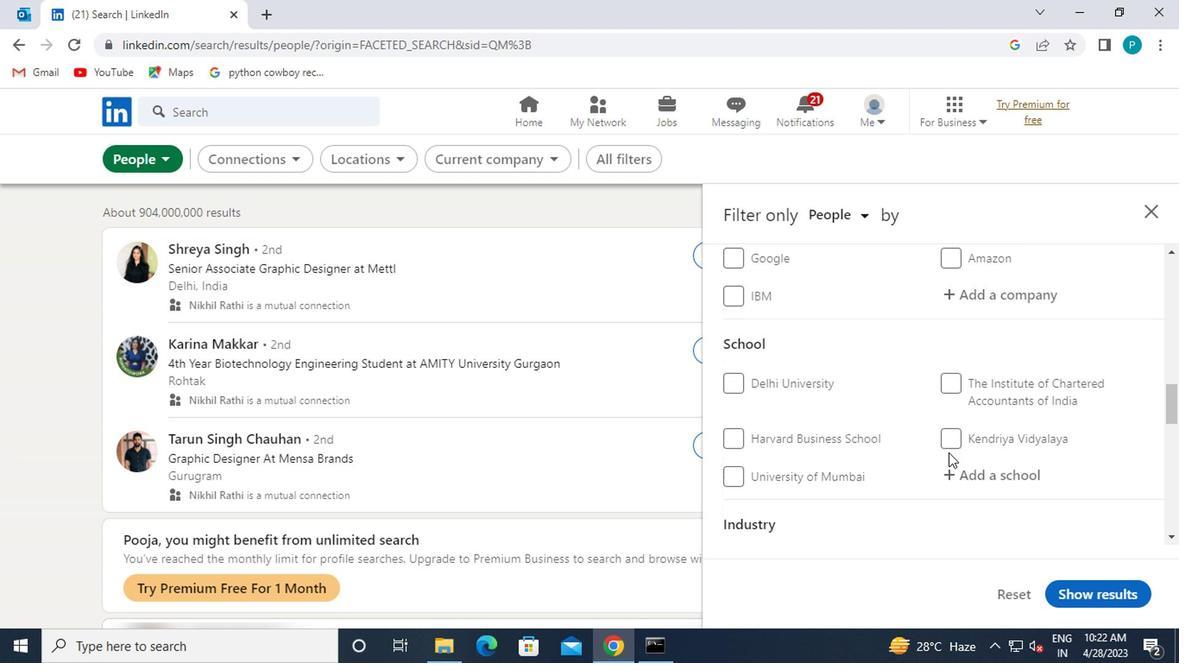 
Action: Mouse pressed left at (955, 468)
Screenshot: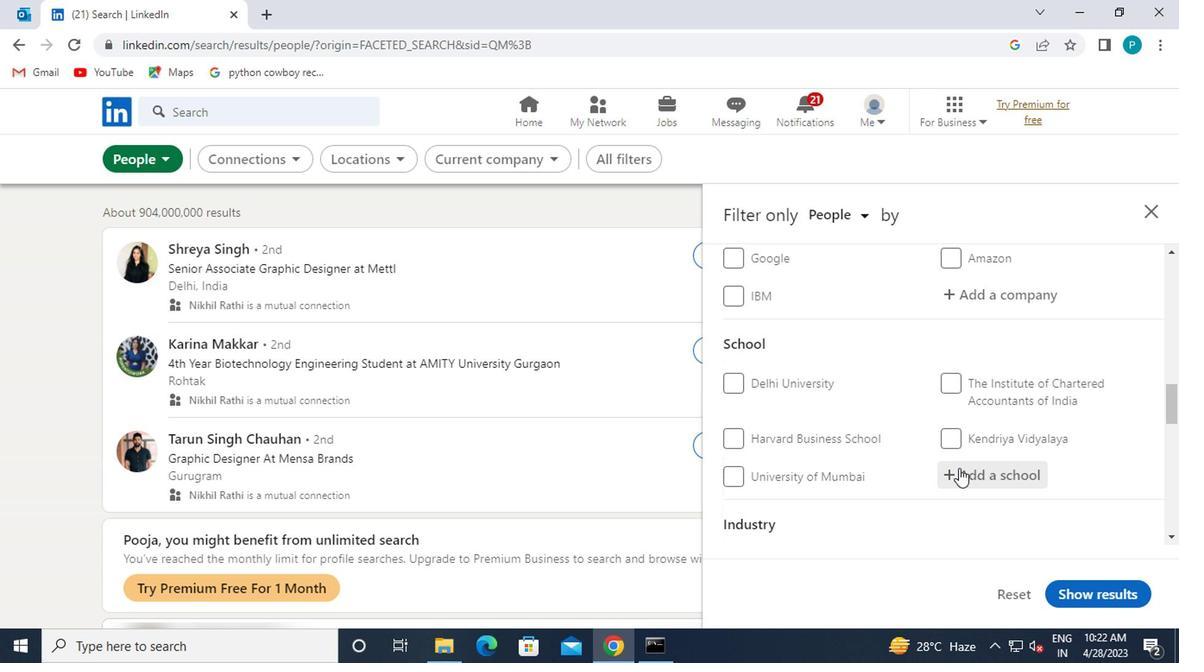 
Action: Mouse moved to (960, 471)
Screenshot: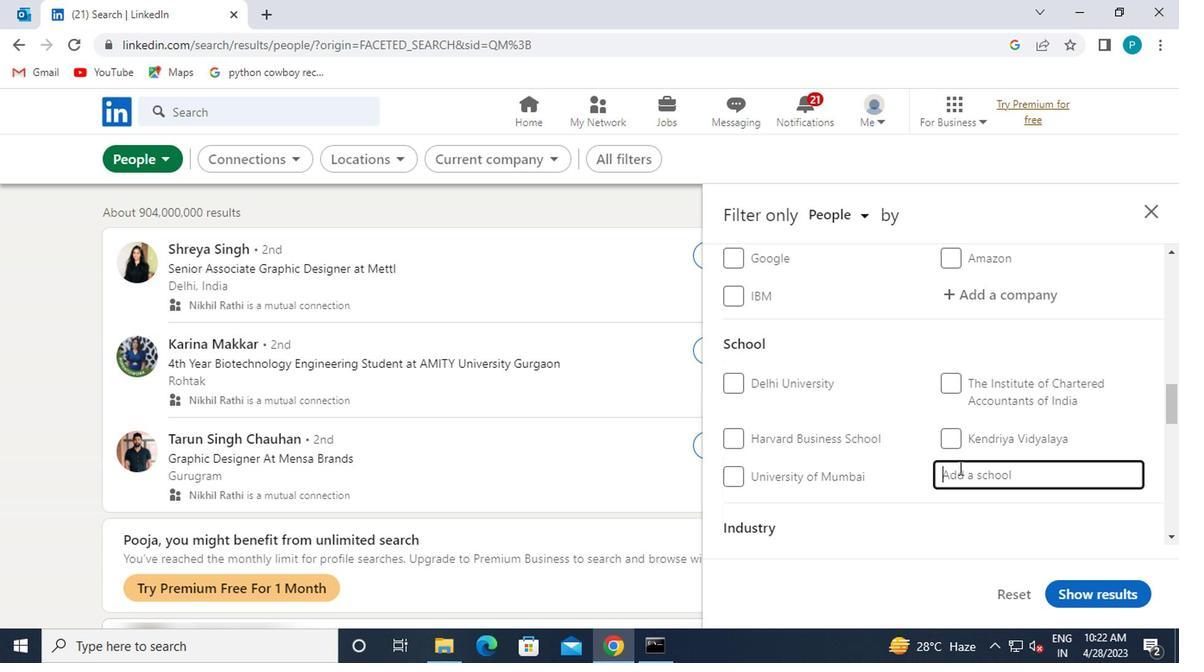 
Action: Key pressed <Key.caps_lock>J<Key.caps_lock>ANARDAN
Screenshot: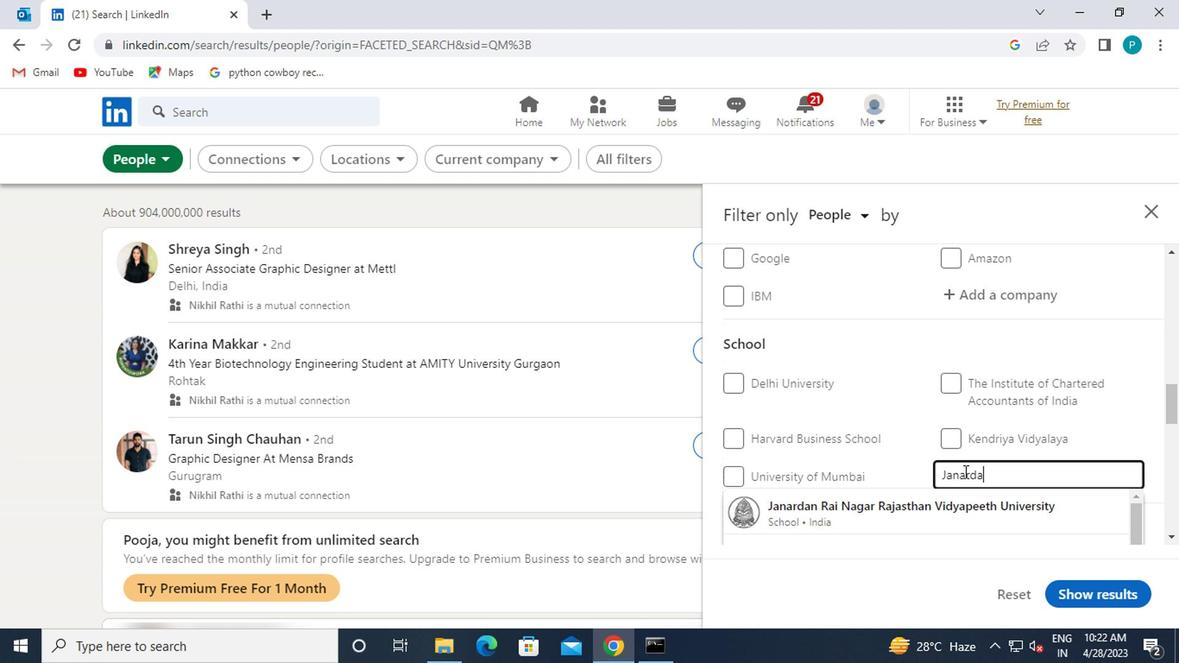 
Action: Mouse moved to (963, 506)
Screenshot: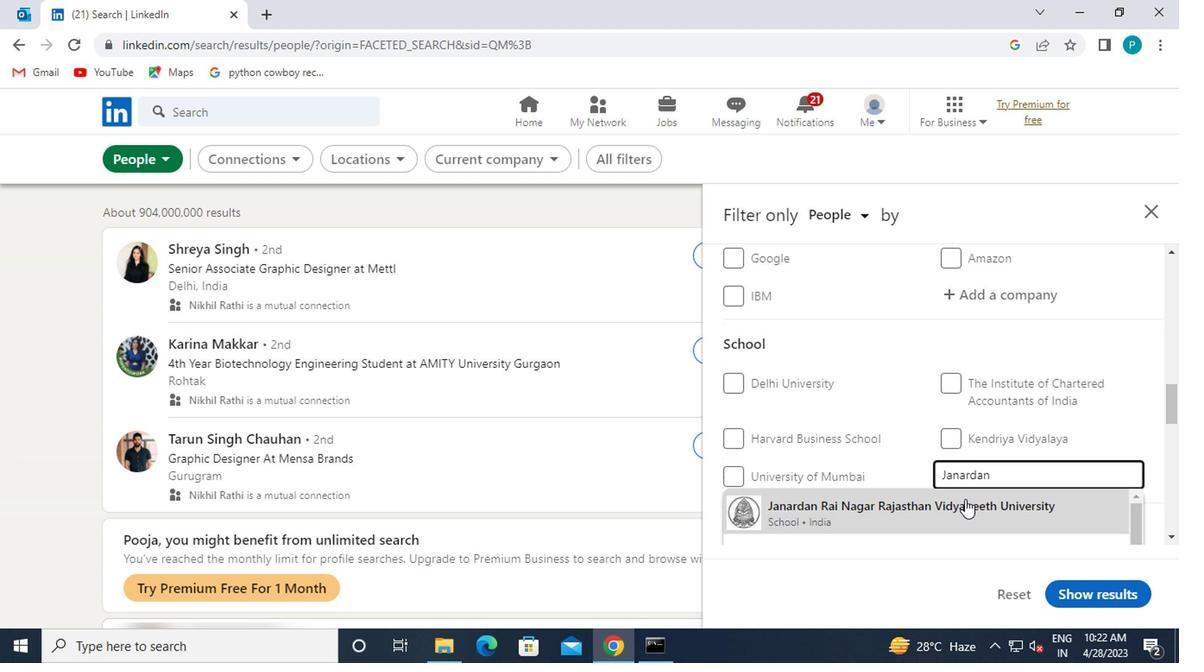 
Action: Mouse pressed left at (963, 506)
Screenshot: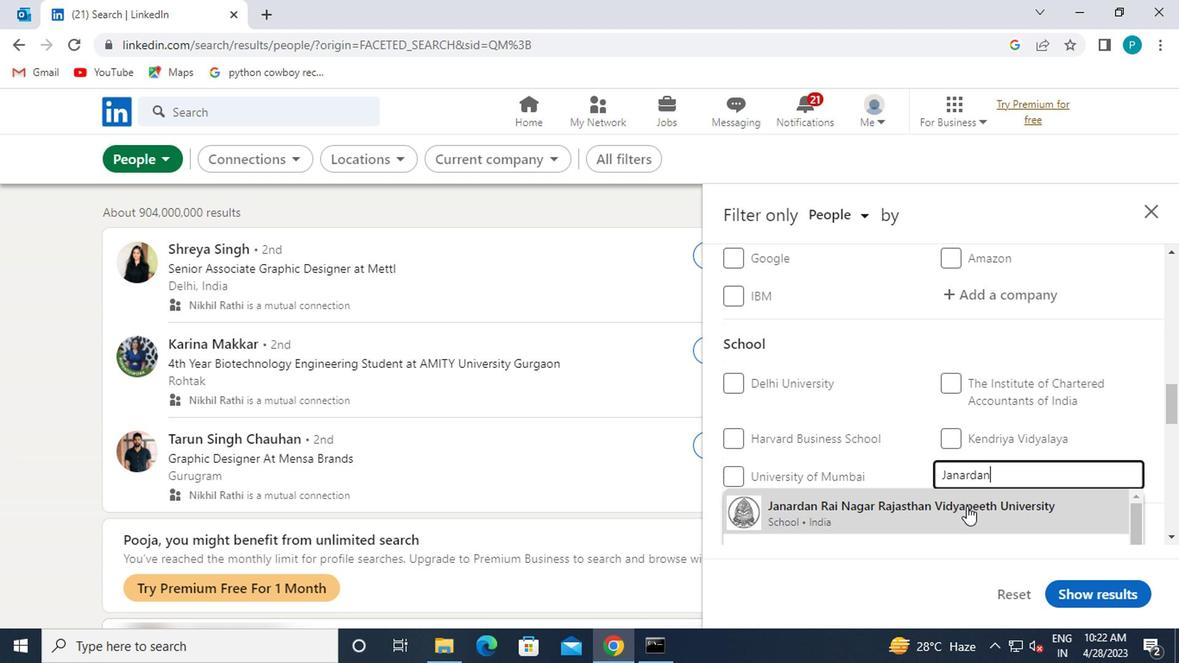 
Action: Mouse moved to (947, 481)
Screenshot: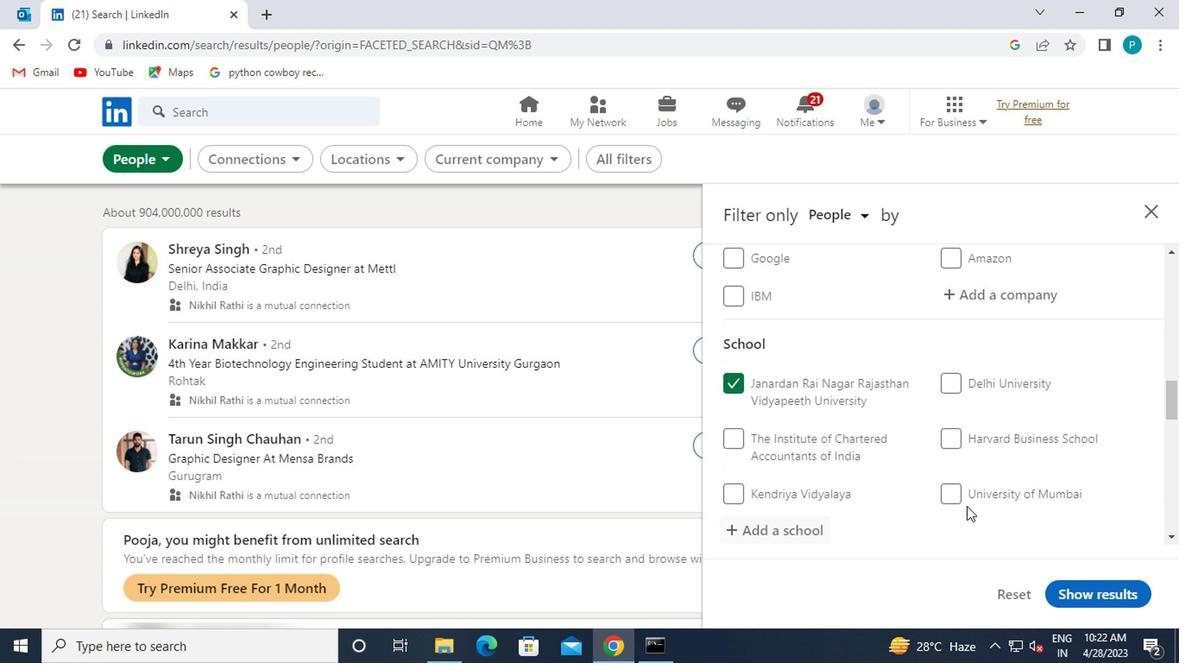 
Action: Mouse scrolled (947, 480) with delta (0, 0)
Screenshot: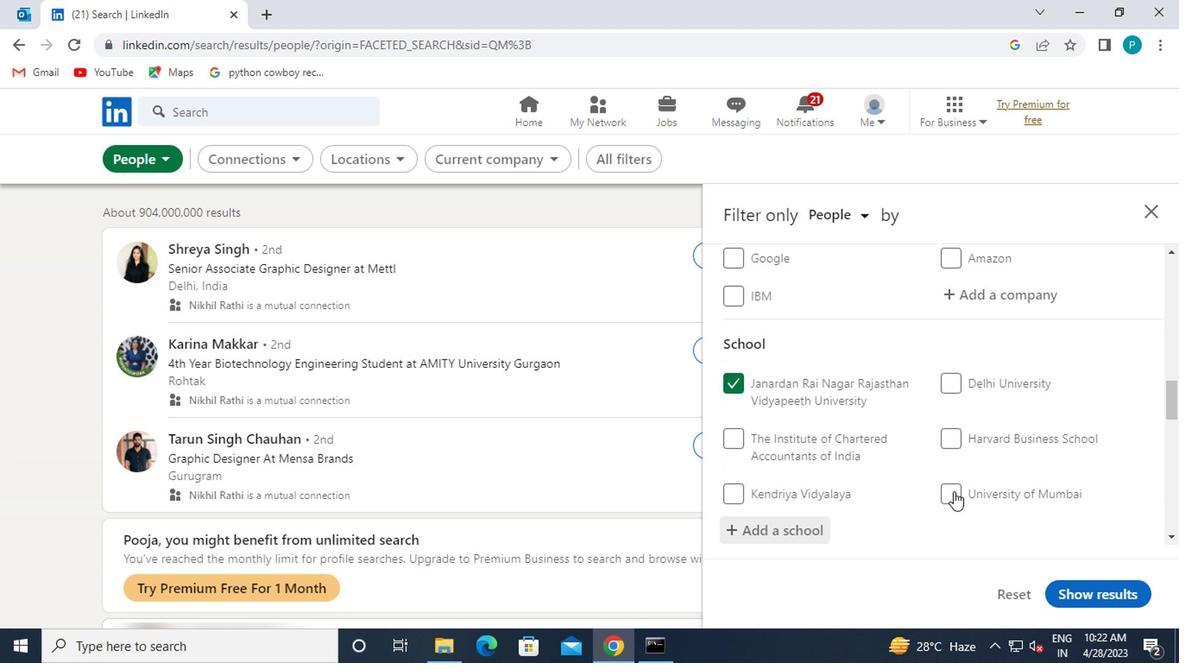 
Action: Mouse scrolled (947, 480) with delta (0, 0)
Screenshot: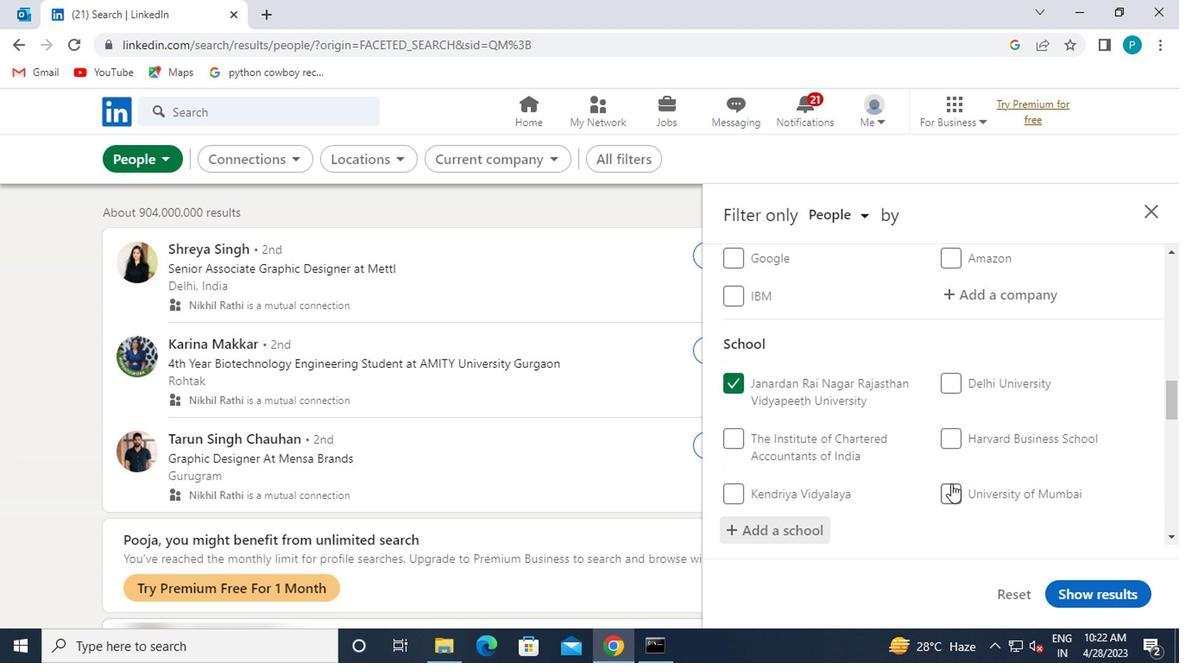 
Action: Mouse scrolled (947, 480) with delta (0, 0)
Screenshot: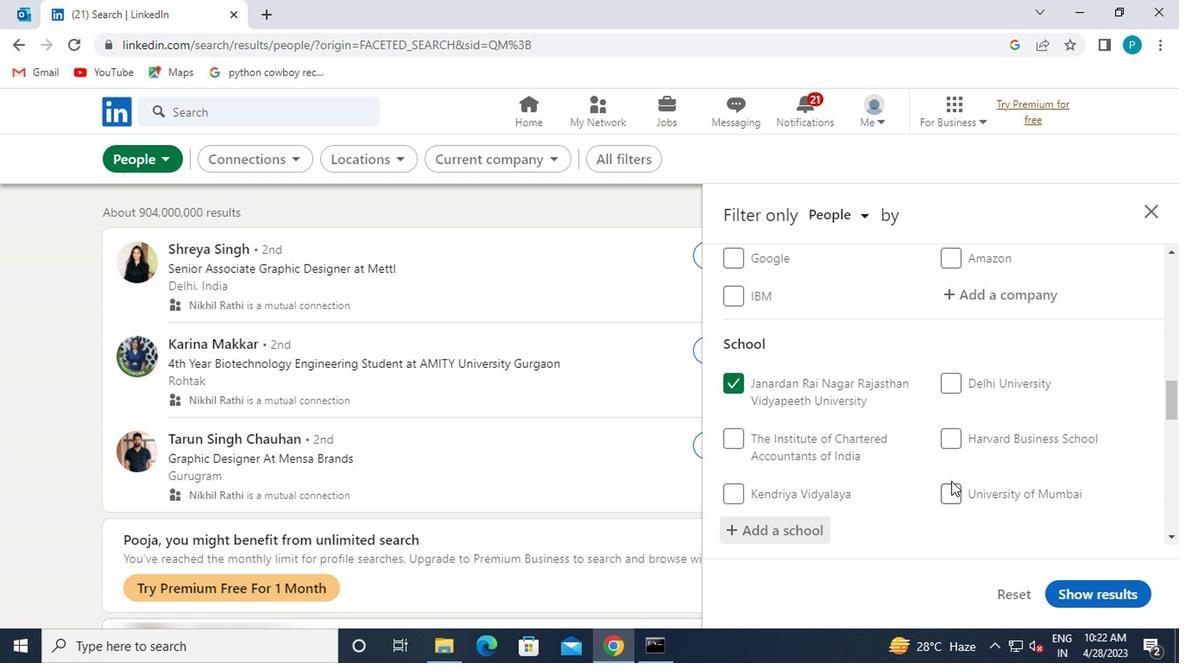 
Action: Mouse moved to (962, 473)
Screenshot: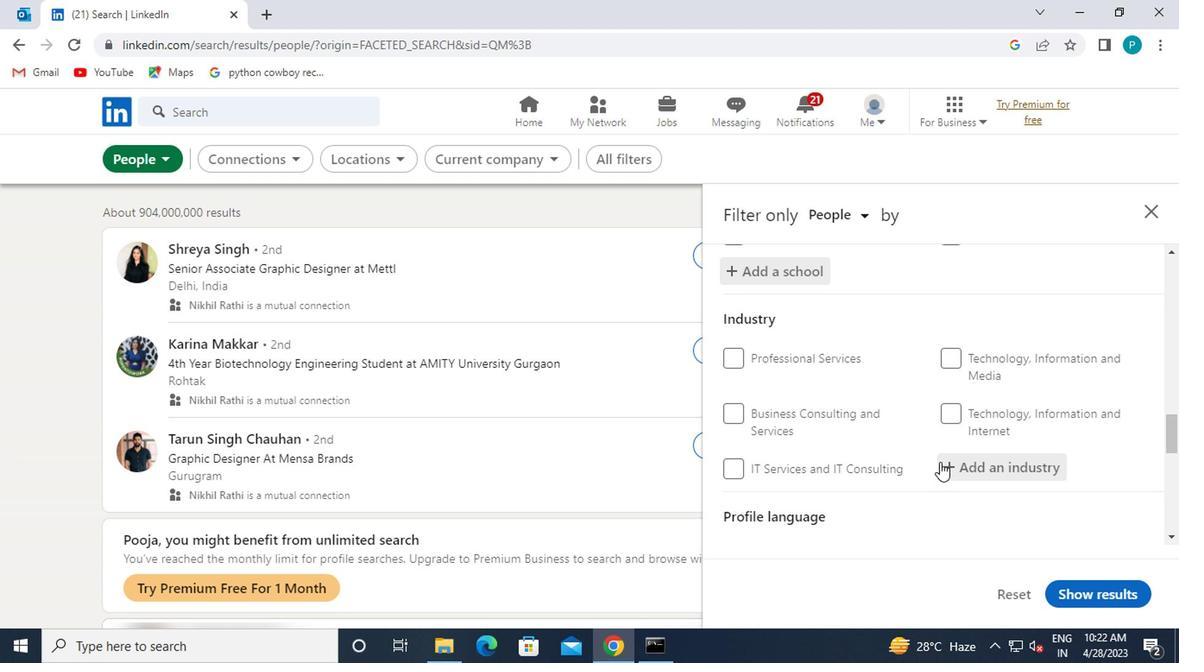 
Action: Mouse pressed left at (962, 473)
Screenshot: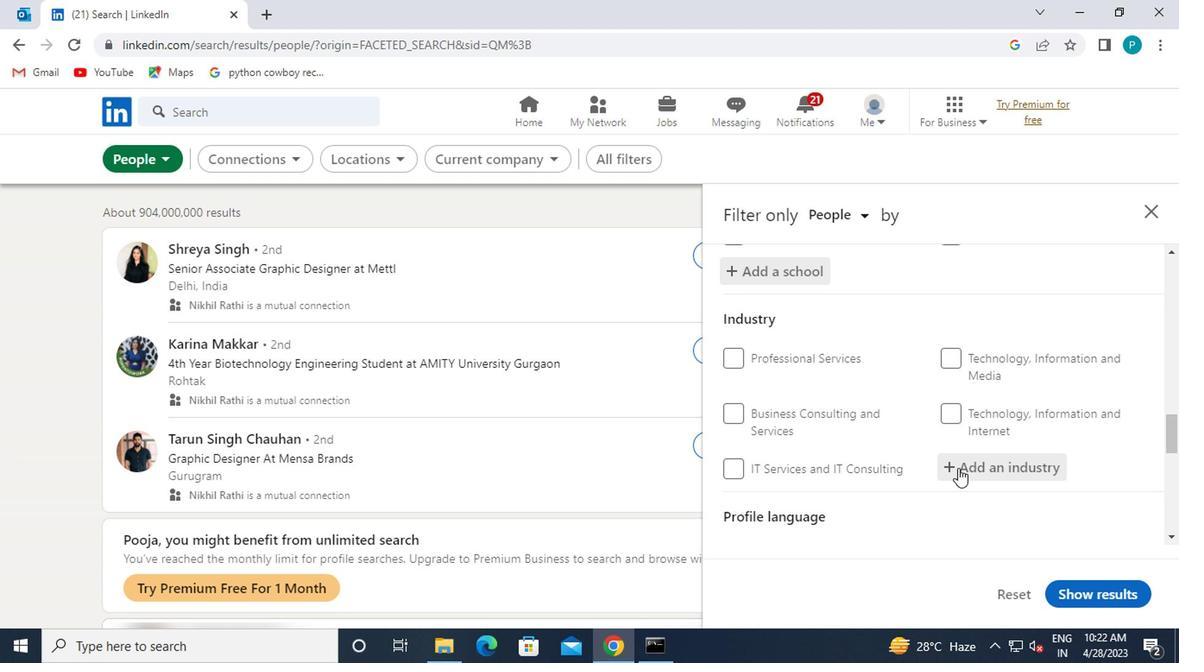 
Action: Mouse moved to (983, 463)
Screenshot: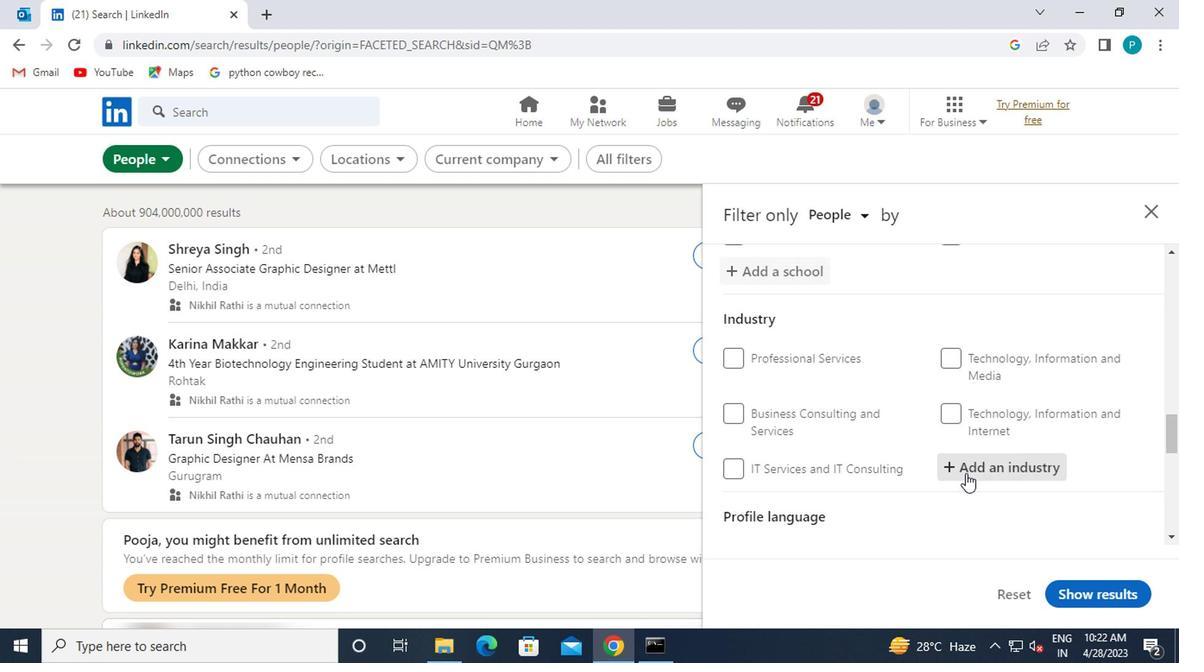 
Action: Key pressed <Key.caps_lock>S<Key.caps_lock>ECURITIE
Screenshot: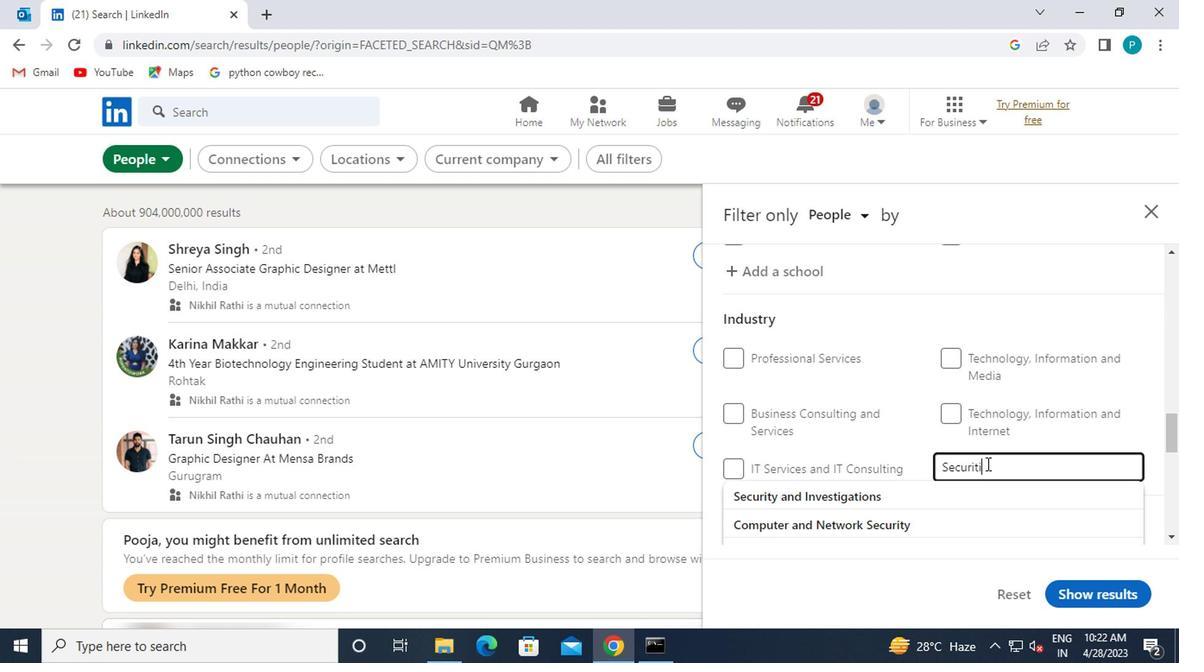 
Action: Mouse moved to (946, 502)
Screenshot: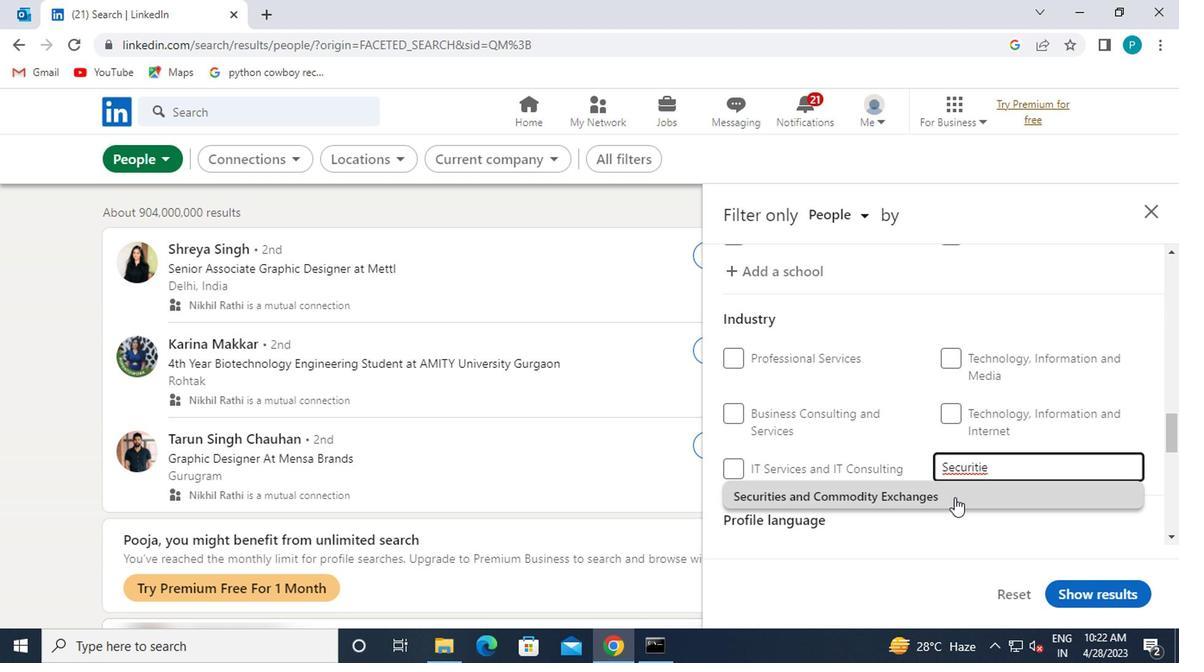 
Action: Mouse pressed left at (946, 502)
Screenshot: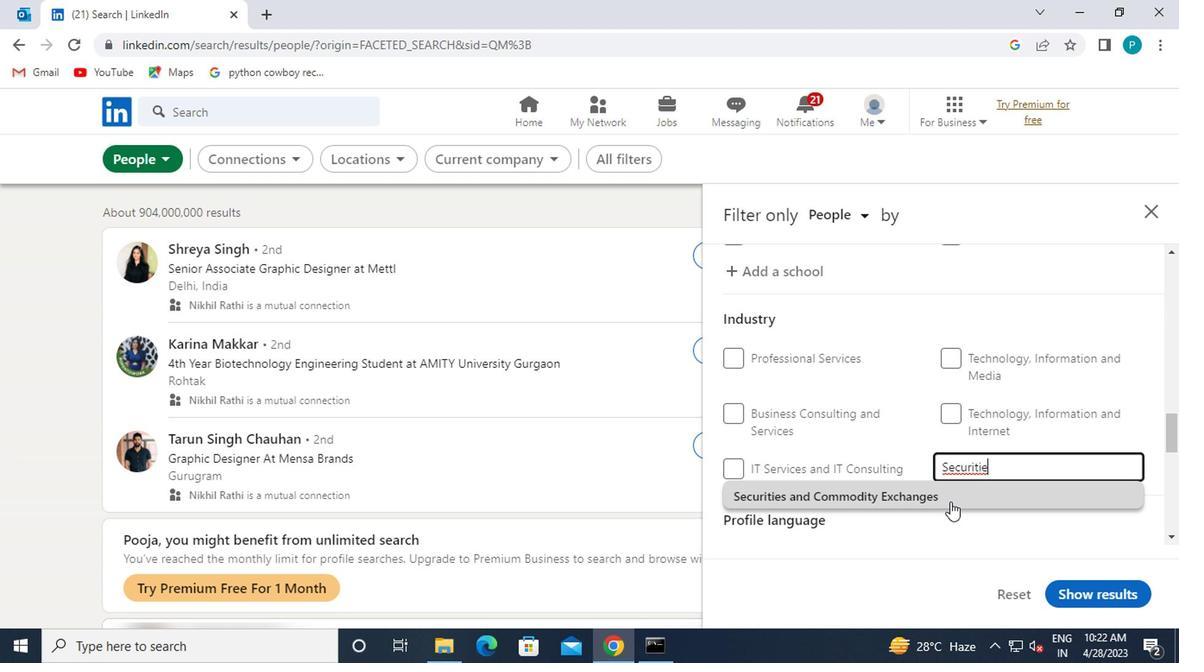 
Action: Mouse moved to (869, 473)
Screenshot: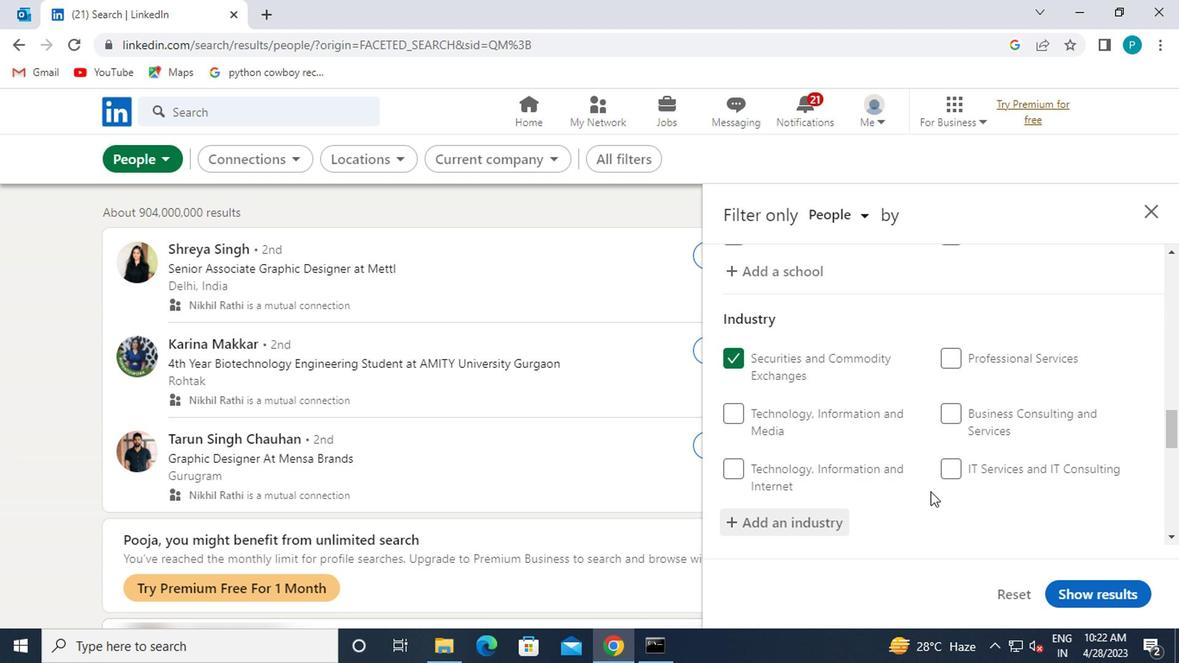 
Action: Mouse scrolled (869, 472) with delta (0, 0)
Screenshot: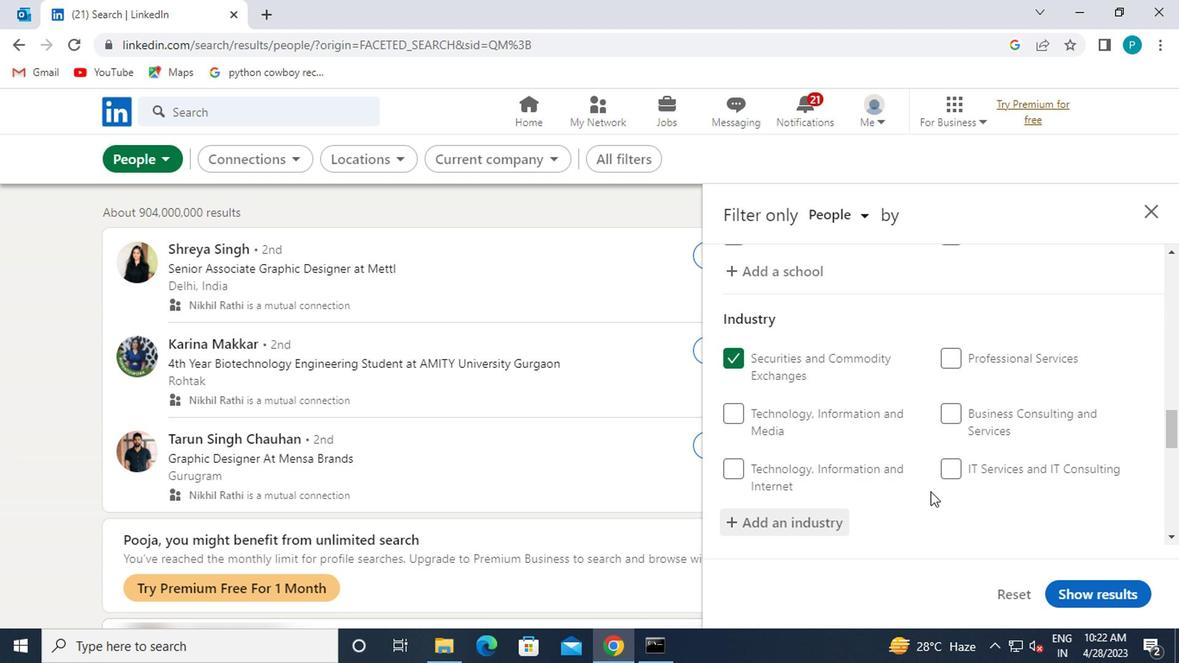 
Action: Mouse moved to (864, 473)
Screenshot: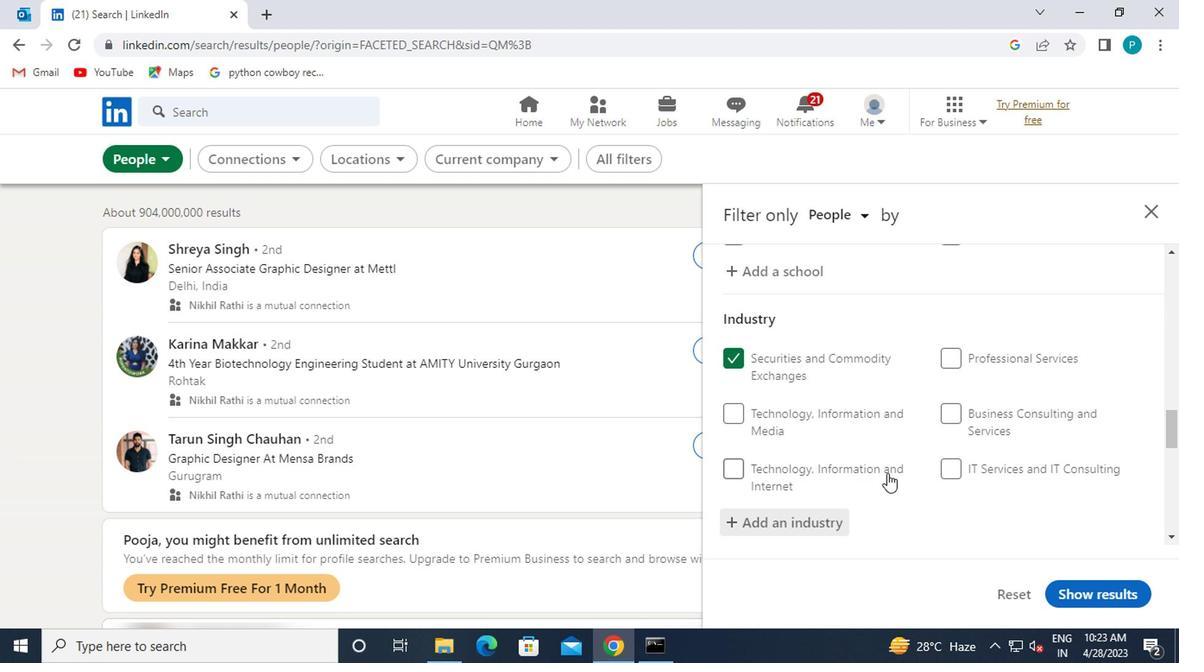 
Action: Mouse scrolled (864, 472) with delta (0, 0)
Screenshot: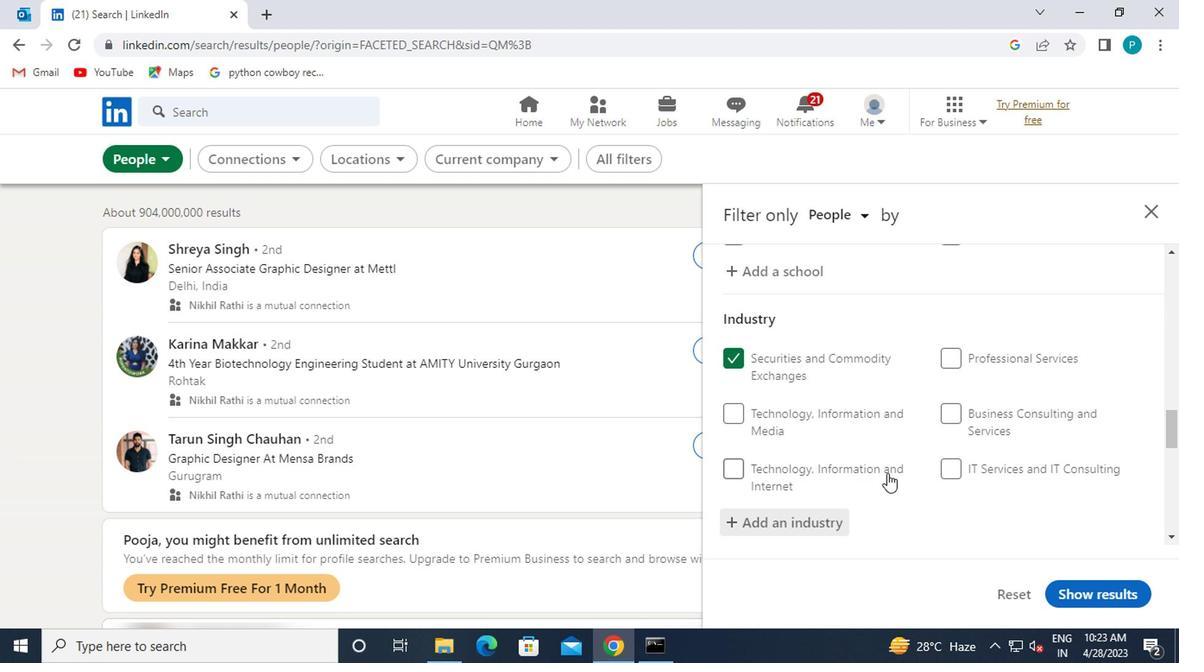 
Action: Mouse moved to (863, 473)
Screenshot: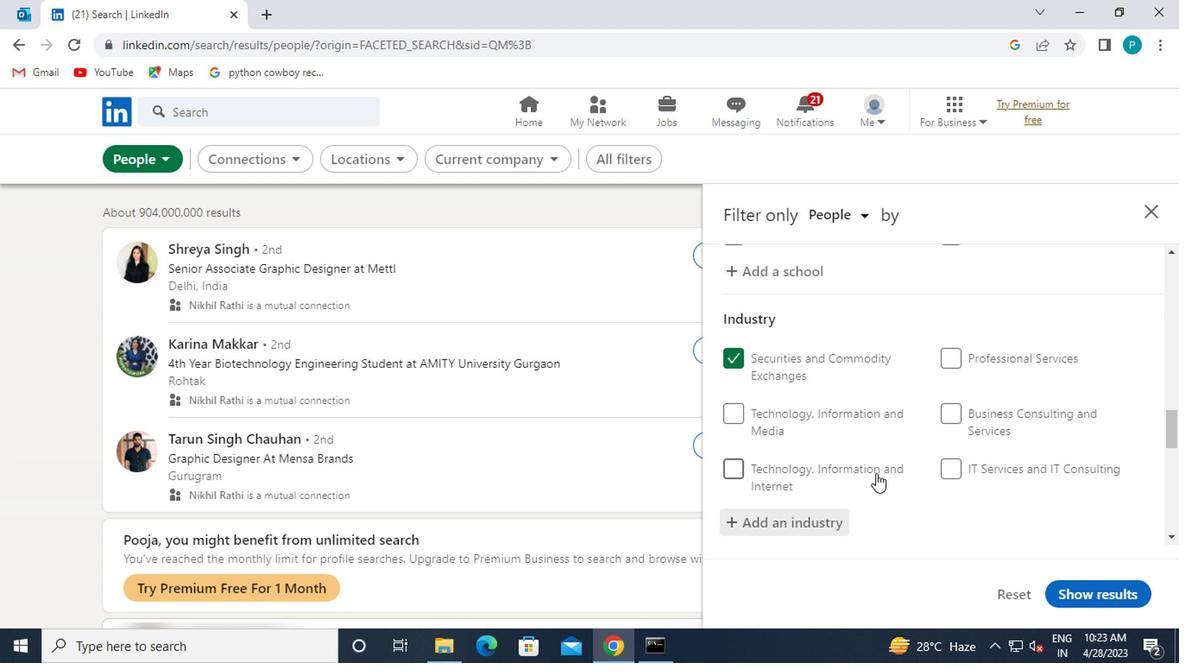 
Action: Mouse scrolled (863, 472) with delta (0, 0)
Screenshot: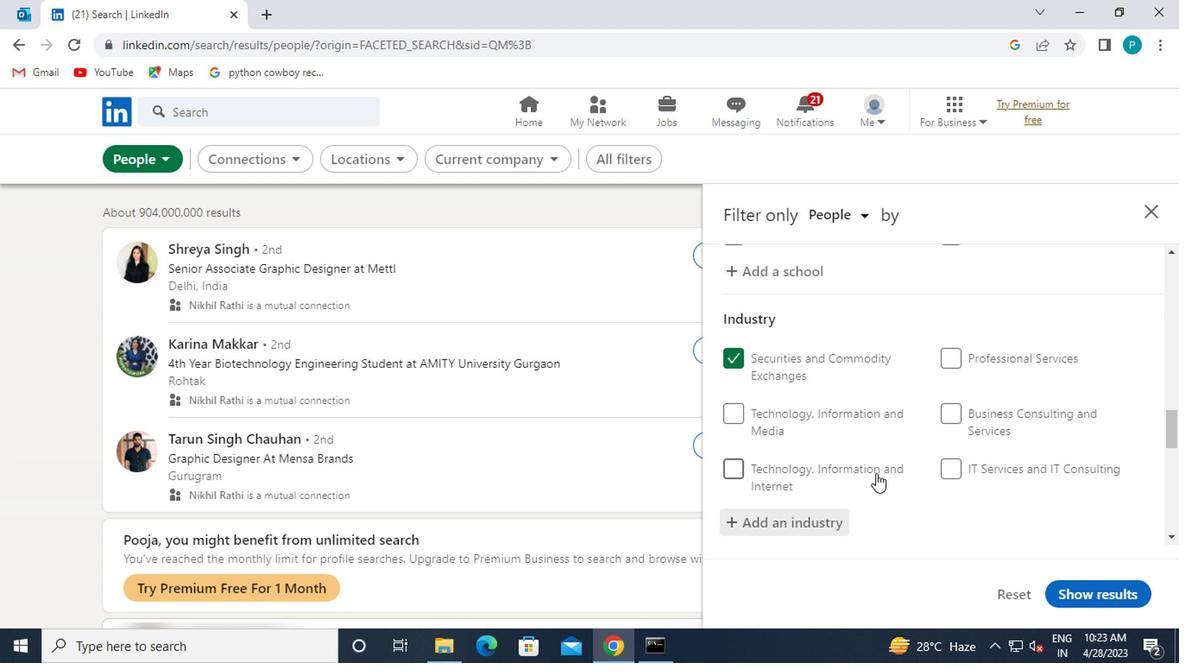 
Action: Mouse moved to (899, 495)
Screenshot: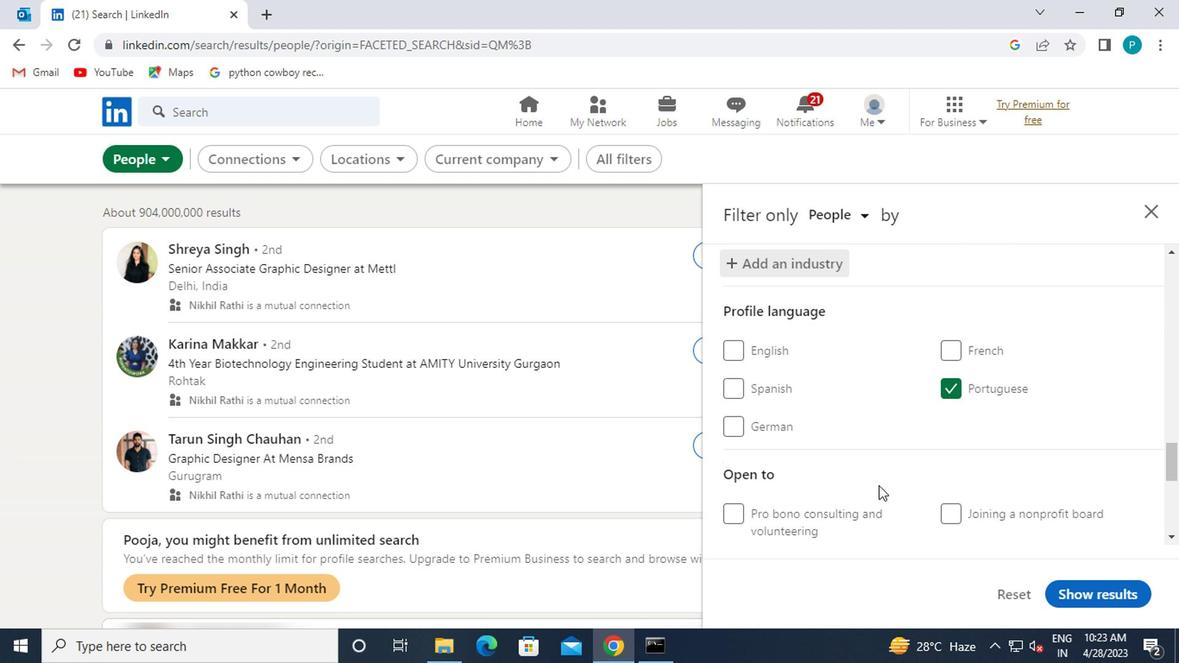 
Action: Mouse scrolled (899, 494) with delta (0, -1)
Screenshot: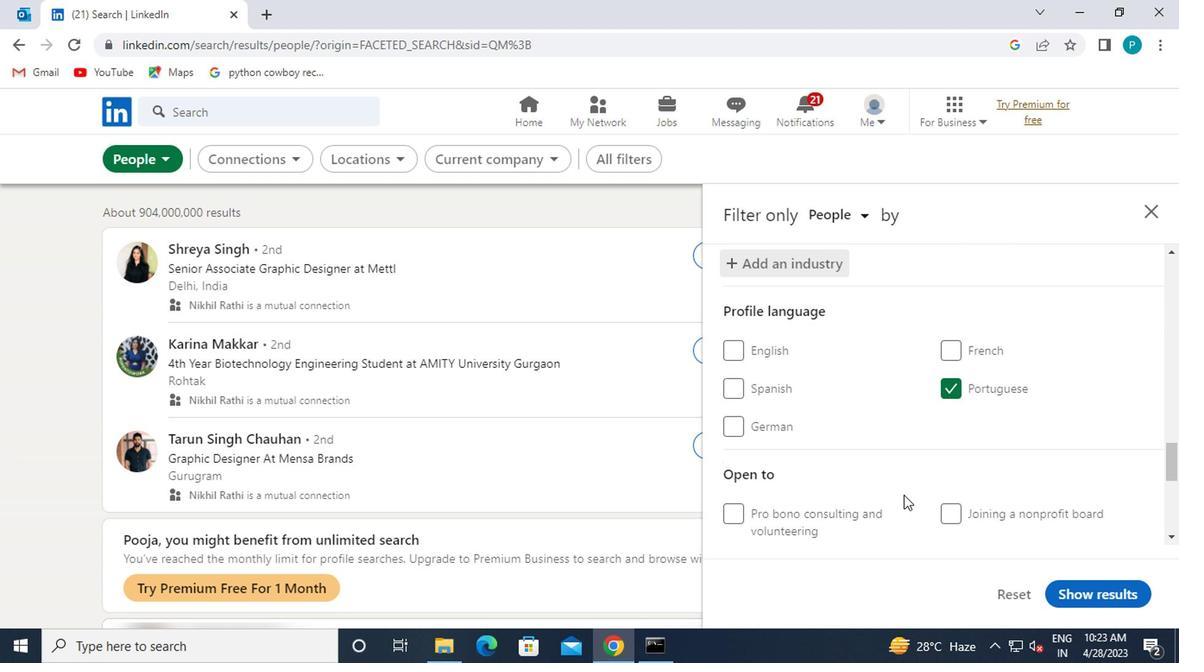 
Action: Mouse scrolled (899, 494) with delta (0, -1)
Screenshot: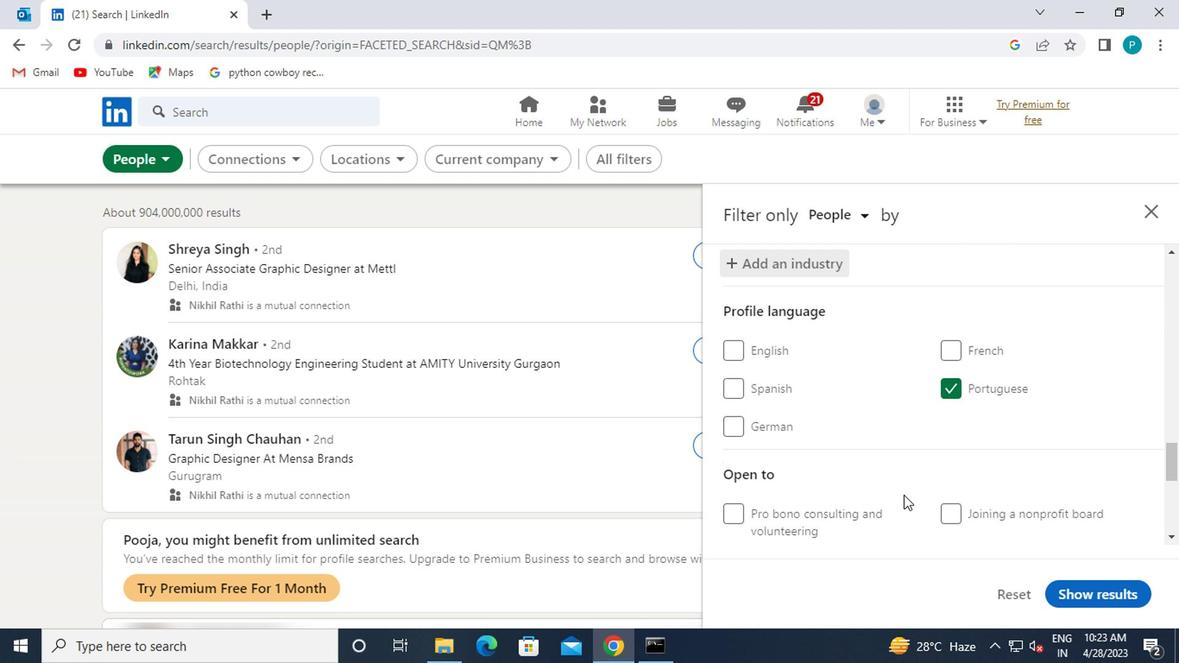 
Action: Mouse moved to (938, 520)
Screenshot: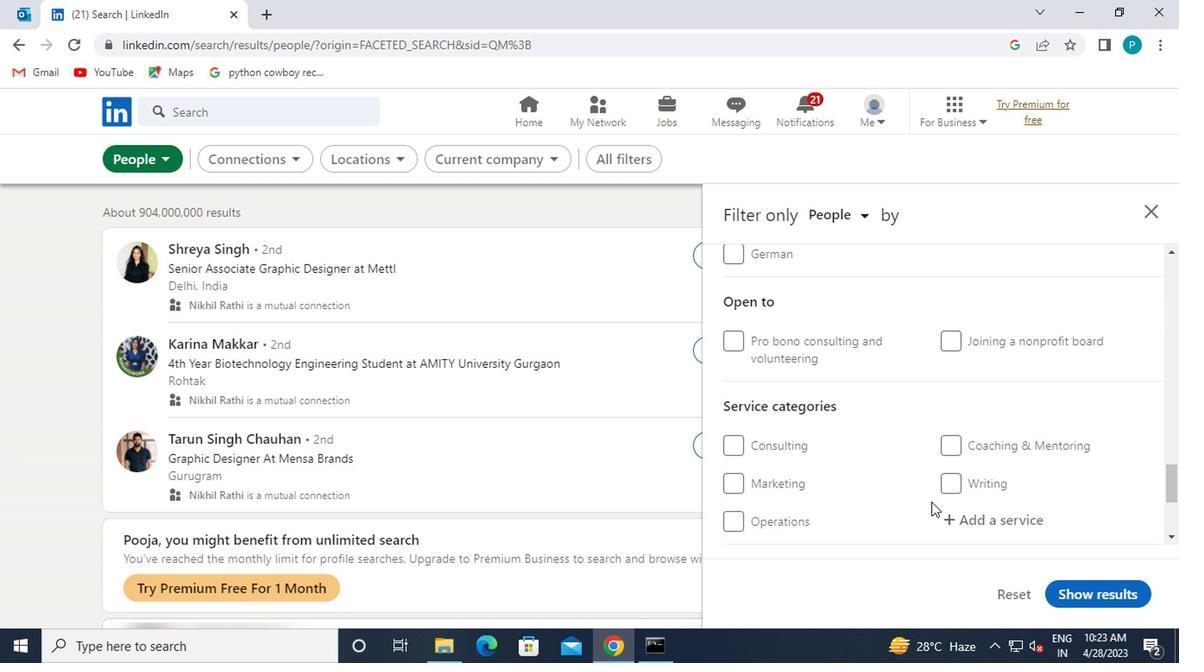 
Action: Mouse pressed left at (938, 520)
Screenshot: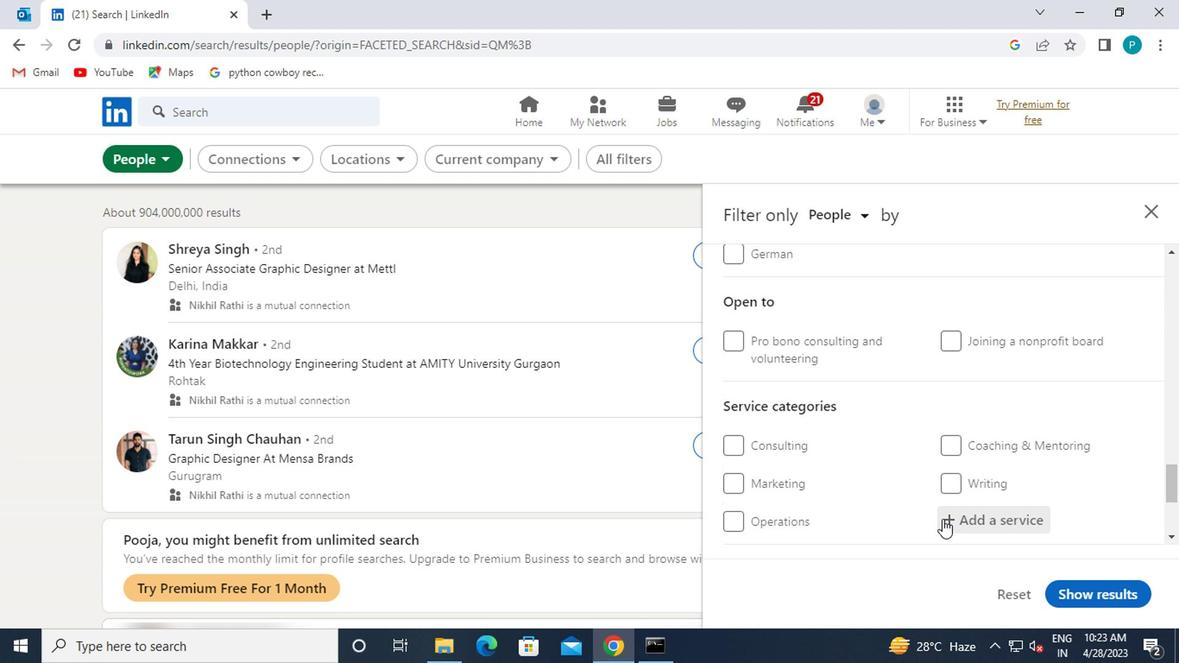 
Action: Mouse moved to (960, 544)
Screenshot: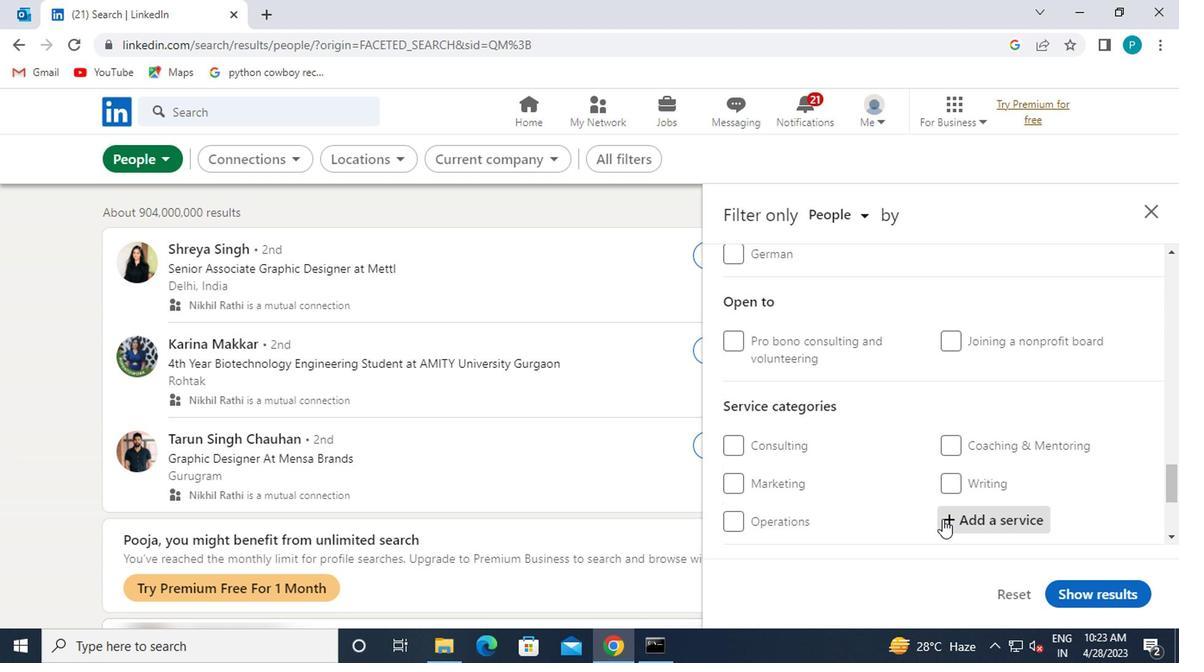 
Action: Key pressed <Key.caps_lock>V<Key.caps_lock>ISUAL
Screenshot: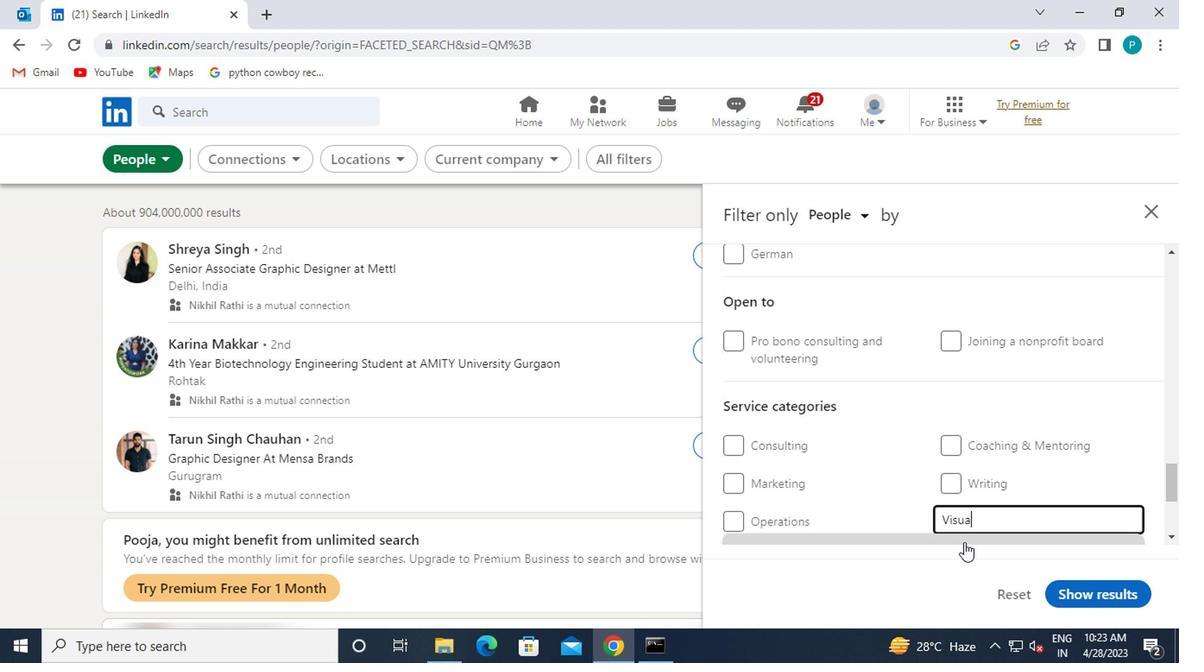 
Action: Mouse moved to (875, 404)
Screenshot: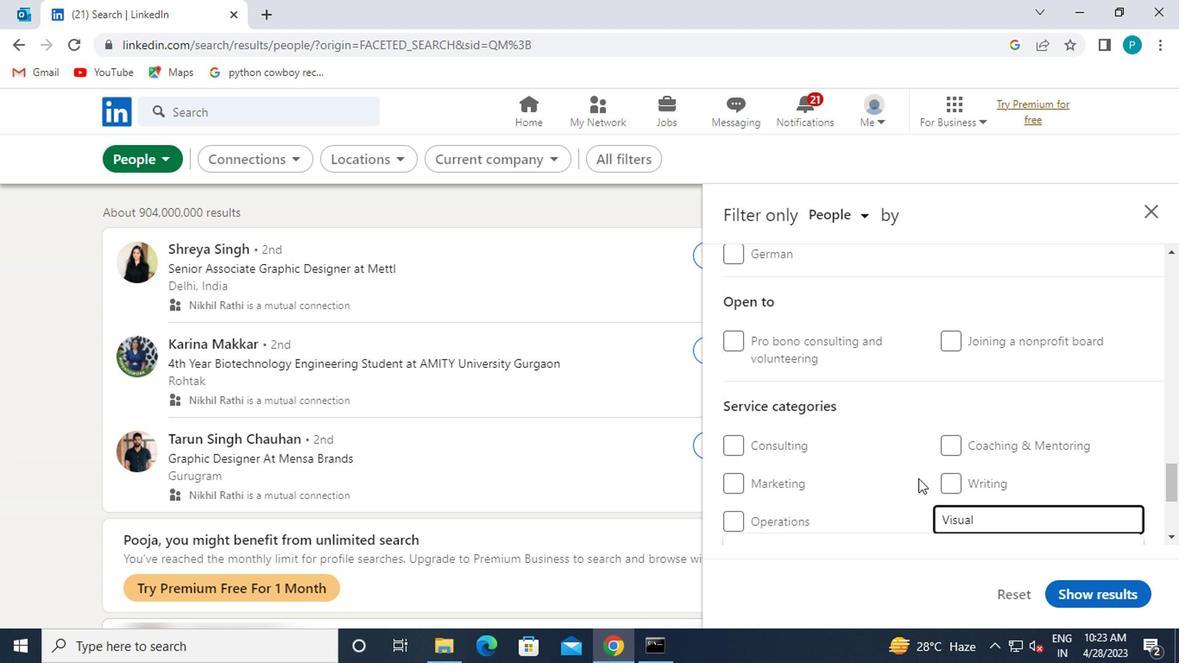 
Action: Mouse scrolled (875, 403) with delta (0, 0)
Screenshot: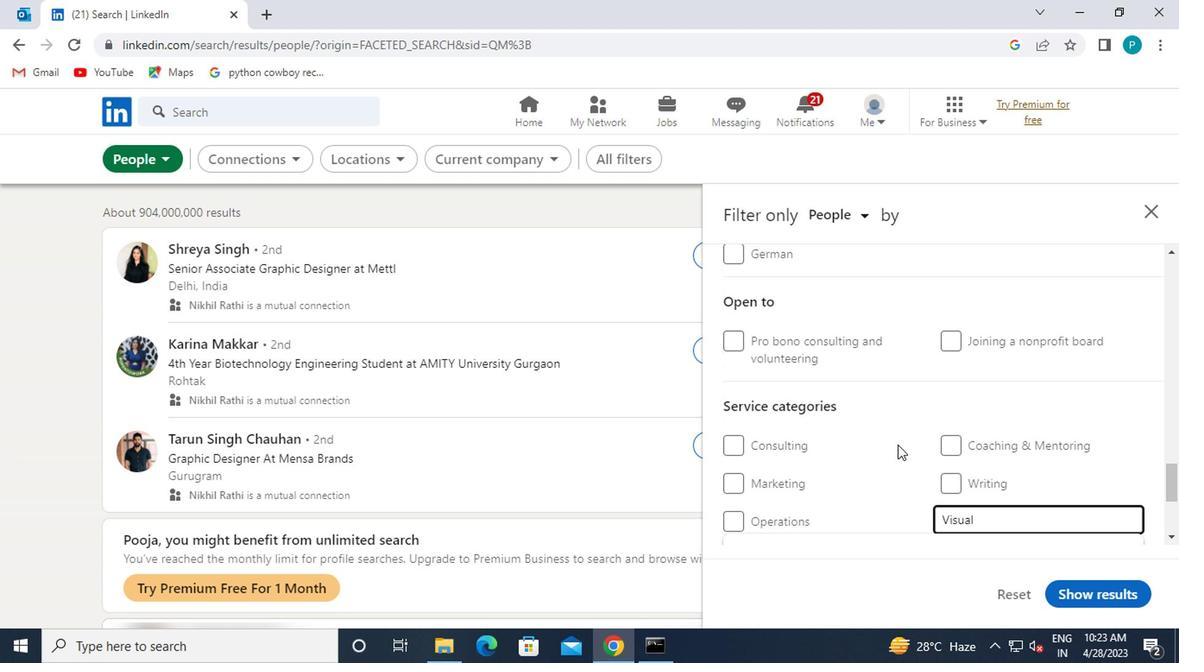 
Action: Mouse moved to (856, 460)
Screenshot: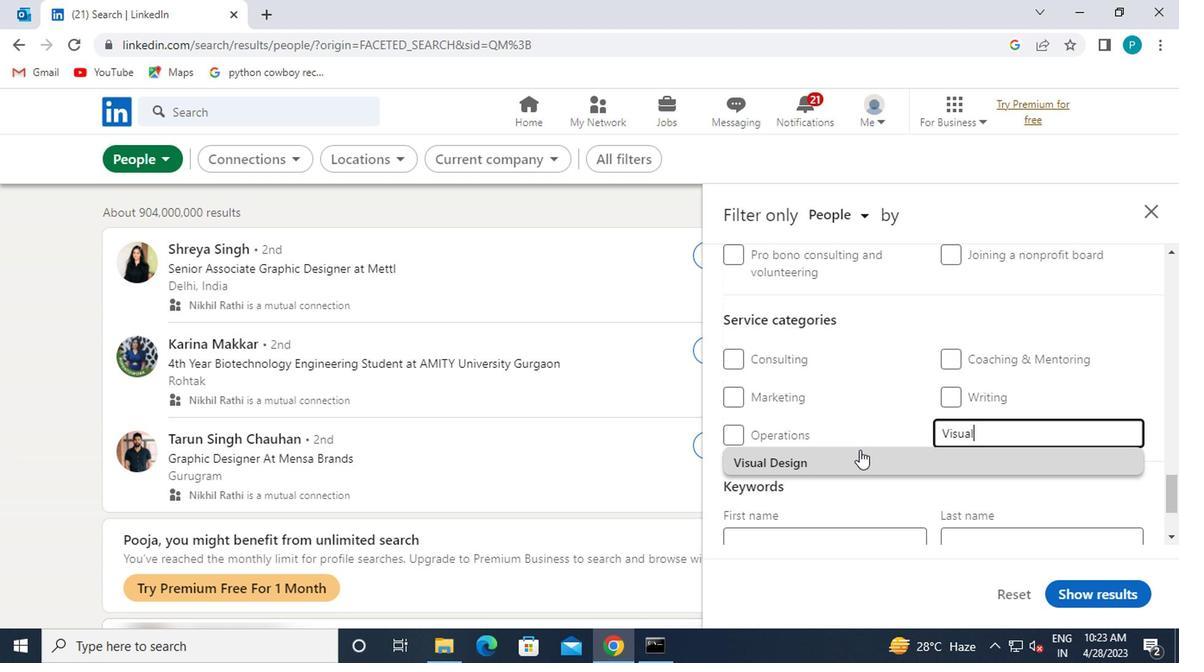 
Action: Mouse pressed left at (856, 460)
Screenshot: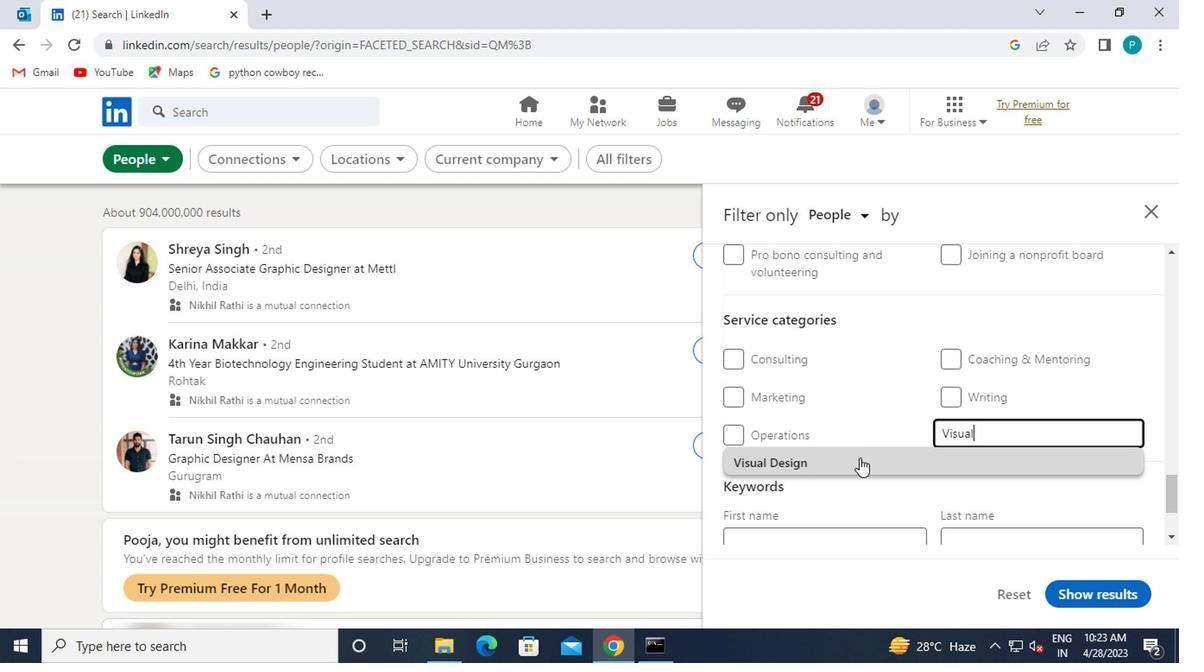 
Action: Mouse moved to (806, 435)
Screenshot: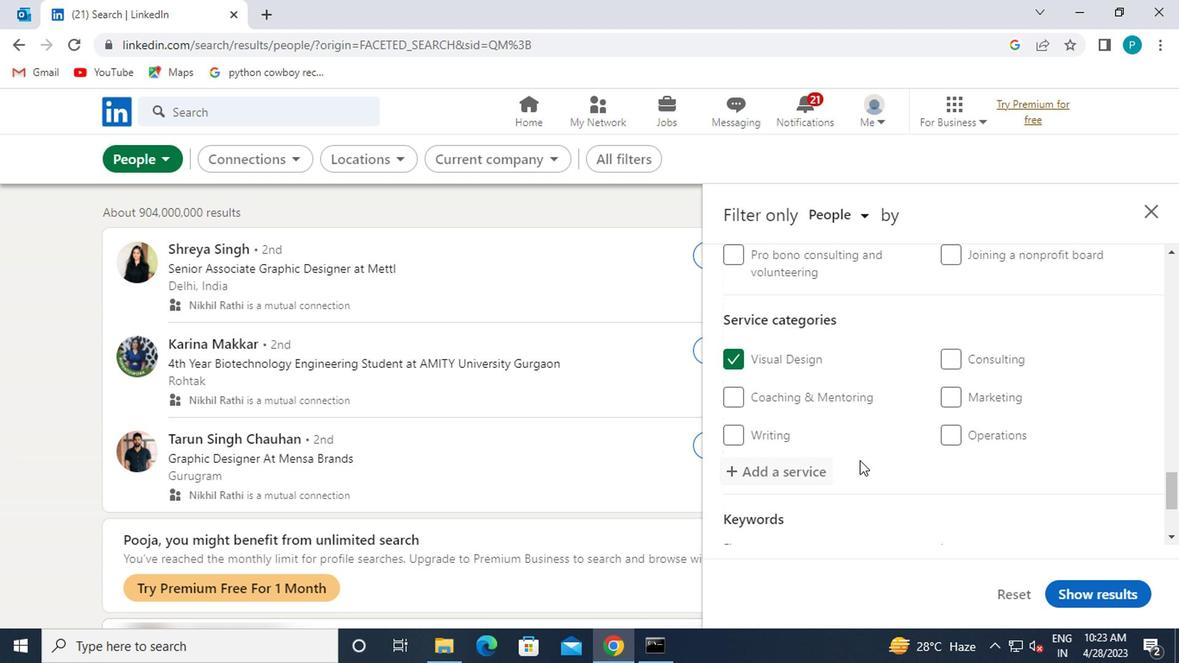 
Action: Mouse scrolled (806, 434) with delta (0, 0)
Screenshot: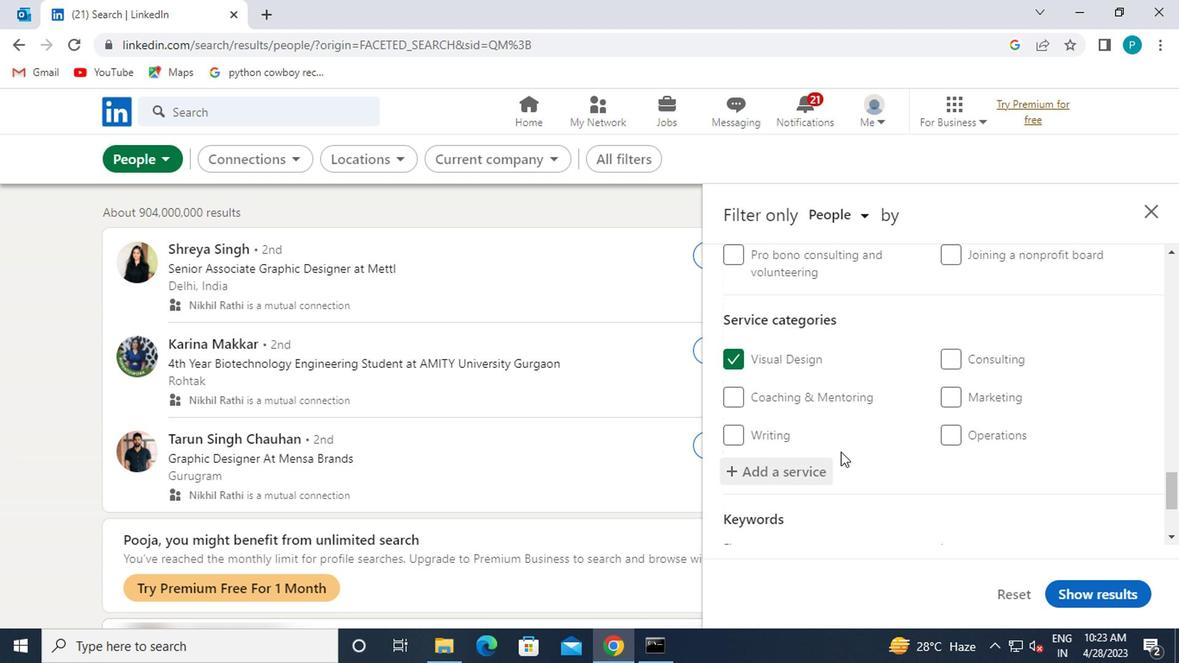 
Action: Mouse scrolled (806, 434) with delta (0, 0)
Screenshot: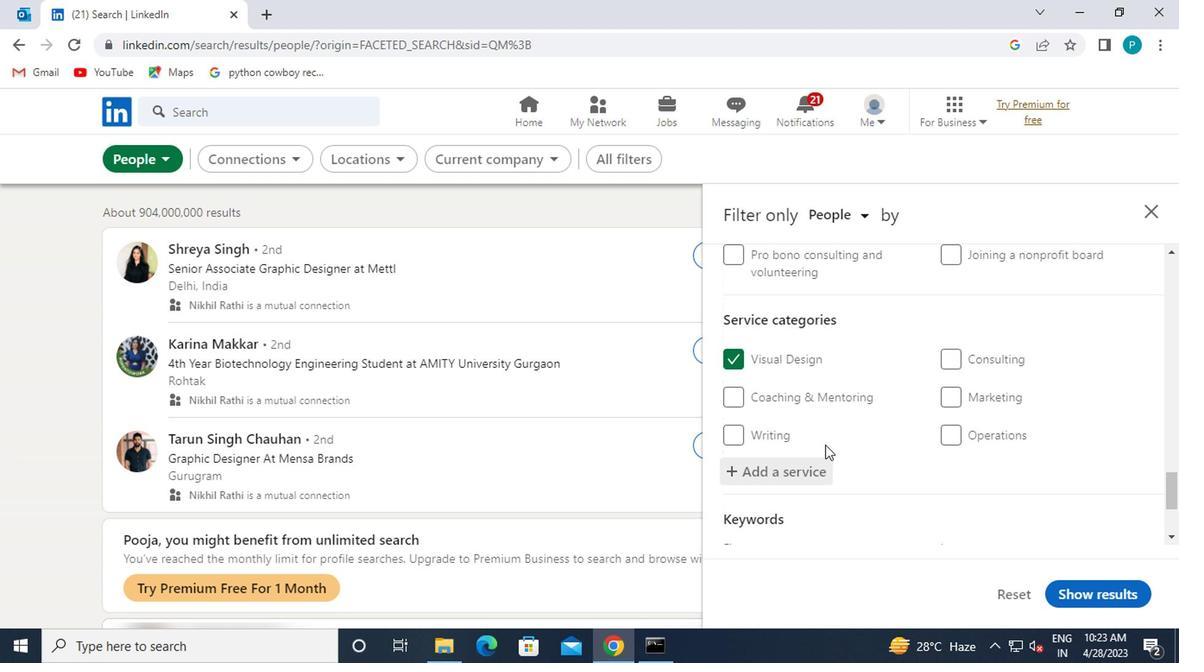
Action: Mouse moved to (796, 469)
Screenshot: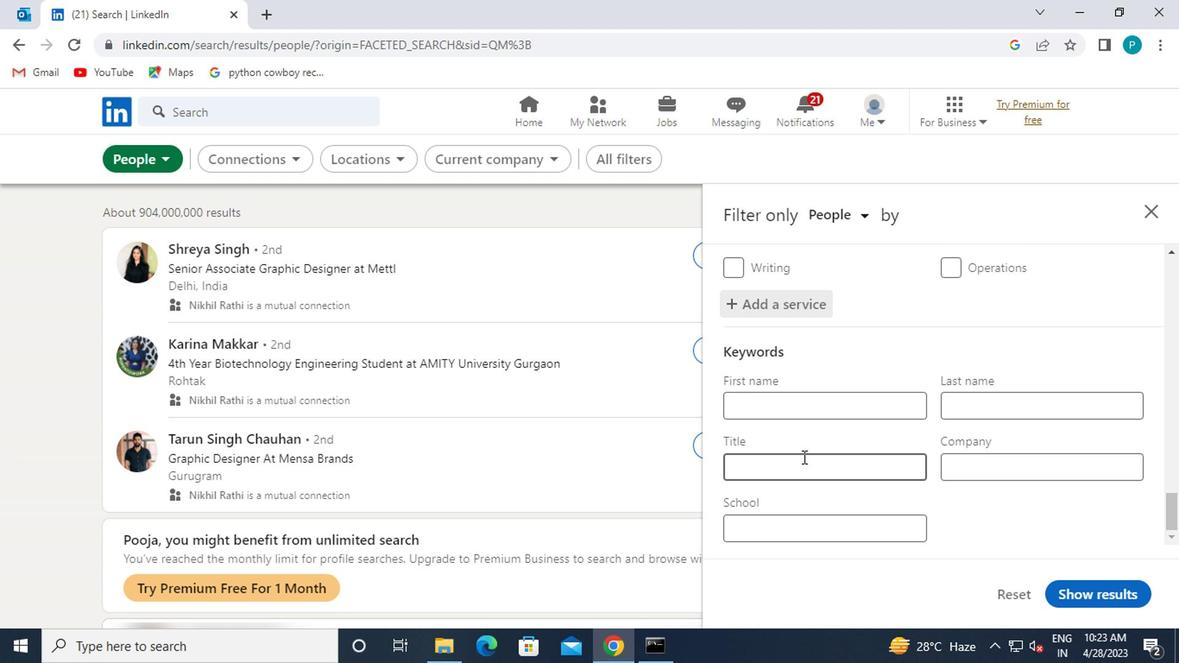 
Action: Mouse pressed left at (796, 469)
Screenshot: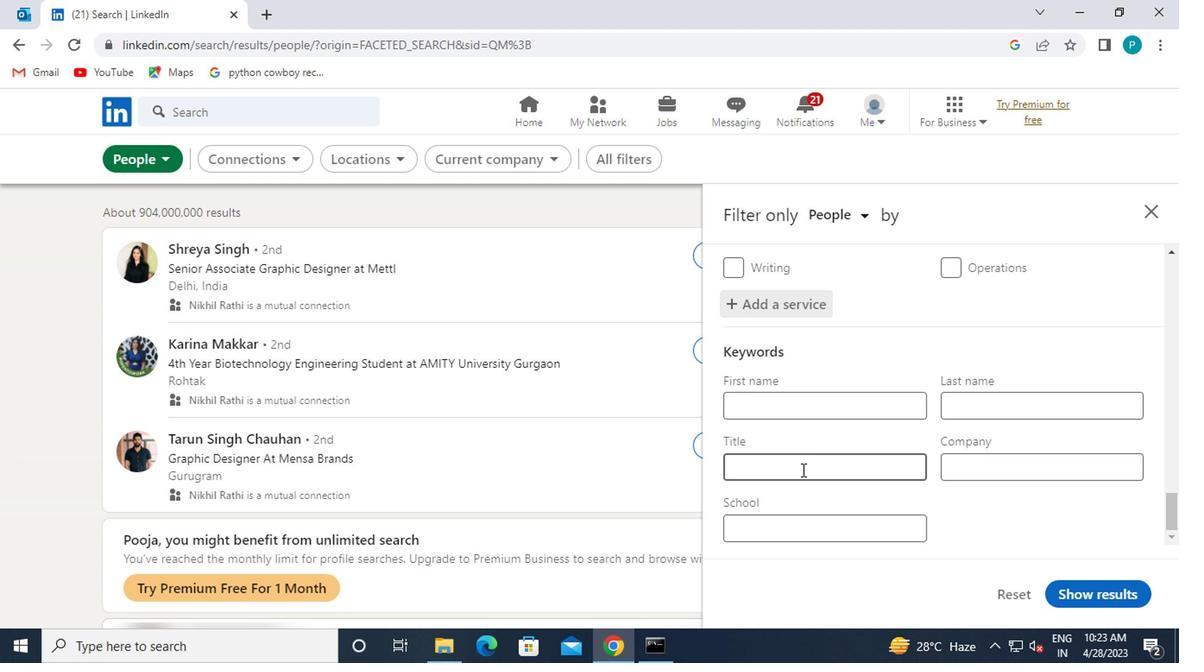 
Action: Key pressed <Key.caps_lock>G<Key.caps_lock>OLF<Key.space><Key.caps_lock>P<Key.caps_lock>ROFR<Key.backspace>ESSIONAL
Screenshot: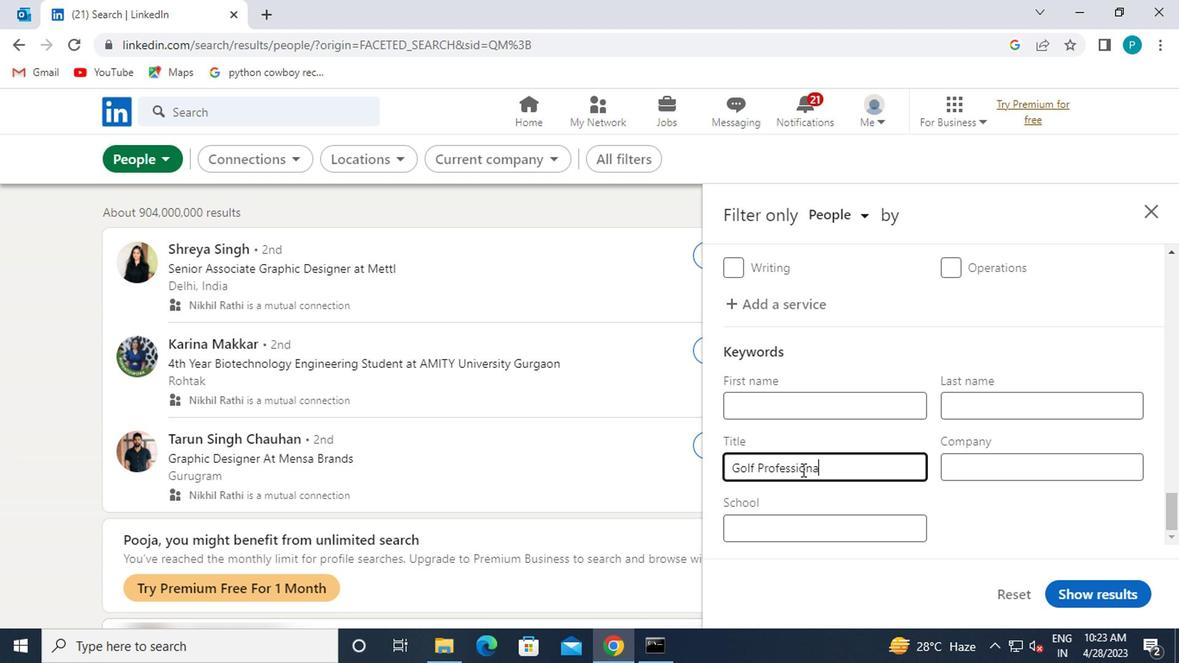 
Action: Mouse moved to (1063, 589)
Screenshot: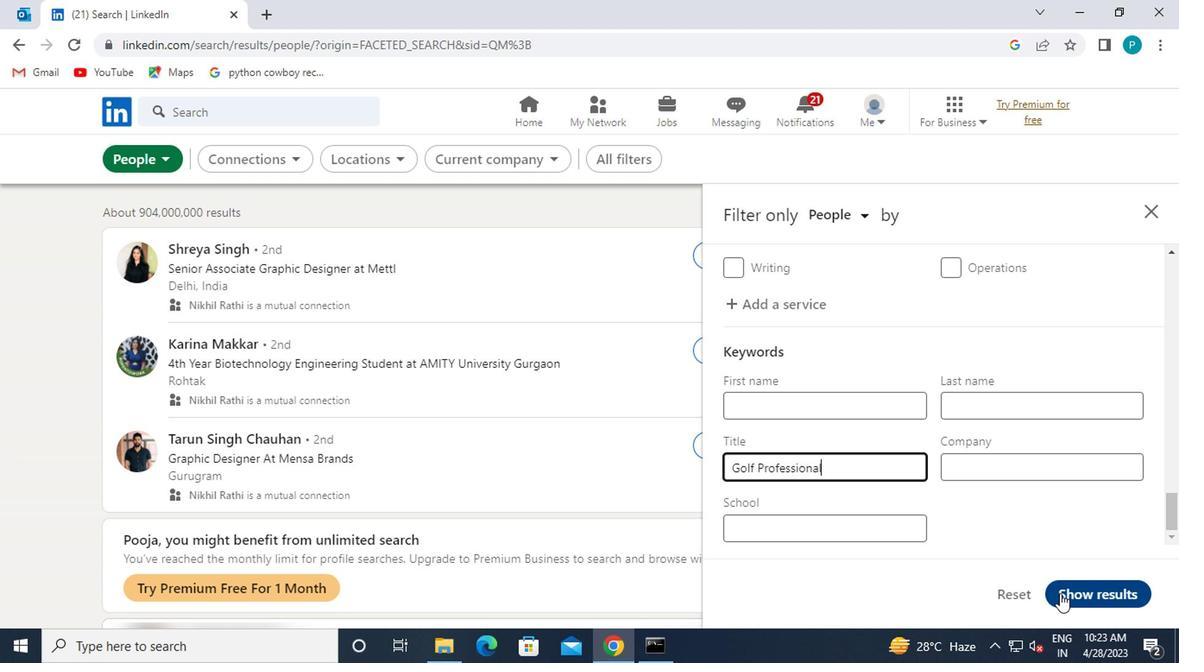 
Action: Mouse pressed left at (1063, 589)
Screenshot: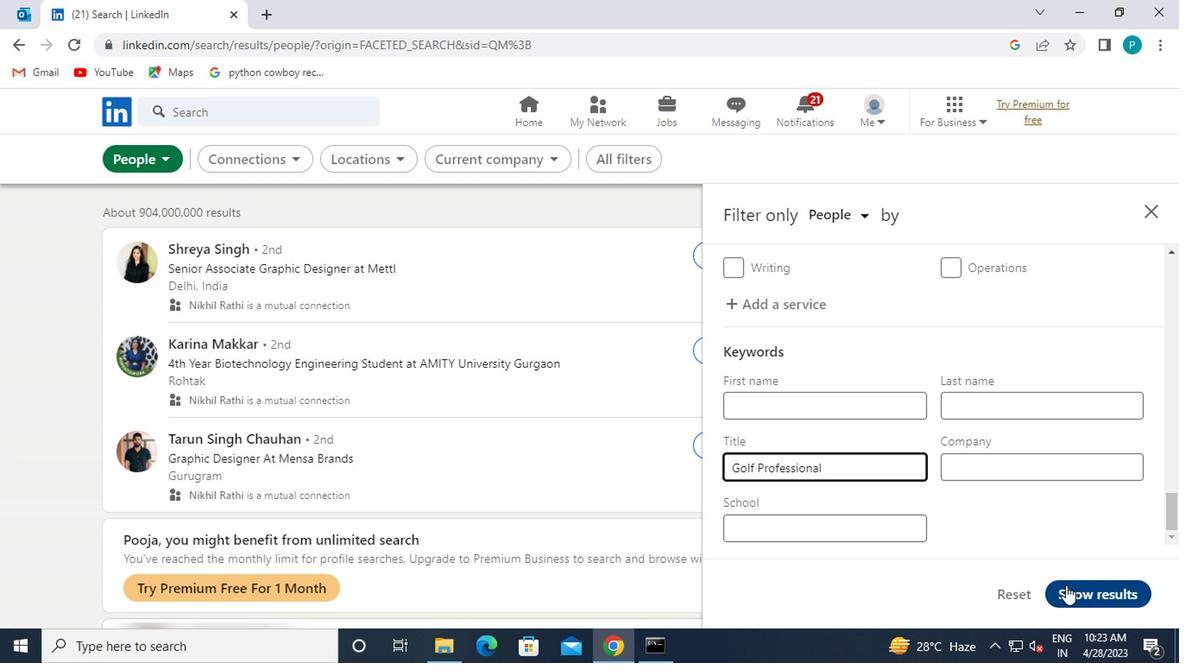 
